 Task: Research Airbnb options in Kandy, Sri Lanka from 6th December, 2023 to 15th December, 2023 for 6 adults.6 bedrooms having 6 beds and 6 bathrooms. Property type can be house. Amenities needed are: wifi, TV, free parkinig on premises, gym, breakfast. Look for 5 properties as per requirement.
Action: Mouse pressed left at (447, 90)
Screenshot: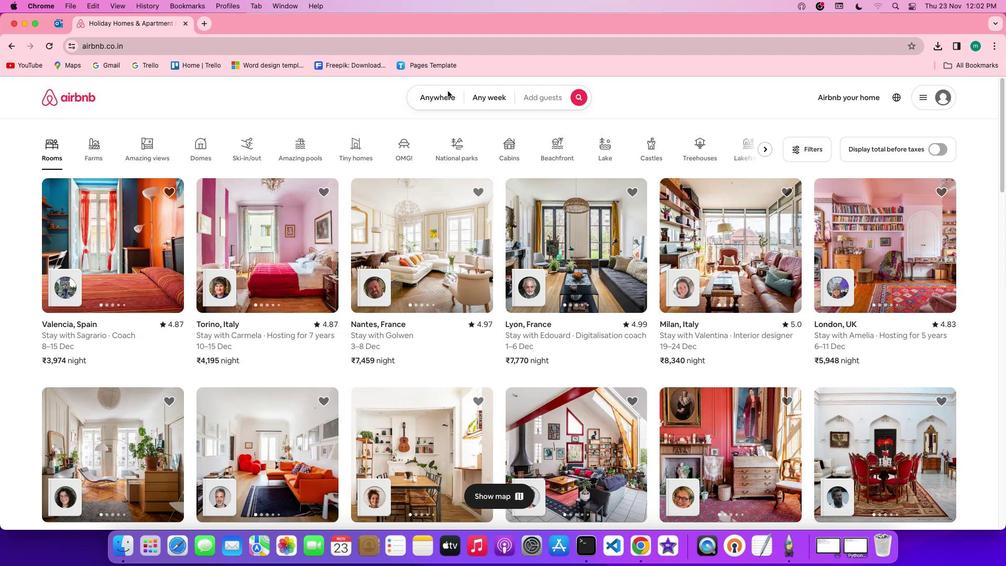 
Action: Mouse moved to (351, 142)
Screenshot: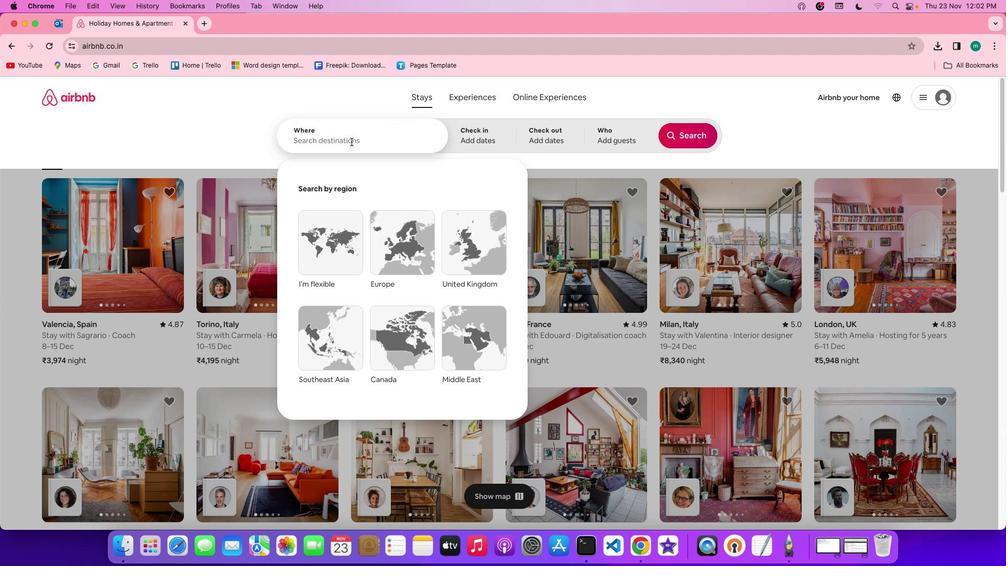 
Action: Mouse pressed left at (351, 142)
Screenshot: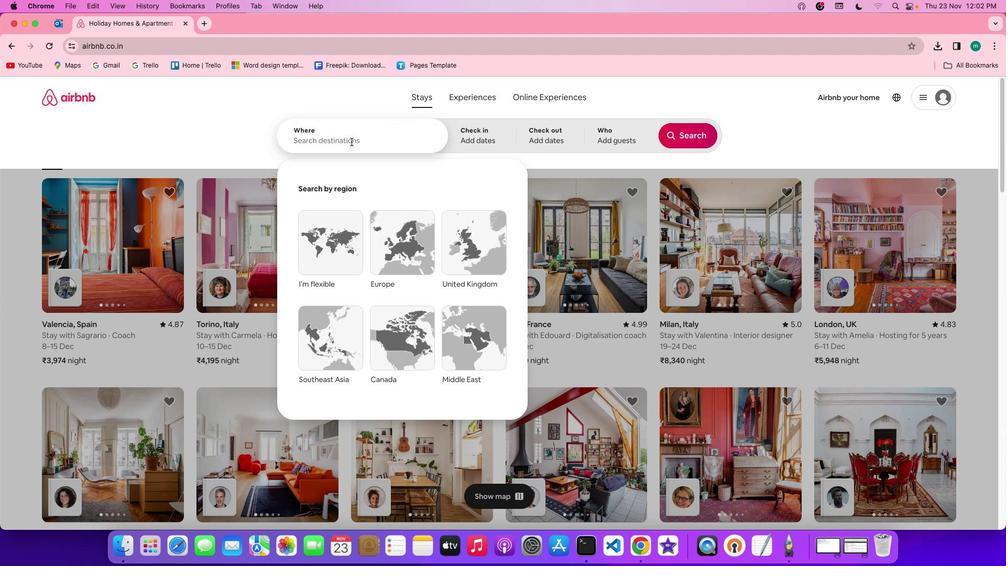 
Action: Key pressed Key.shift'K''a''n''d''y'','Key.spaceKey.shift'S''r''i''l''a''n''k''a'
Screenshot: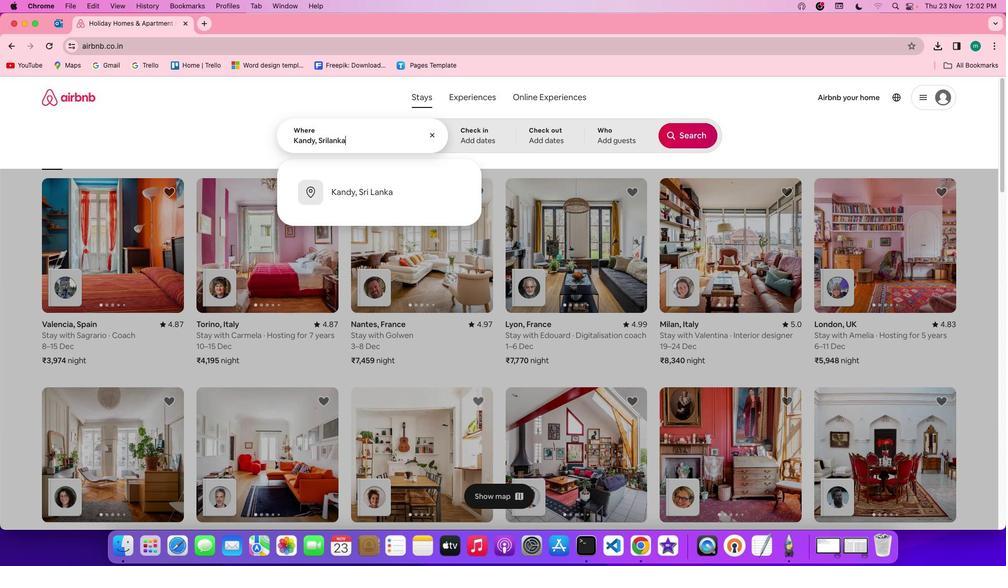 
Action: Mouse moved to (476, 131)
Screenshot: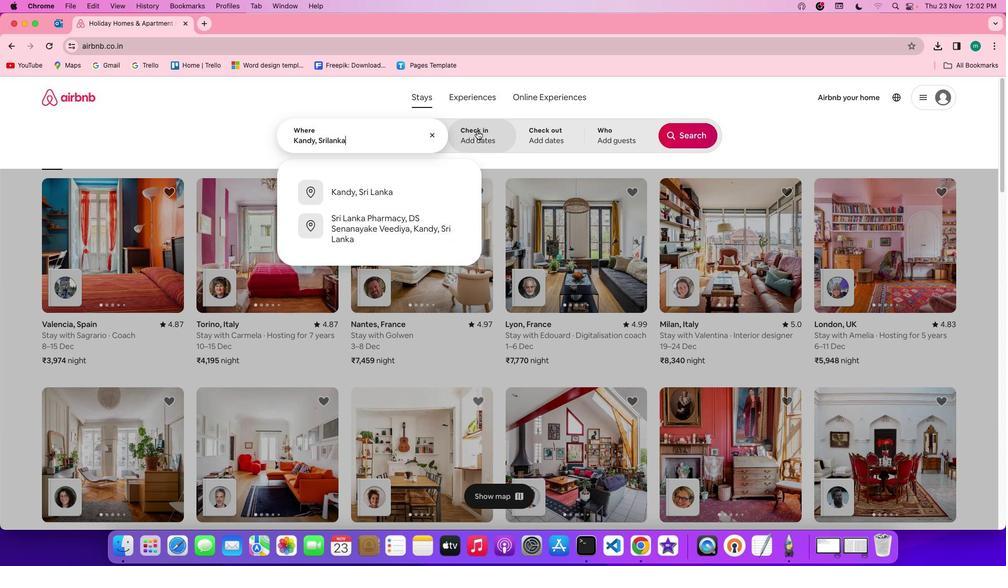
Action: Mouse pressed left at (476, 131)
Screenshot: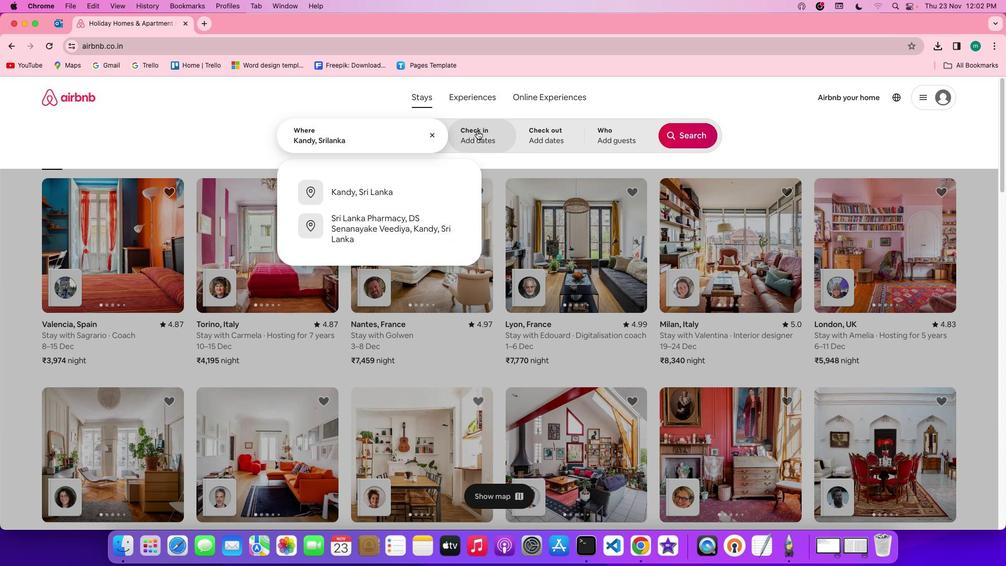 
Action: Mouse moved to (603, 292)
Screenshot: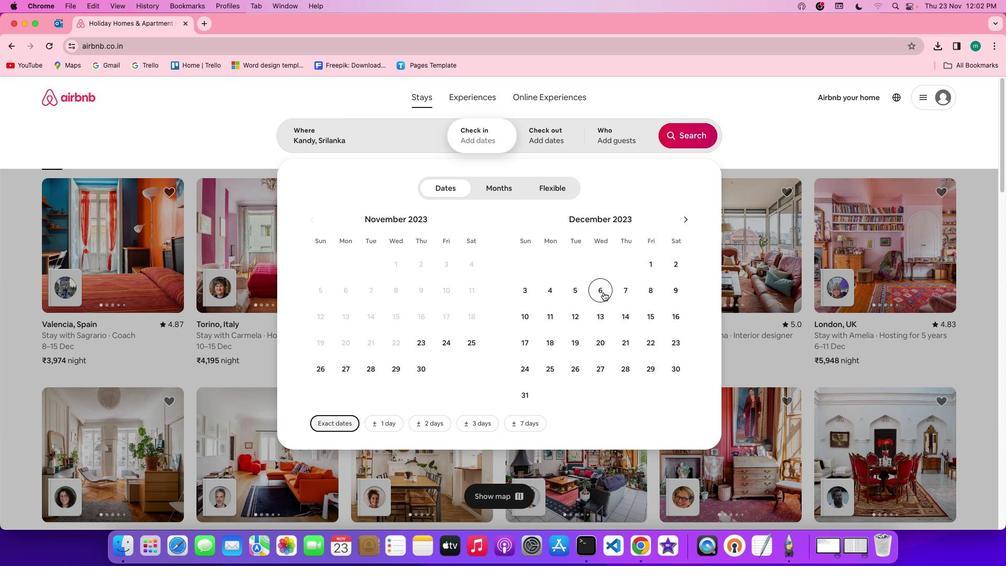 
Action: Mouse pressed left at (603, 292)
Screenshot: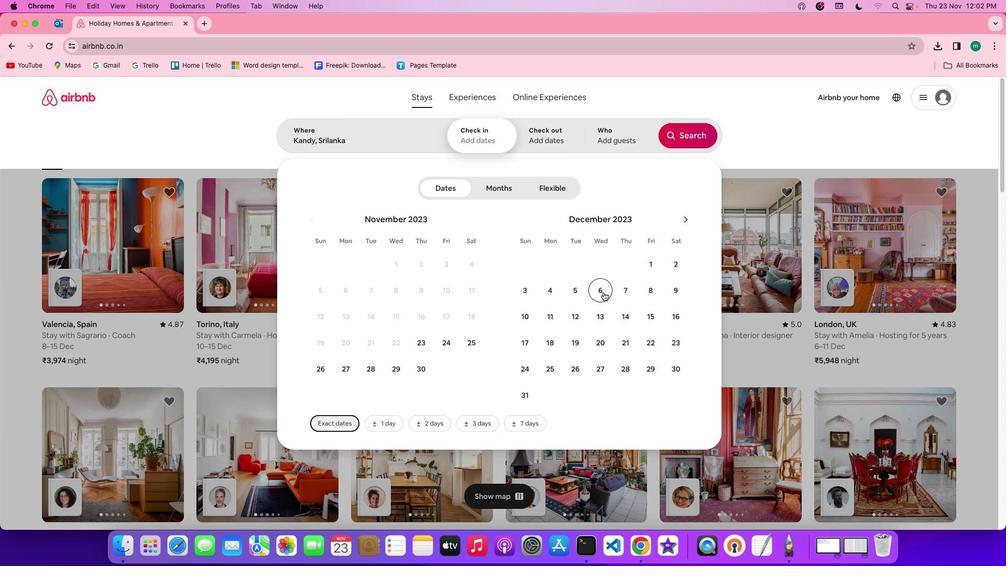 
Action: Mouse moved to (657, 315)
Screenshot: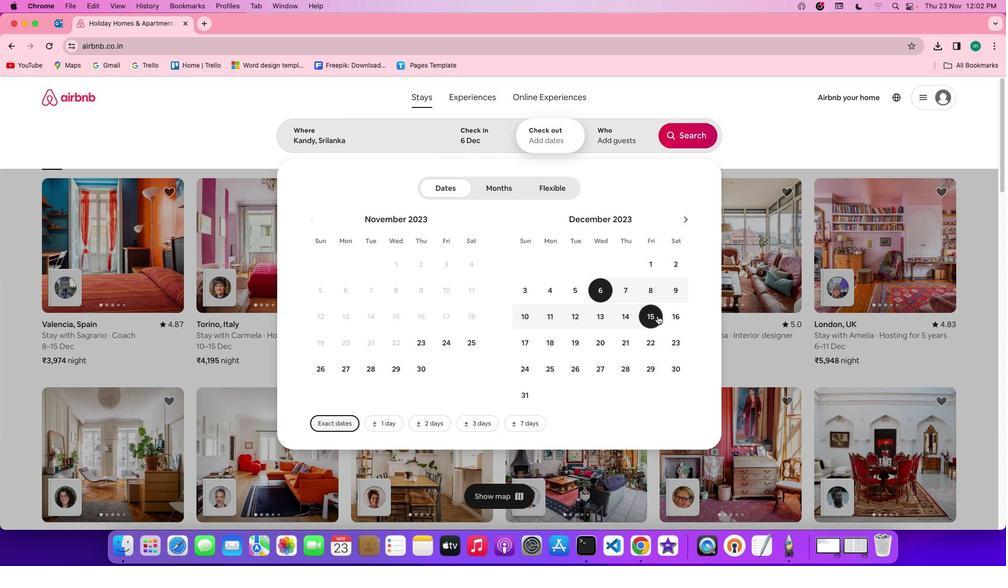 
Action: Mouse pressed left at (657, 315)
Screenshot: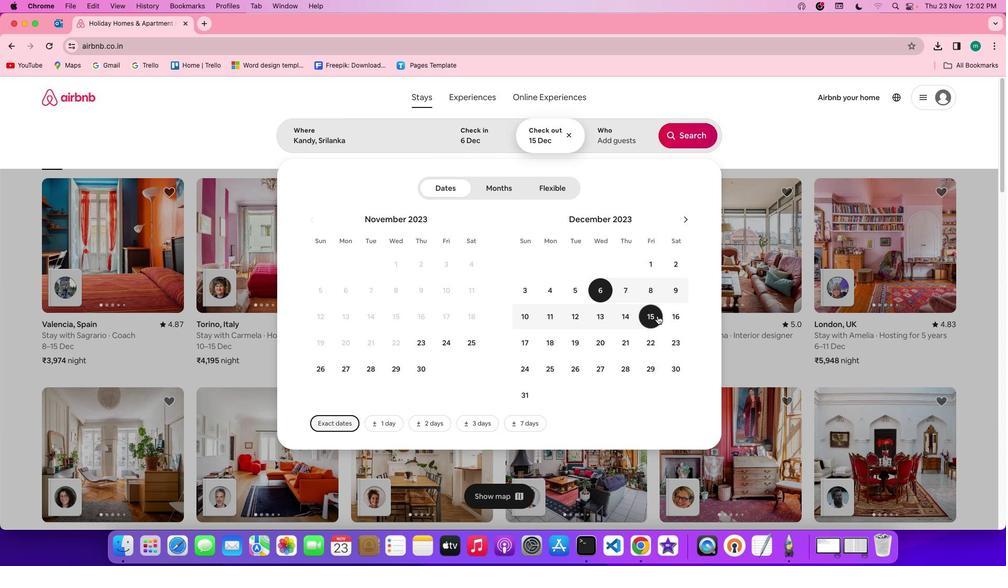 
Action: Mouse moved to (622, 127)
Screenshot: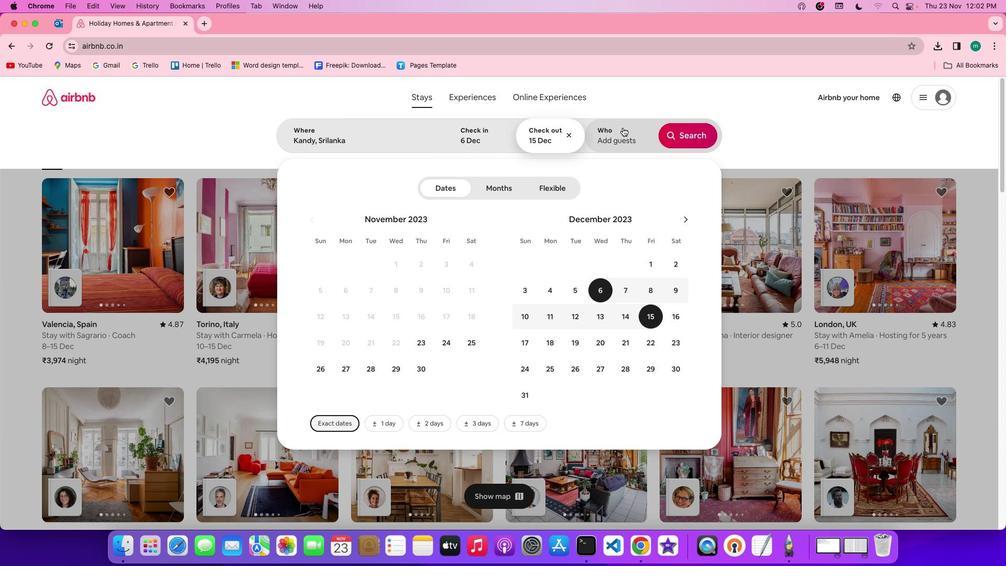 
Action: Mouse pressed left at (622, 127)
Screenshot: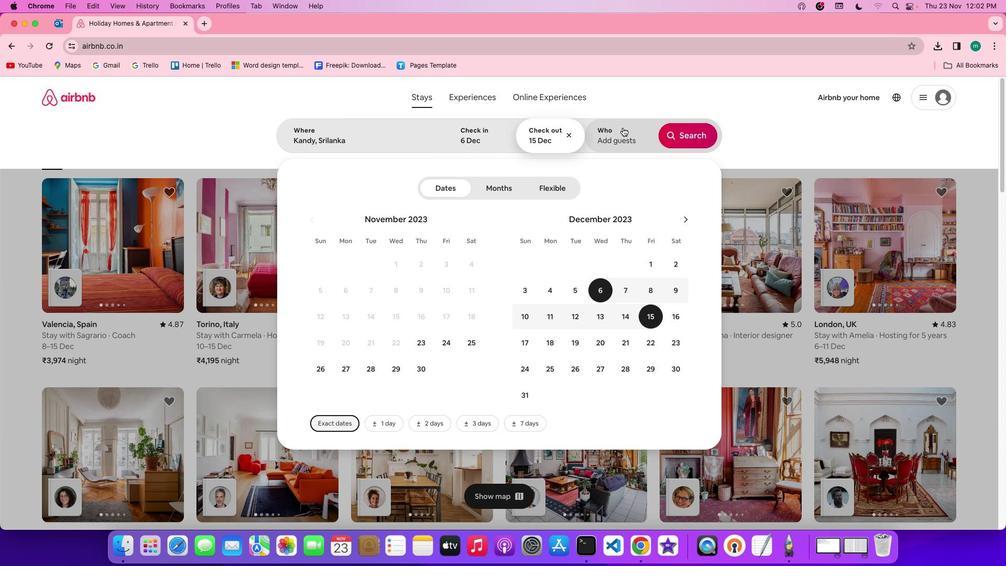 
Action: Mouse moved to (692, 188)
Screenshot: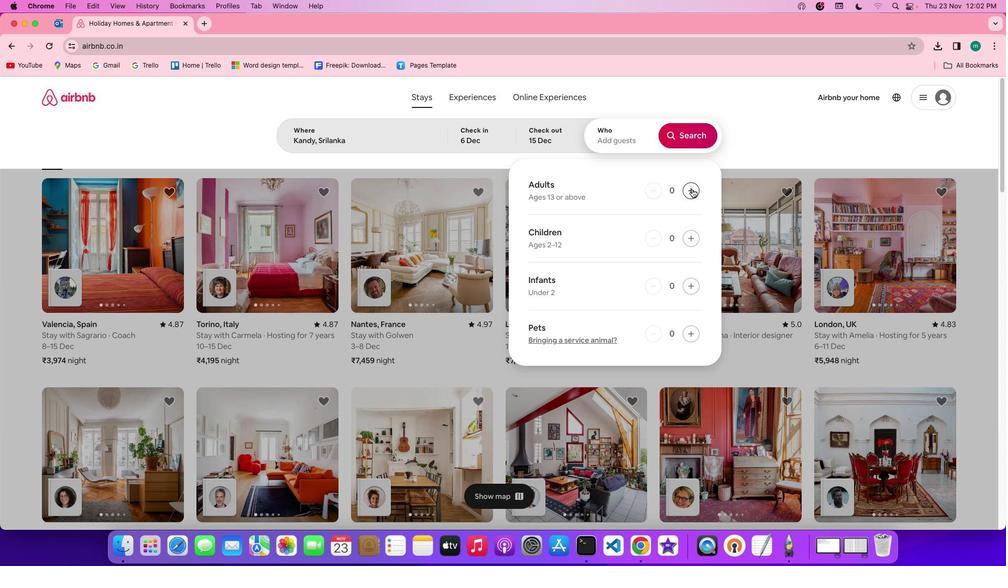 
Action: Mouse pressed left at (692, 188)
Screenshot: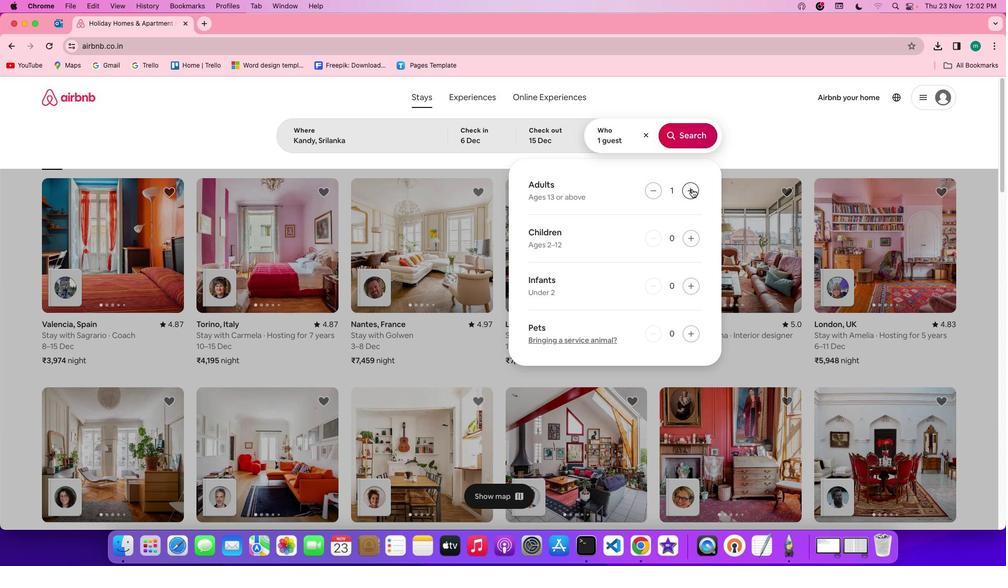 
Action: Mouse pressed left at (692, 188)
Screenshot: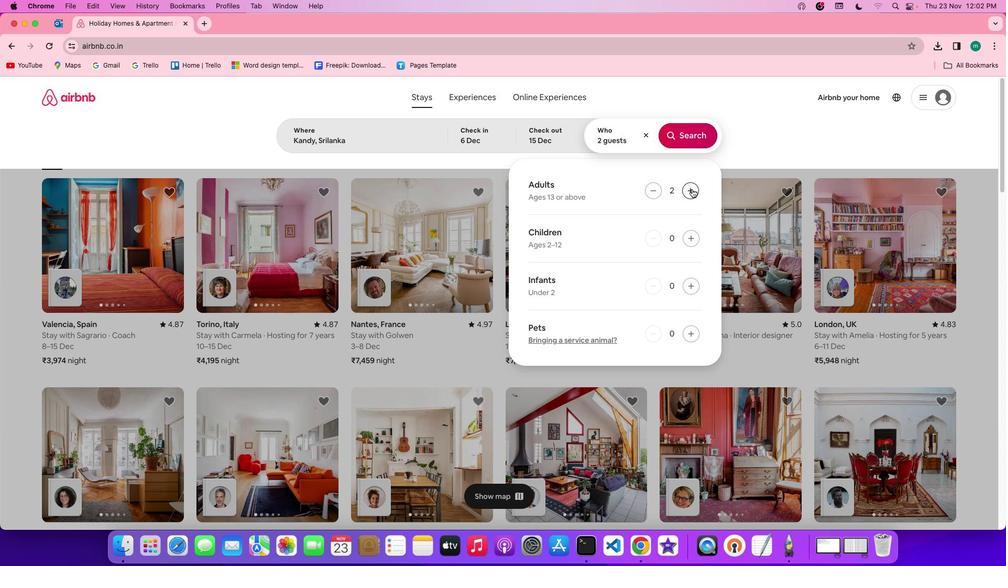 
Action: Mouse pressed left at (692, 188)
Screenshot: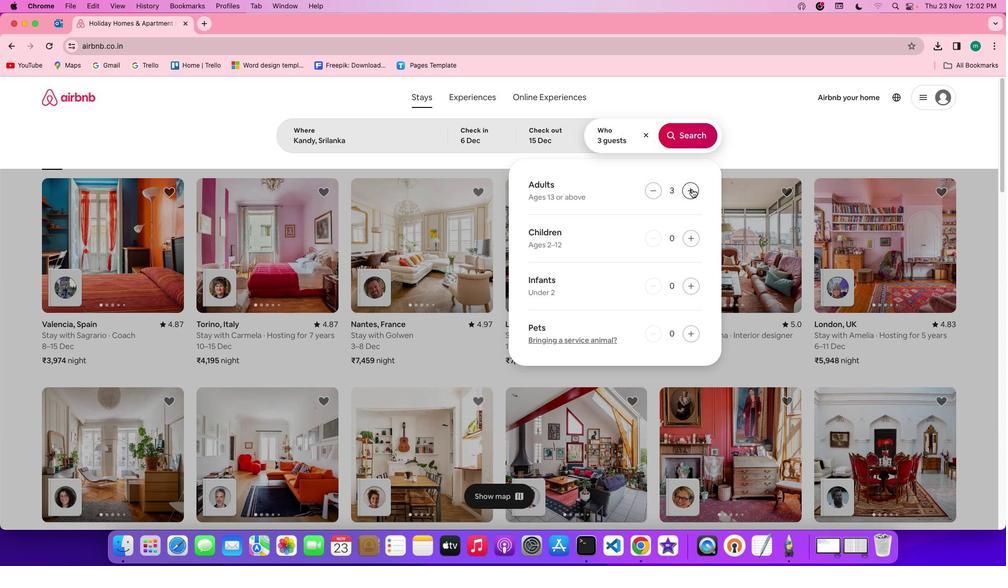 
Action: Mouse pressed left at (692, 188)
Screenshot: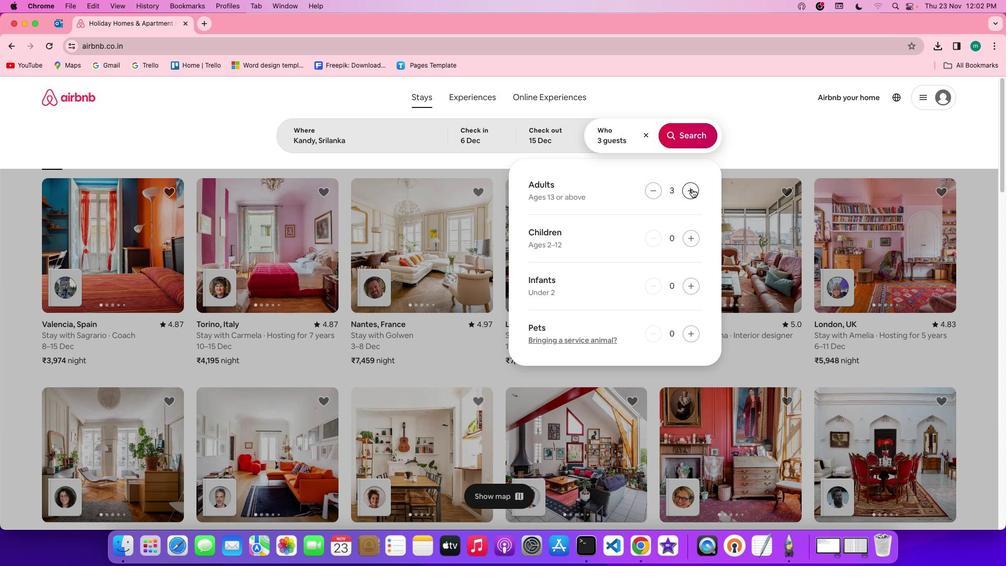 
Action: Mouse pressed left at (692, 188)
Screenshot: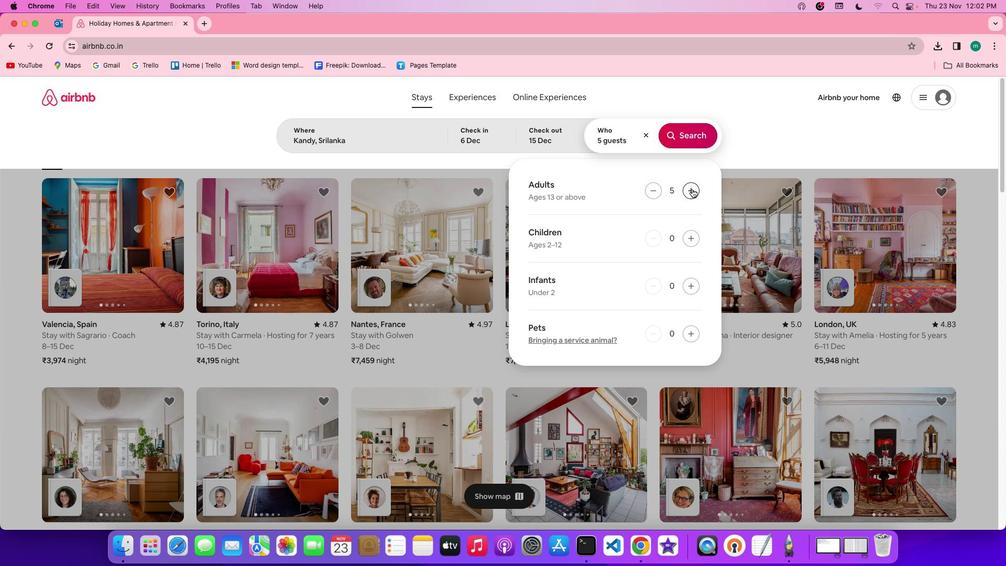 
Action: Mouse pressed left at (692, 188)
Screenshot: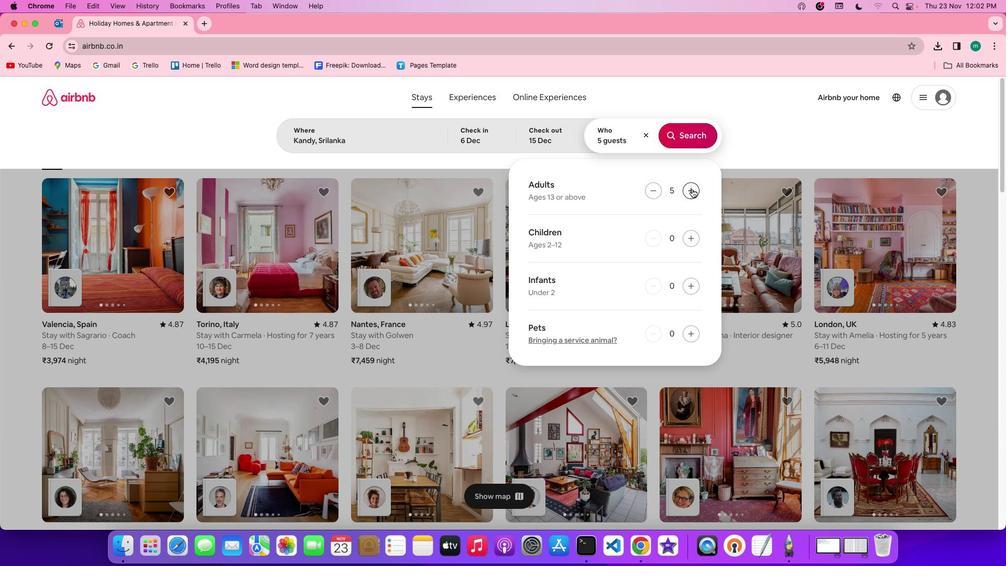 
Action: Mouse moved to (690, 131)
Screenshot: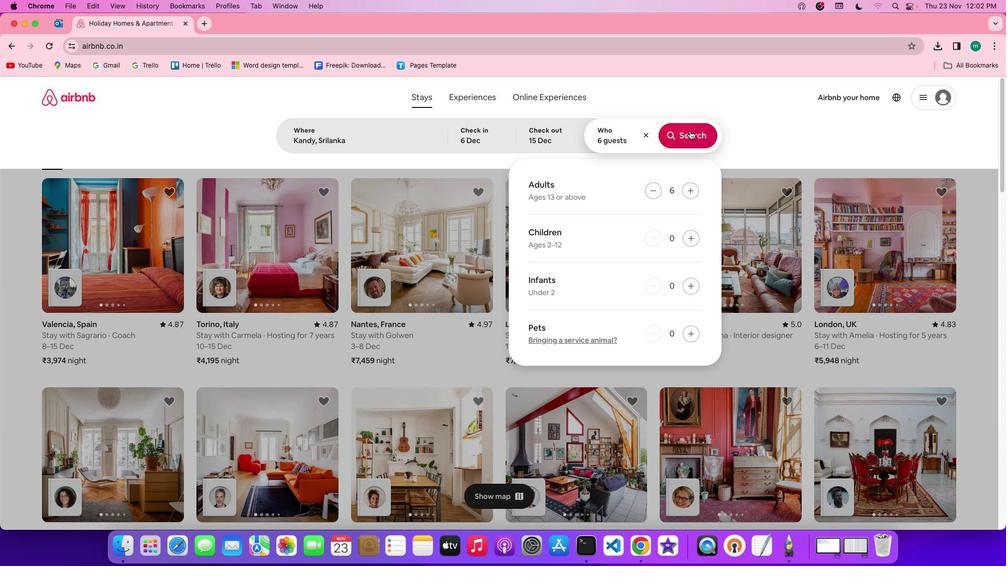 
Action: Mouse pressed left at (690, 131)
Screenshot: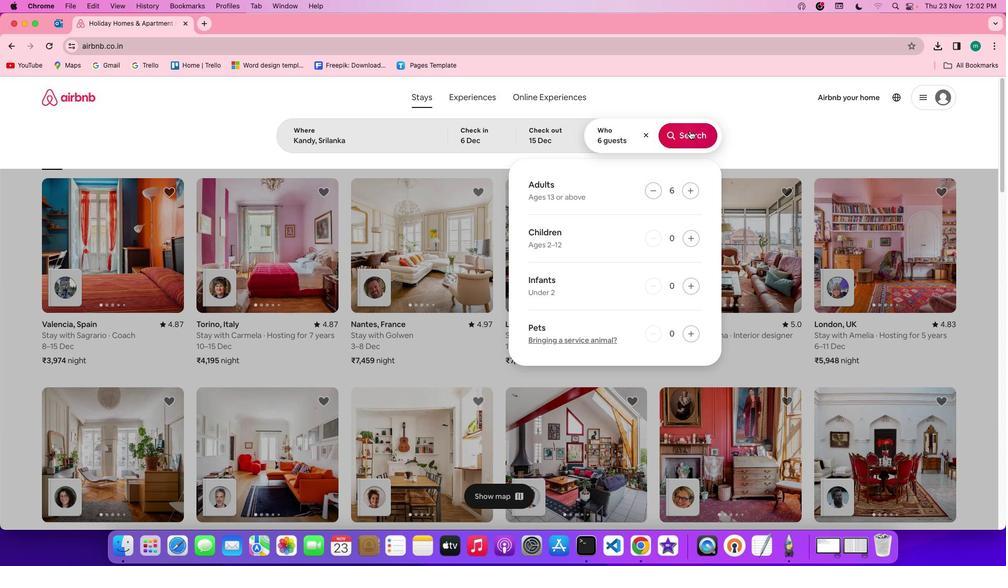 
Action: Mouse moved to (854, 135)
Screenshot: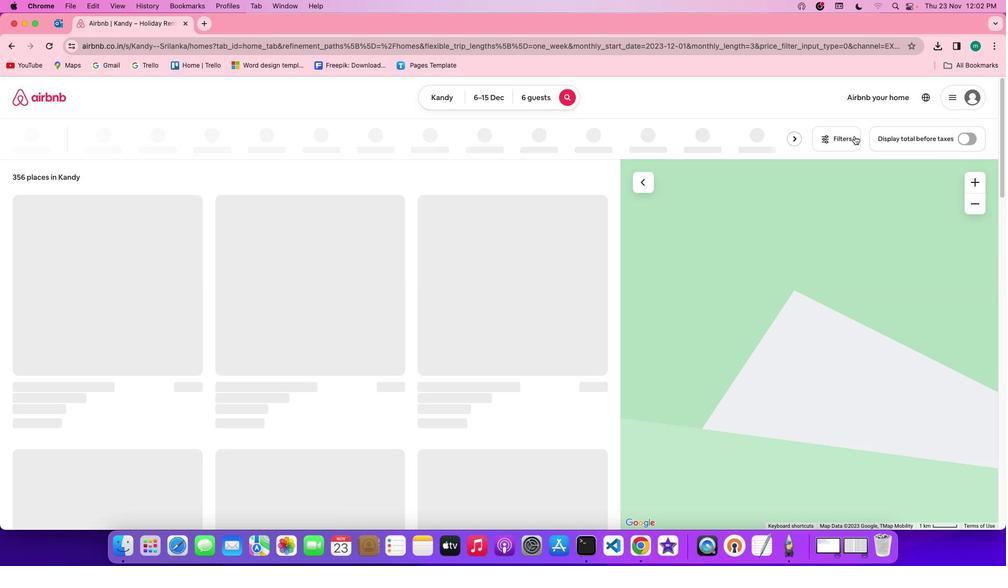 
Action: Mouse pressed left at (854, 135)
Screenshot: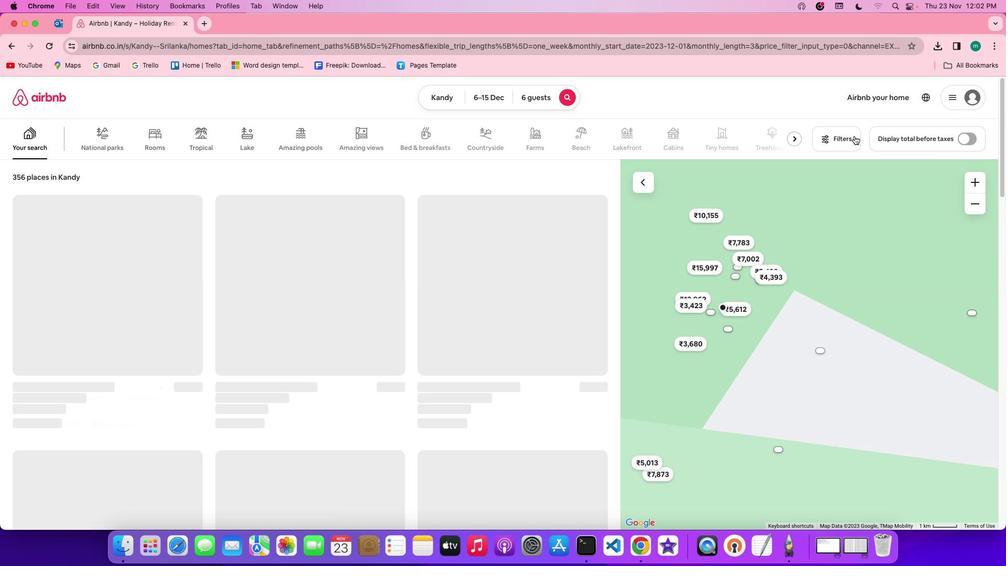 
Action: Mouse moved to (554, 339)
Screenshot: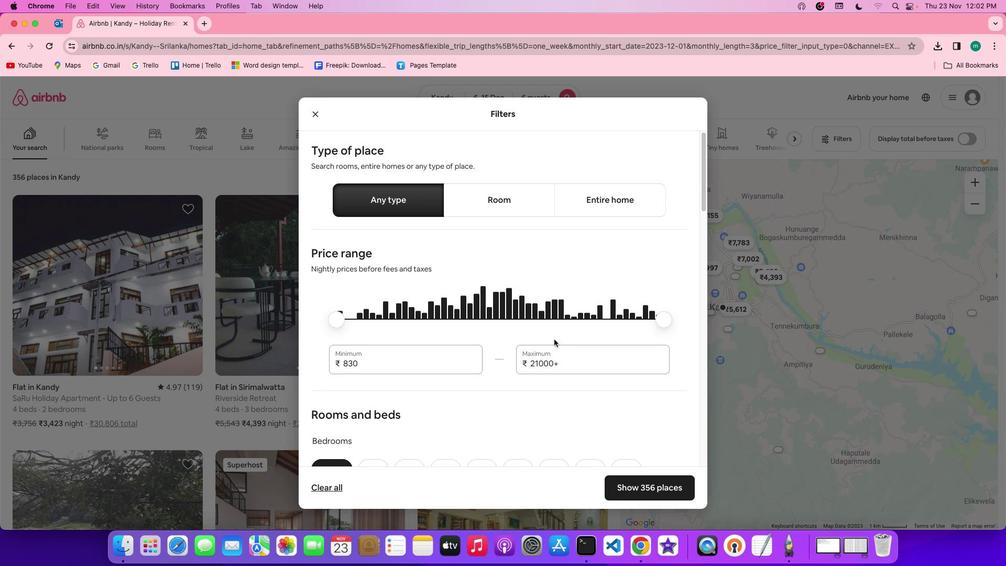 
Action: Mouse scrolled (554, 339) with delta (0, 0)
Screenshot: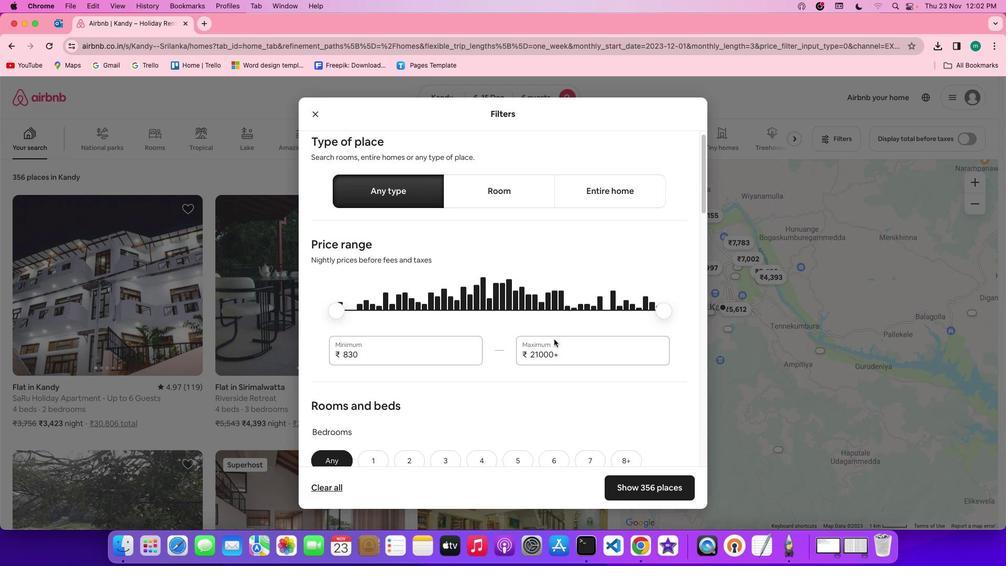 
Action: Mouse scrolled (554, 339) with delta (0, 0)
Screenshot: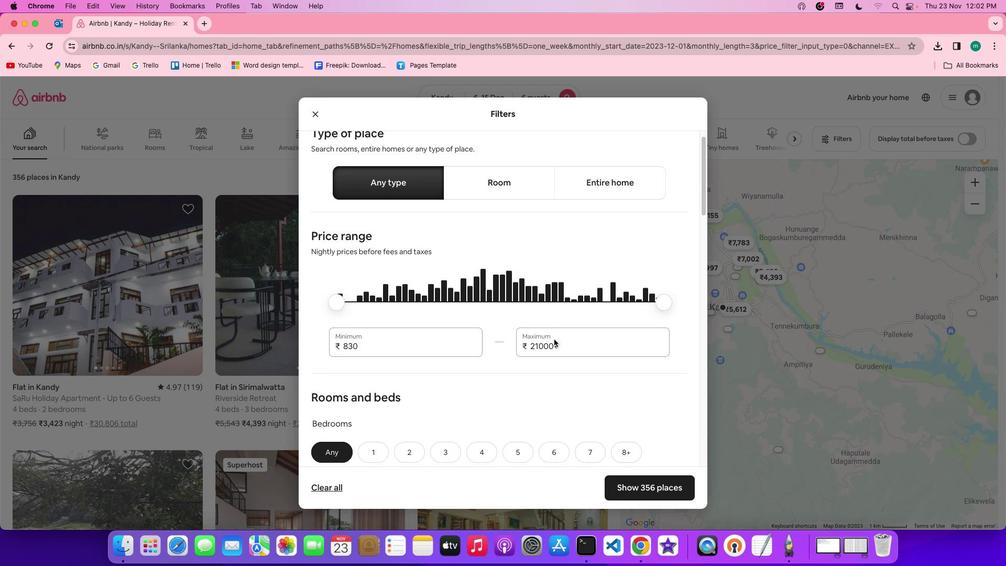 
Action: Mouse scrolled (554, 339) with delta (0, -1)
Screenshot: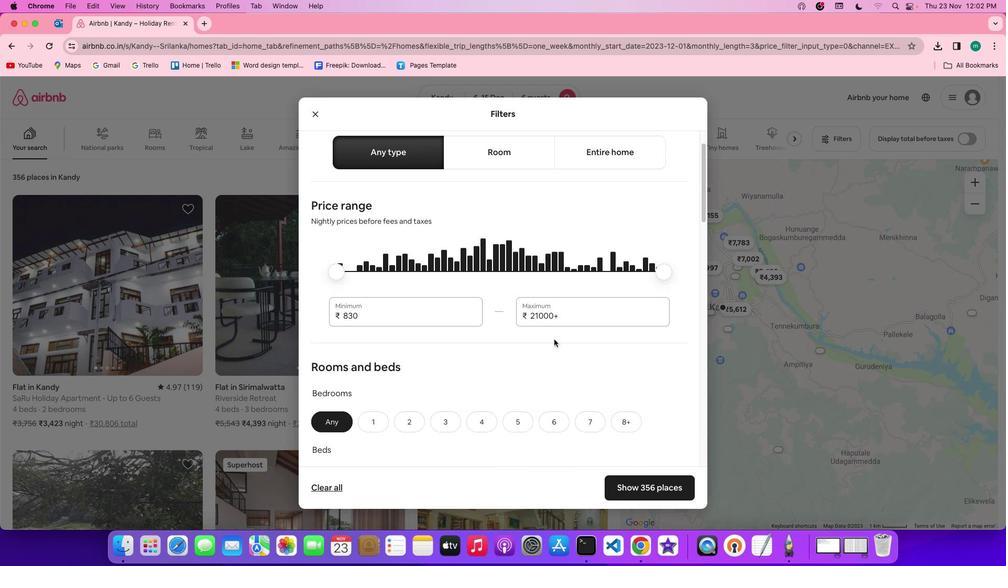
Action: Mouse scrolled (554, 339) with delta (0, -2)
Screenshot: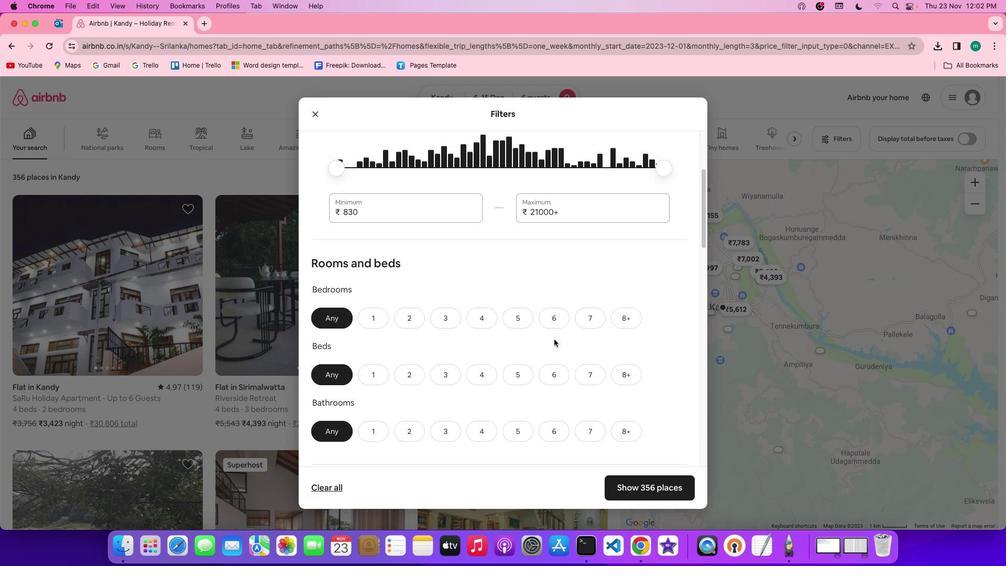 
Action: Mouse scrolled (554, 339) with delta (0, 0)
Screenshot: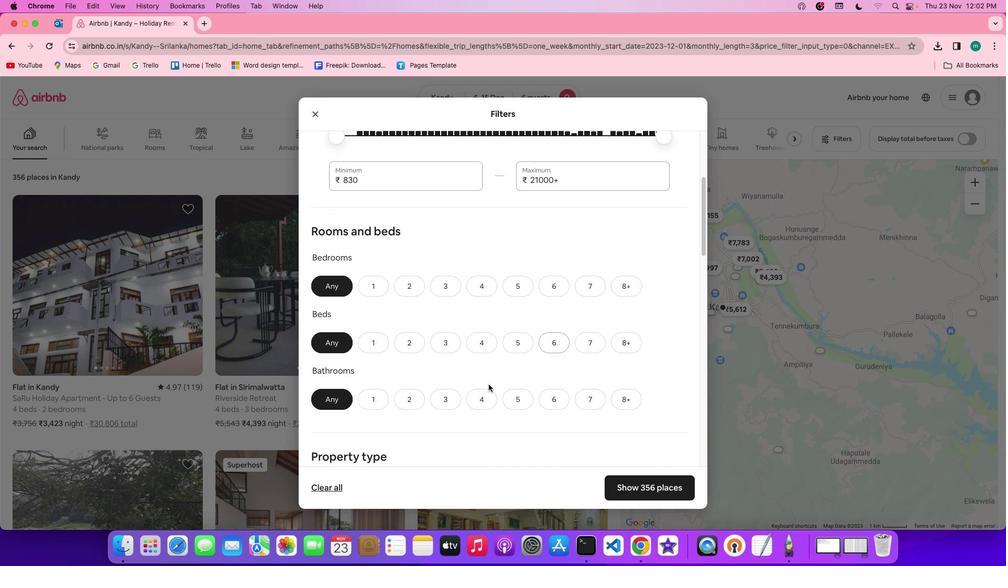 
Action: Mouse moved to (546, 346)
Screenshot: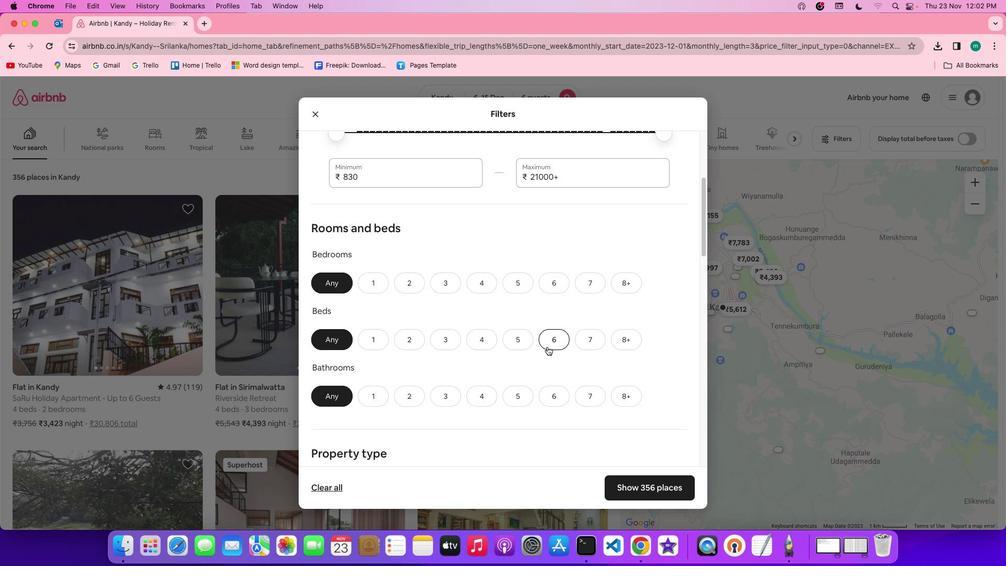 
Action: Mouse scrolled (546, 346) with delta (0, 0)
Screenshot: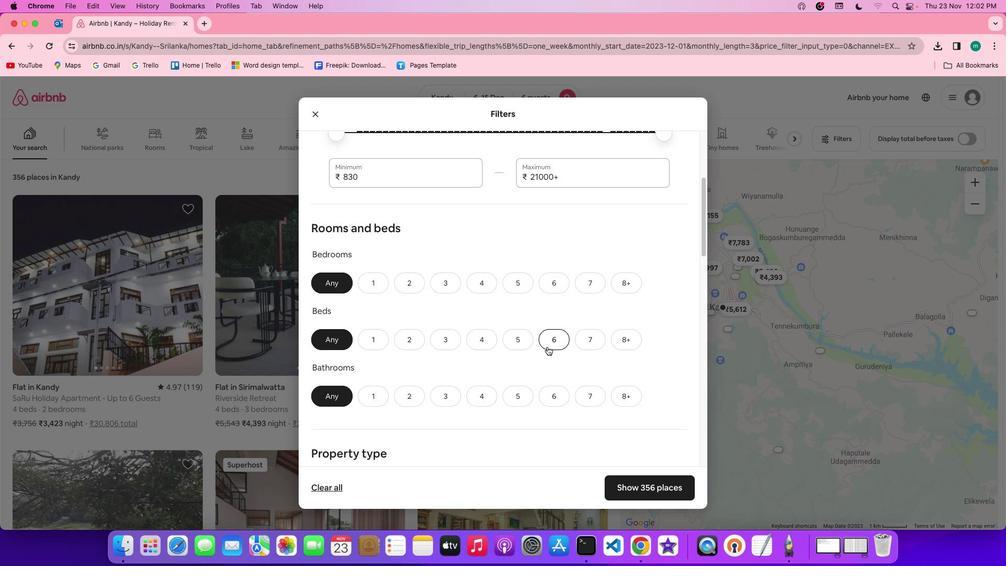 
Action: Mouse moved to (547, 346)
Screenshot: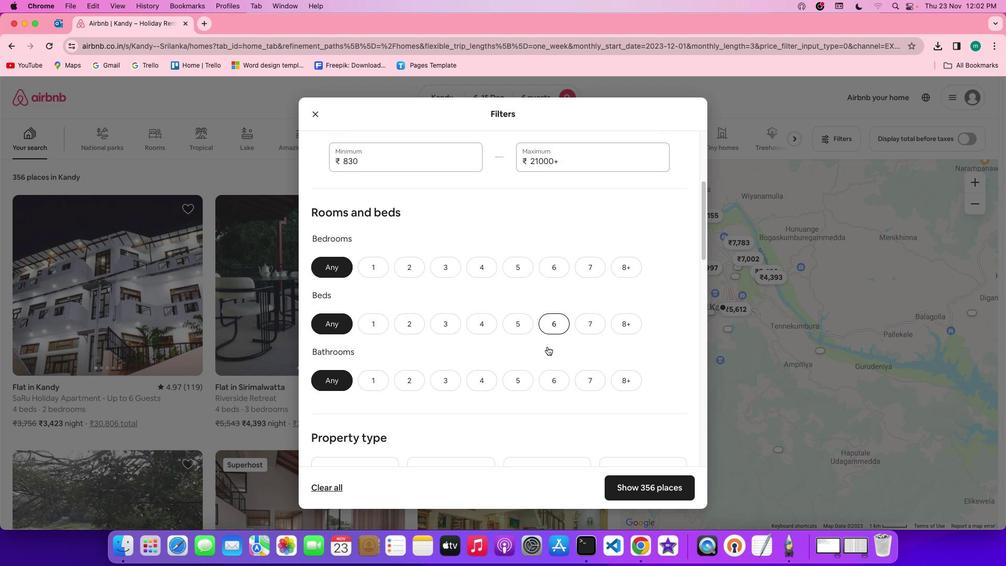 
Action: Mouse scrolled (547, 346) with delta (0, 0)
Screenshot: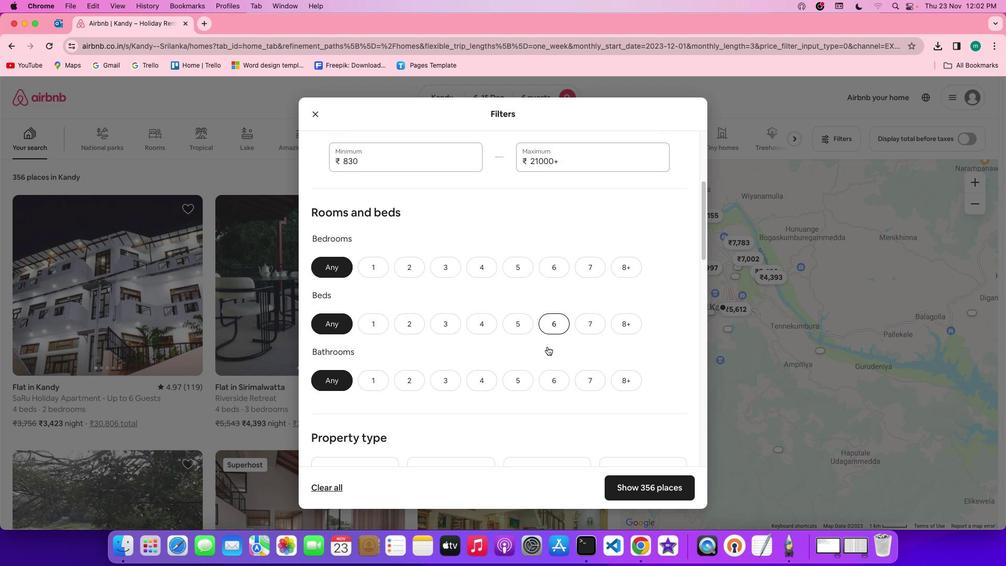 
Action: Mouse scrolled (547, 346) with delta (0, -1)
Screenshot: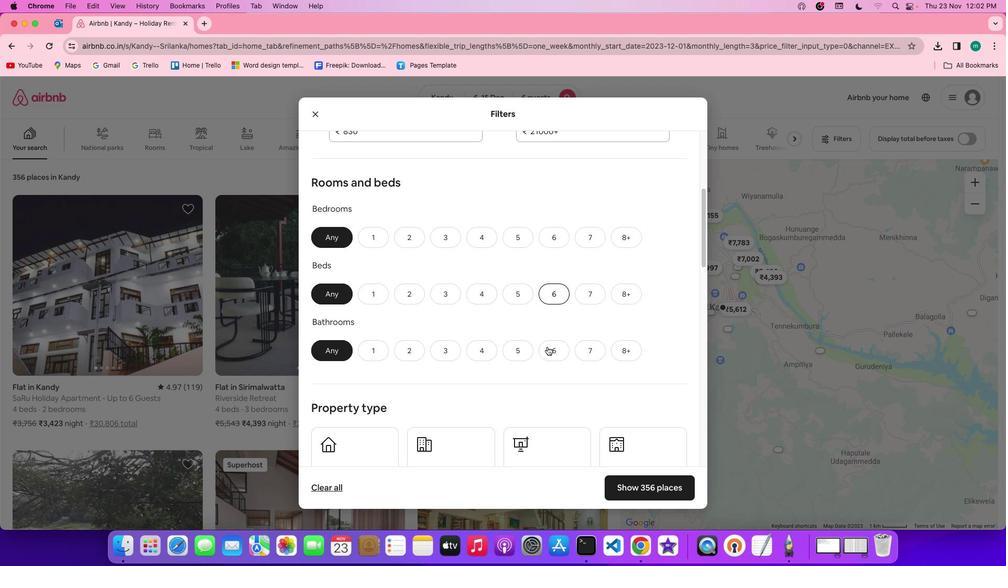 
Action: Mouse scrolled (547, 346) with delta (0, -2)
Screenshot: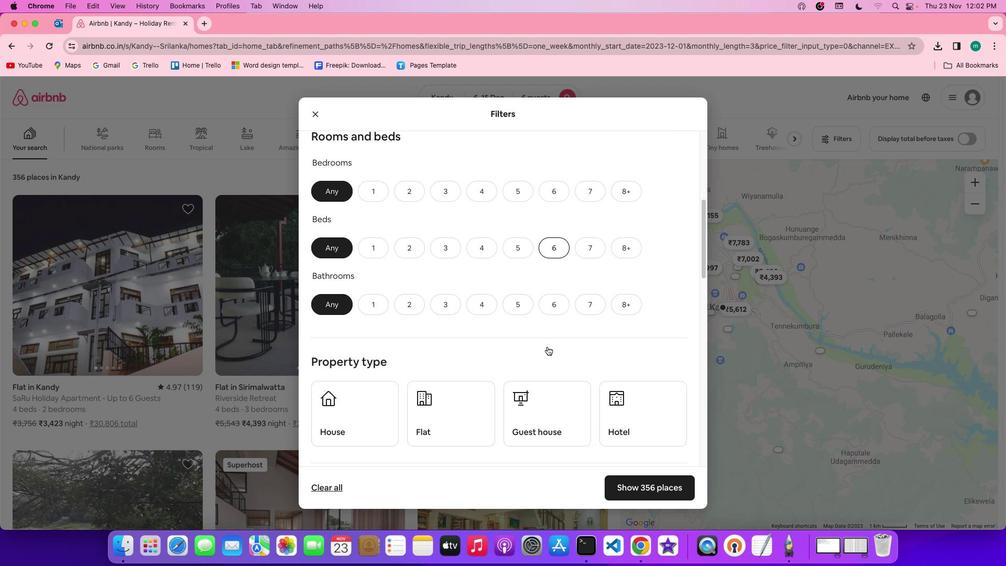 
Action: Mouse moved to (469, 258)
Screenshot: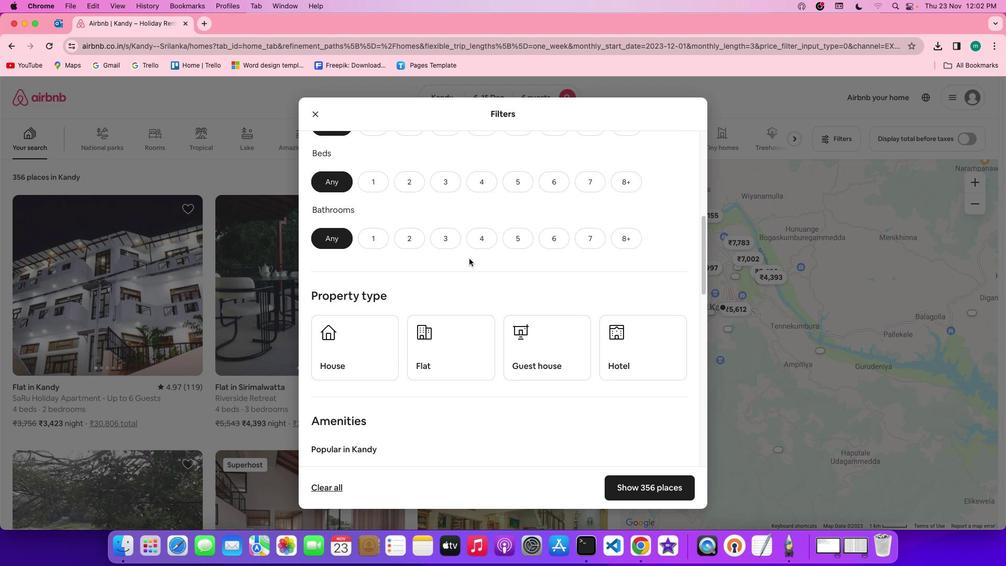 
Action: Mouse scrolled (469, 258) with delta (0, 0)
Screenshot: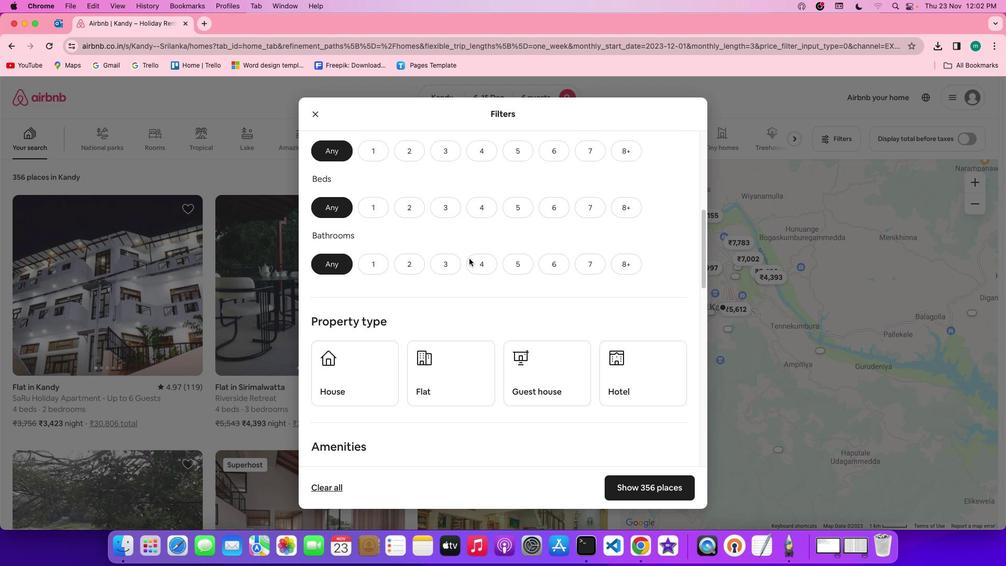 
Action: Mouse scrolled (469, 258) with delta (0, 0)
Screenshot: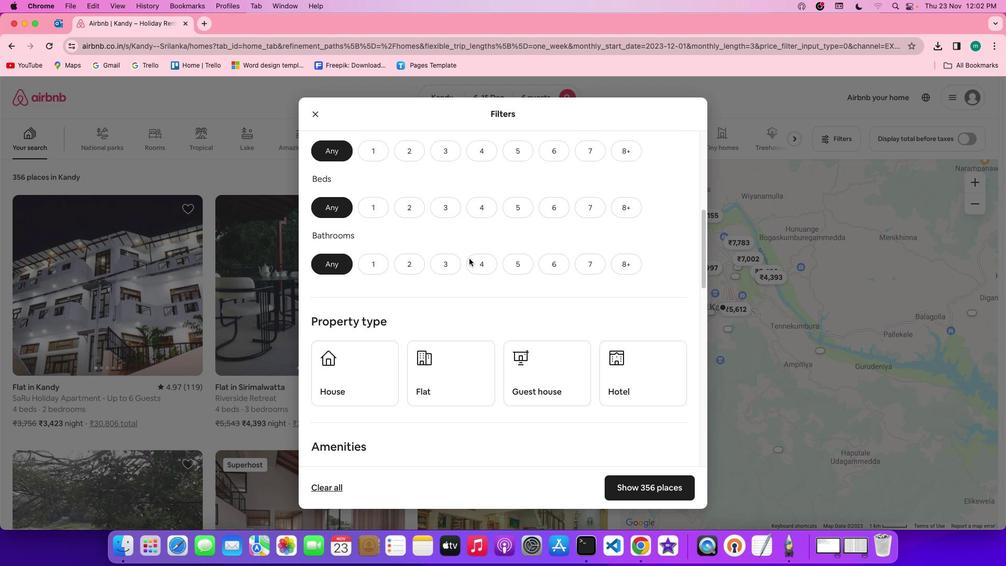 
Action: Mouse scrolled (469, 258) with delta (0, 1)
Screenshot: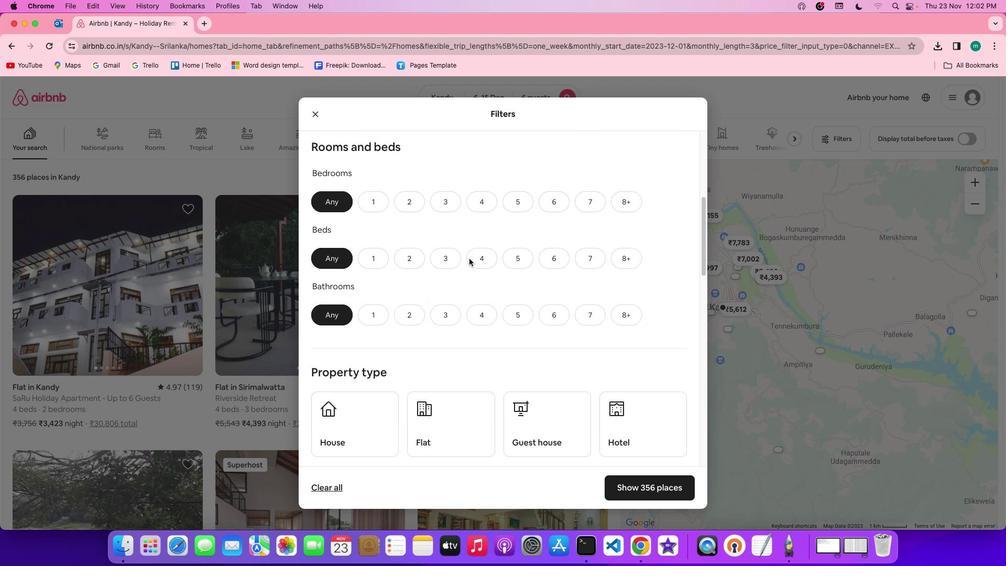 
Action: Mouse scrolled (469, 258) with delta (0, 2)
Screenshot: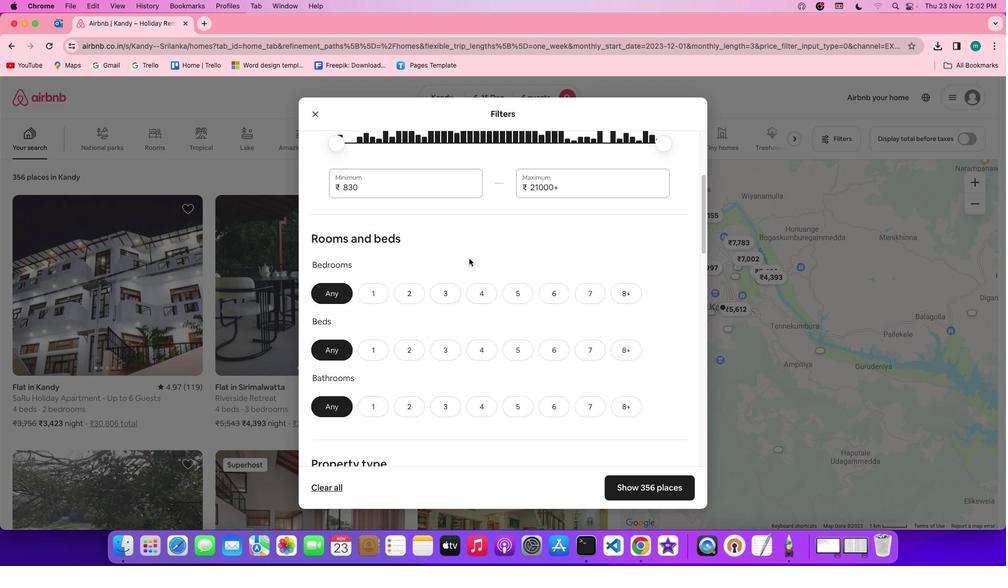 
Action: Mouse moved to (558, 314)
Screenshot: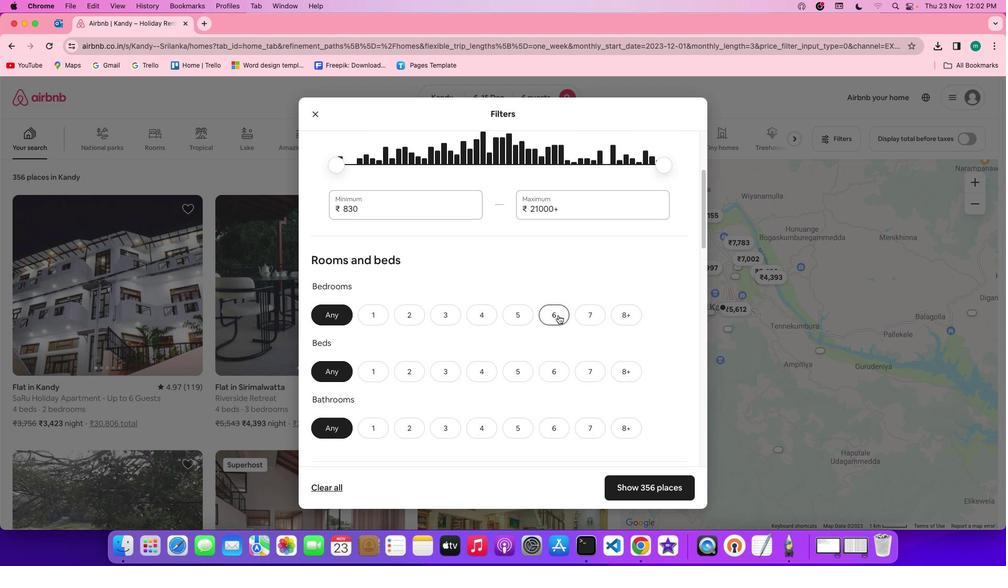 
Action: Mouse pressed left at (558, 314)
Screenshot: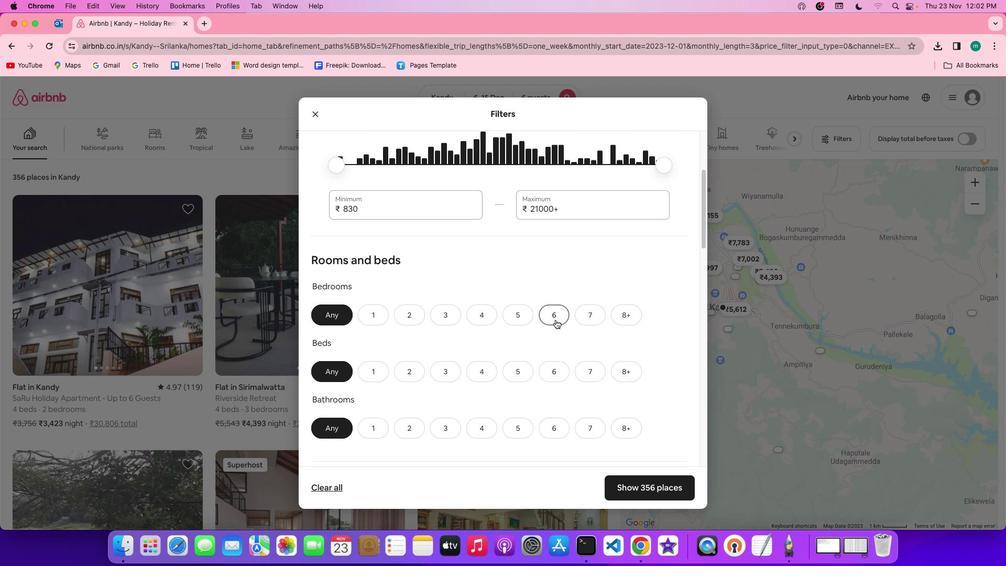 
Action: Mouse moved to (551, 360)
Screenshot: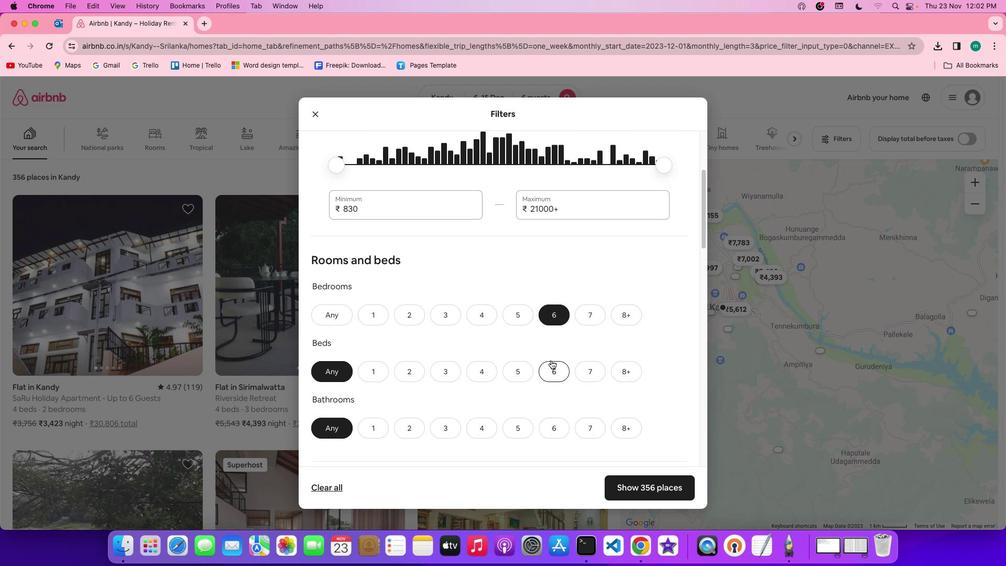 
Action: Mouse pressed left at (551, 360)
Screenshot: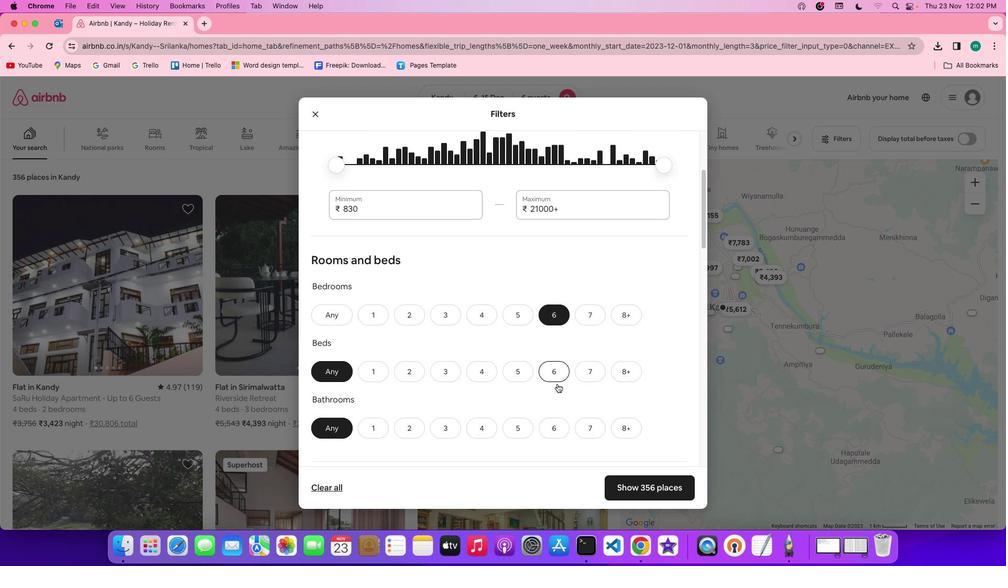 
Action: Mouse moved to (553, 376)
Screenshot: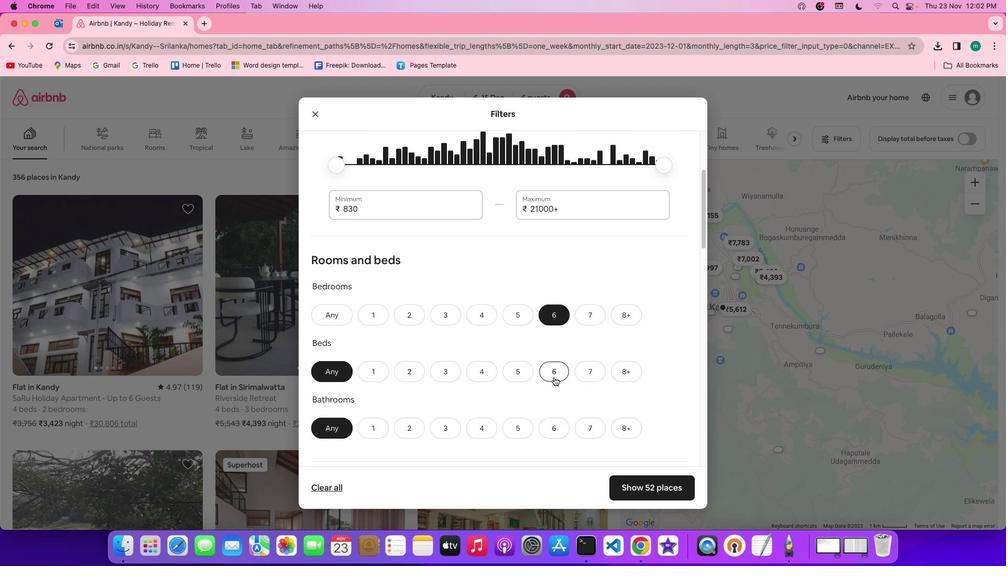 
Action: Mouse pressed left at (553, 376)
Screenshot: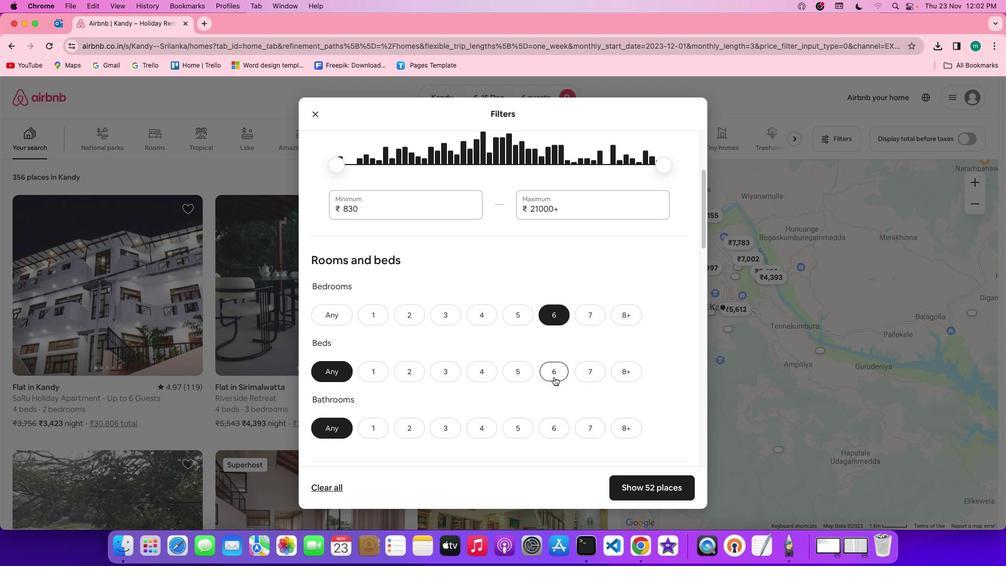 
Action: Mouse moved to (559, 429)
Screenshot: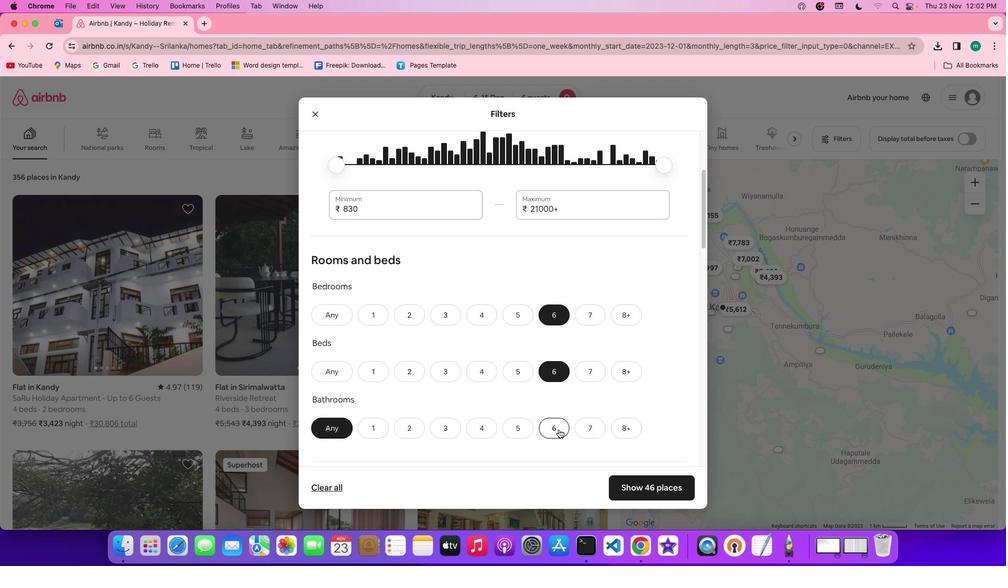 
Action: Mouse pressed left at (559, 429)
Screenshot: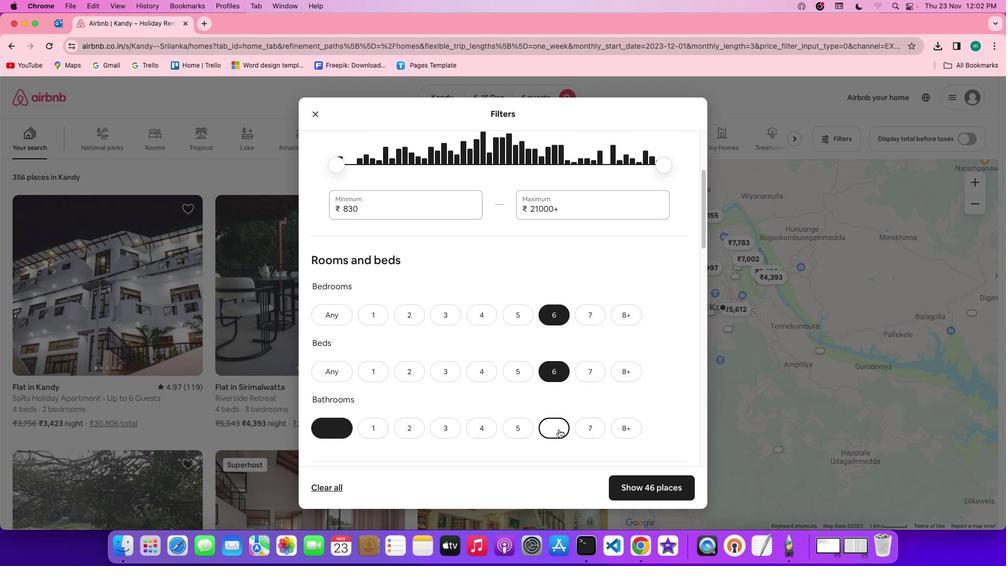 
Action: Mouse moved to (631, 412)
Screenshot: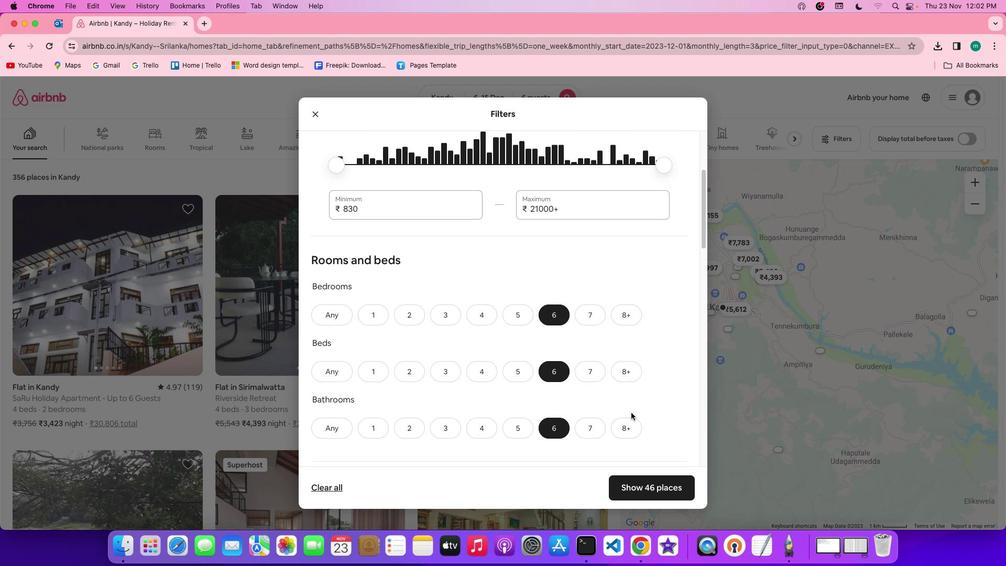 
Action: Mouse scrolled (631, 412) with delta (0, 0)
Screenshot: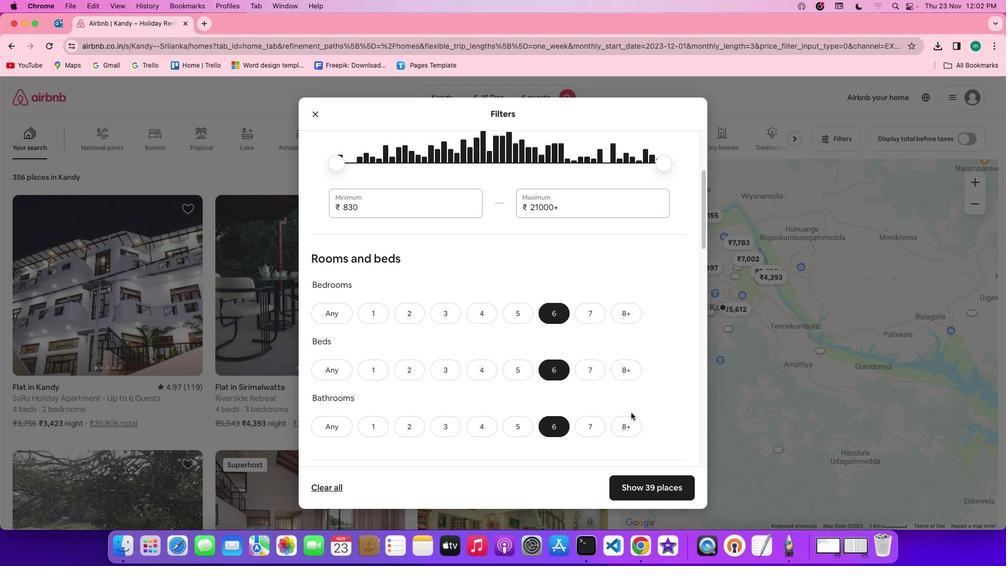 
Action: Mouse scrolled (631, 412) with delta (0, 0)
Screenshot: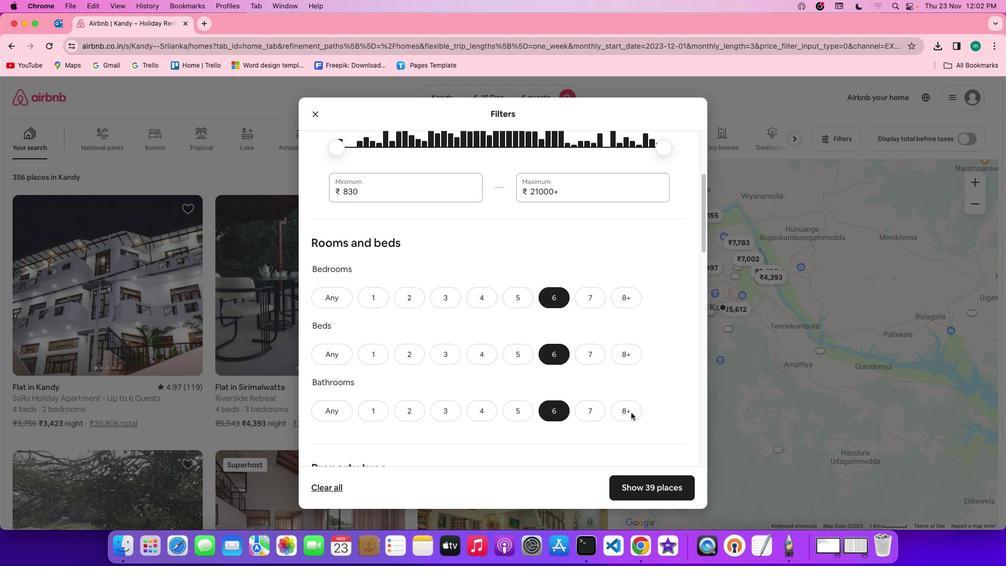 
Action: Mouse scrolled (631, 412) with delta (0, -1)
Screenshot: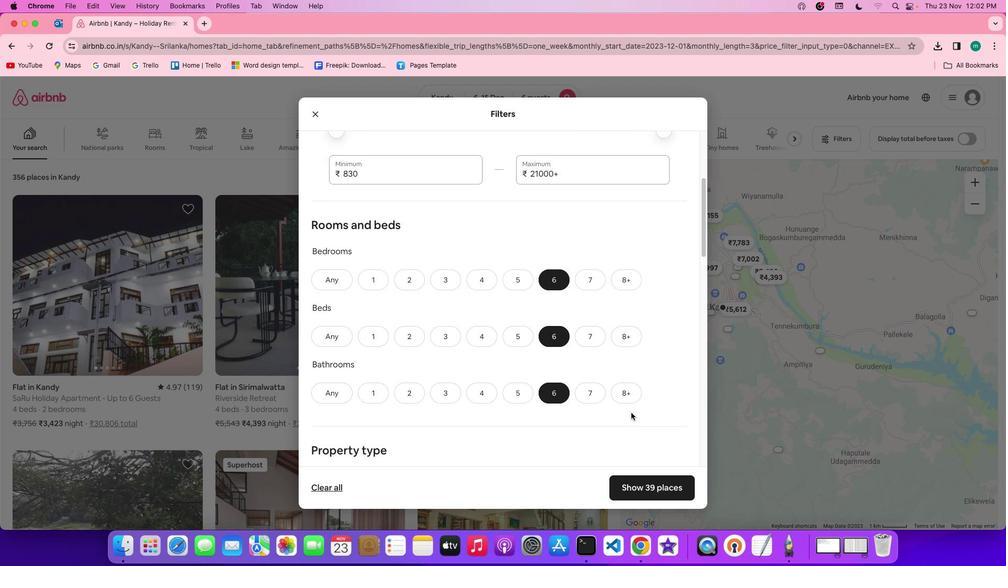 
Action: Mouse scrolled (631, 412) with delta (0, -1)
Screenshot: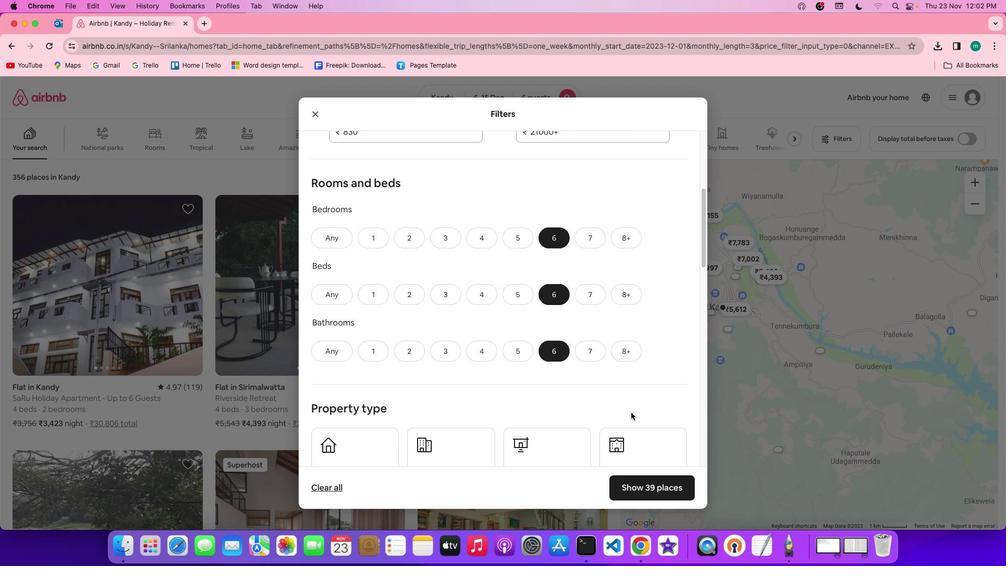 
Action: Mouse moved to (631, 412)
Screenshot: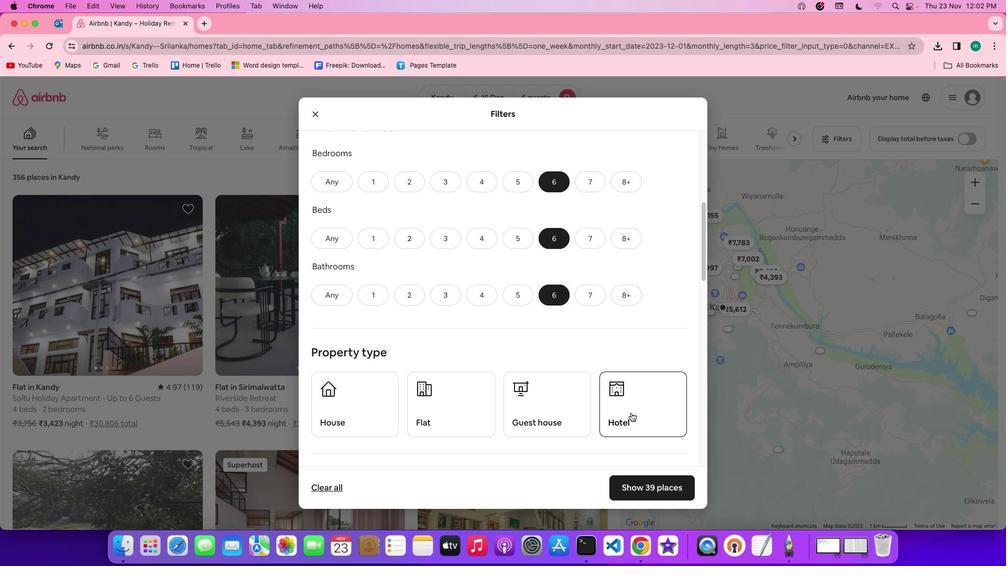 
Action: Mouse scrolled (631, 412) with delta (0, 0)
Screenshot: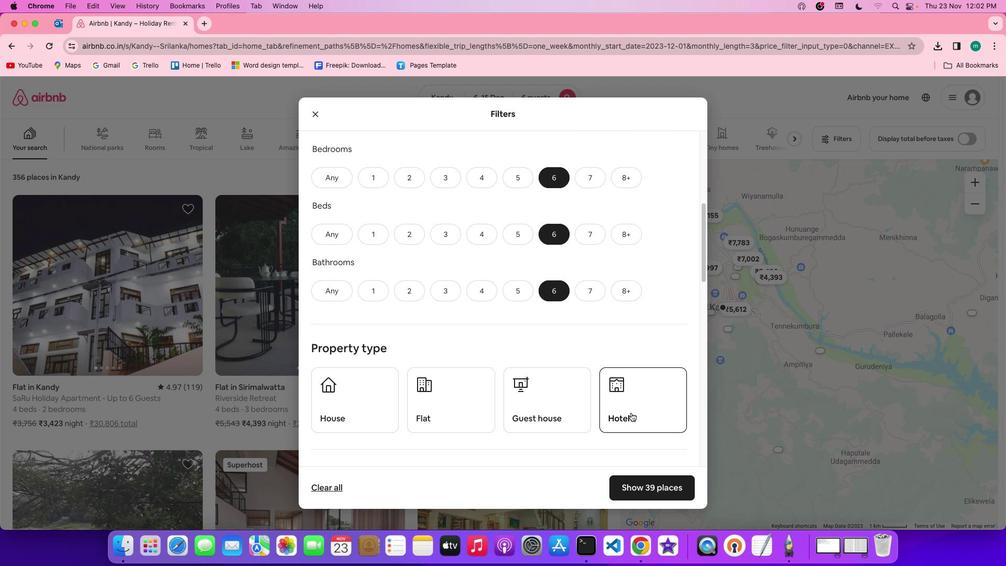 
Action: Mouse scrolled (631, 412) with delta (0, 0)
Screenshot: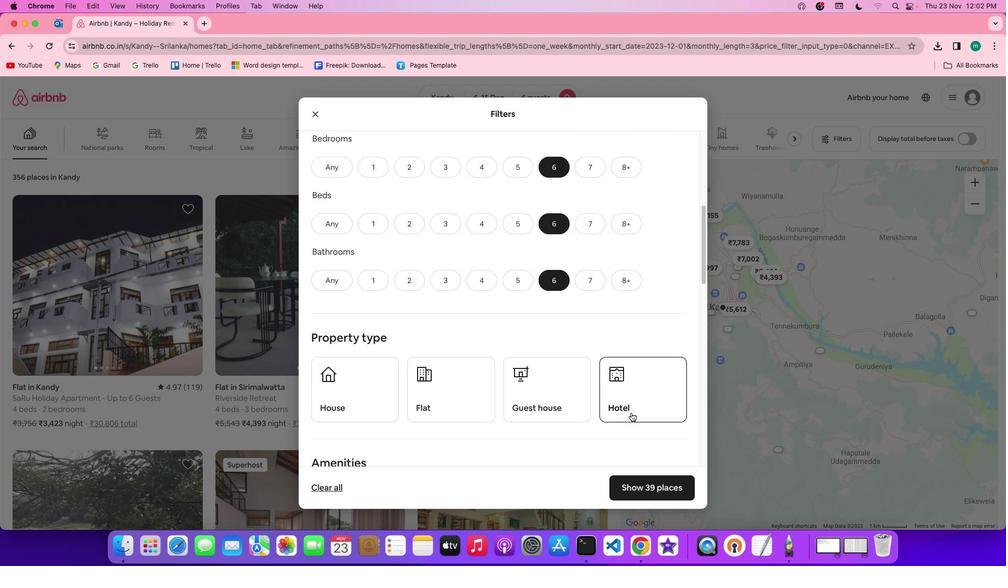 
Action: Mouse scrolled (631, 412) with delta (0, -1)
Screenshot: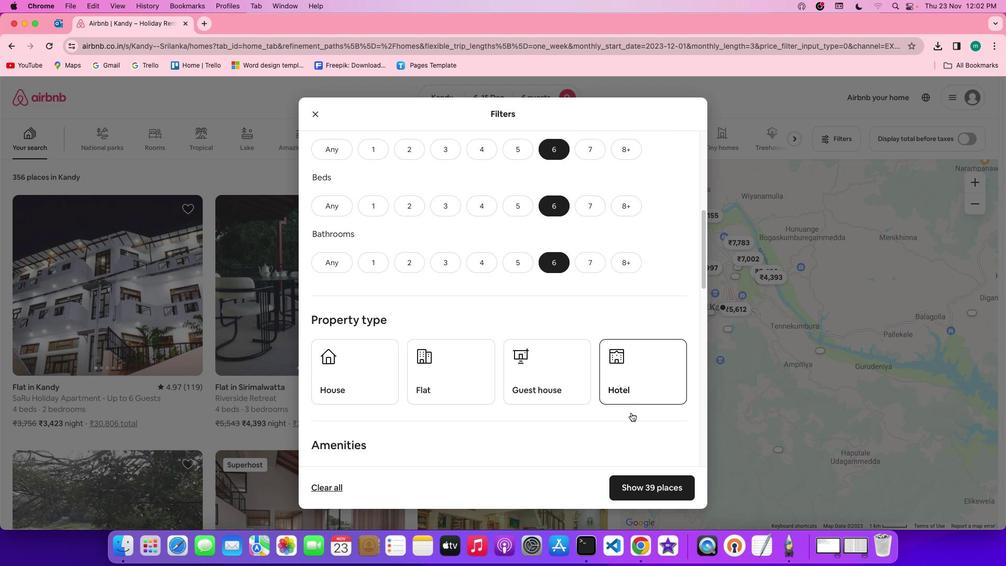 
Action: Mouse scrolled (631, 412) with delta (0, -1)
Screenshot: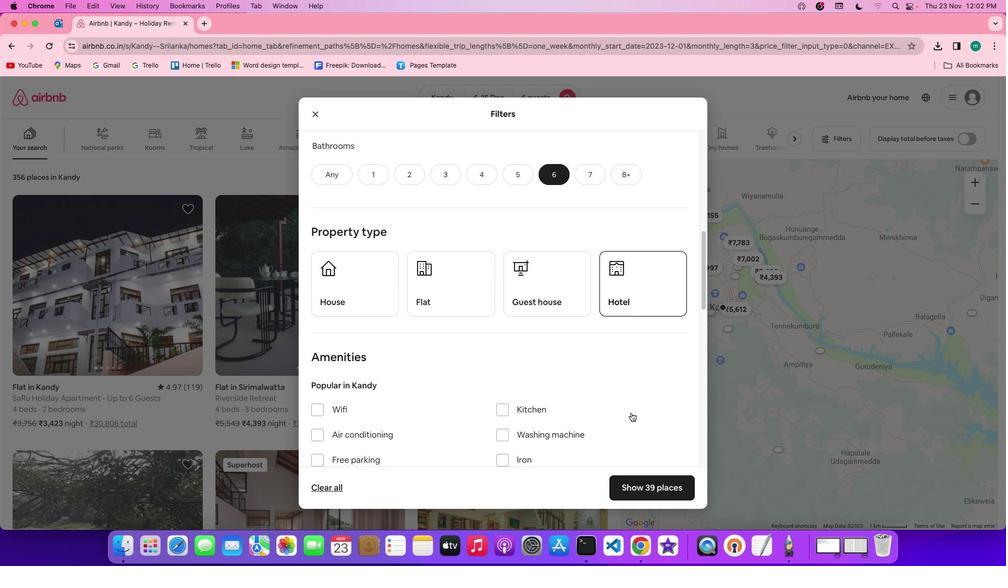 
Action: Mouse scrolled (631, 412) with delta (0, 0)
Screenshot: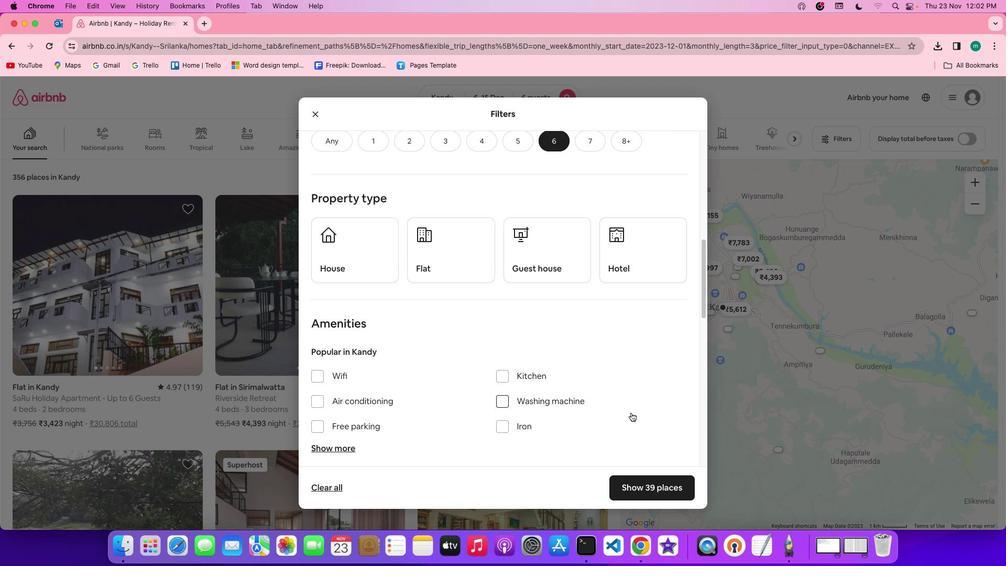 
Action: Mouse scrolled (631, 412) with delta (0, 0)
Screenshot: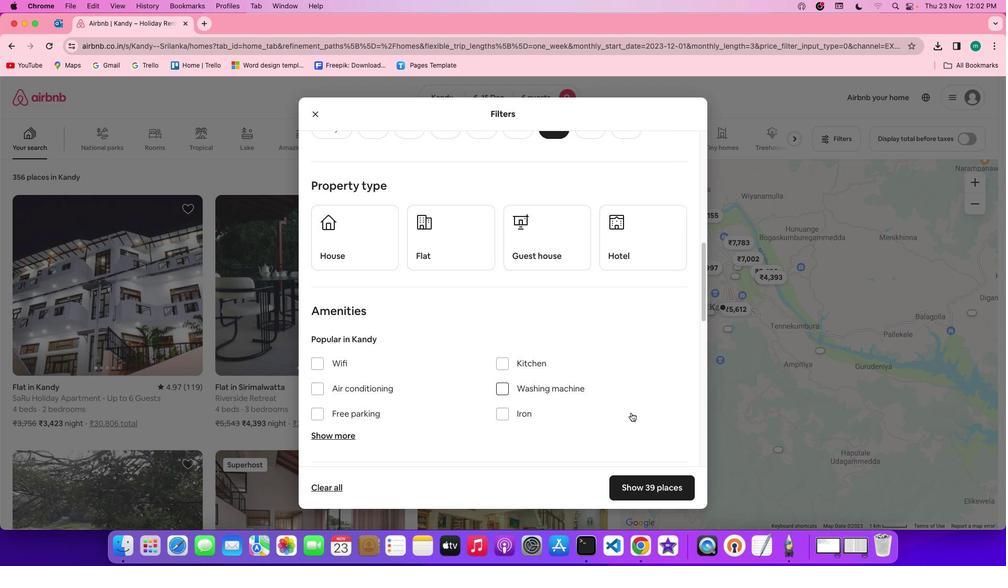 
Action: Mouse scrolled (631, 412) with delta (0, -1)
Screenshot: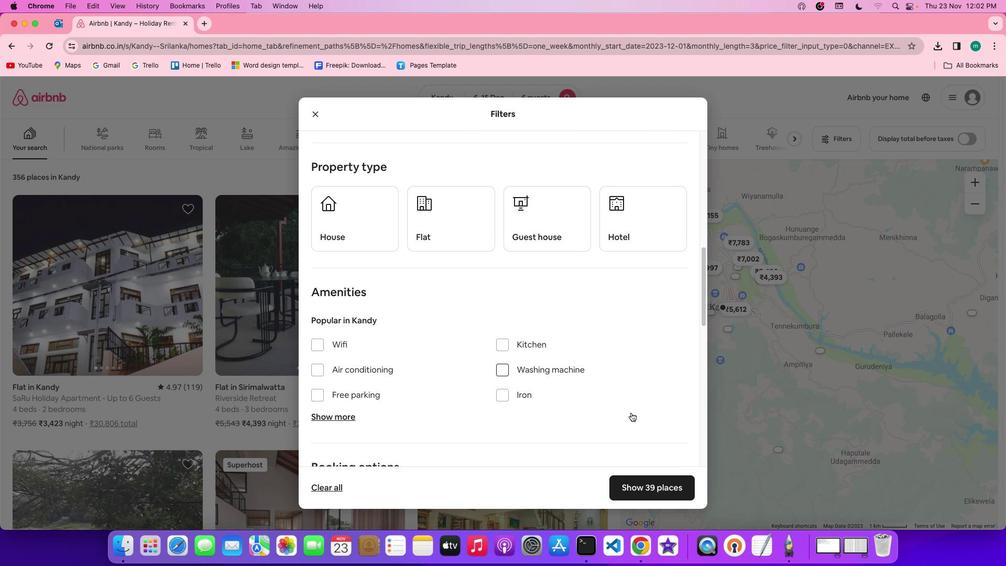 
Action: Mouse scrolled (631, 412) with delta (0, -1)
Screenshot: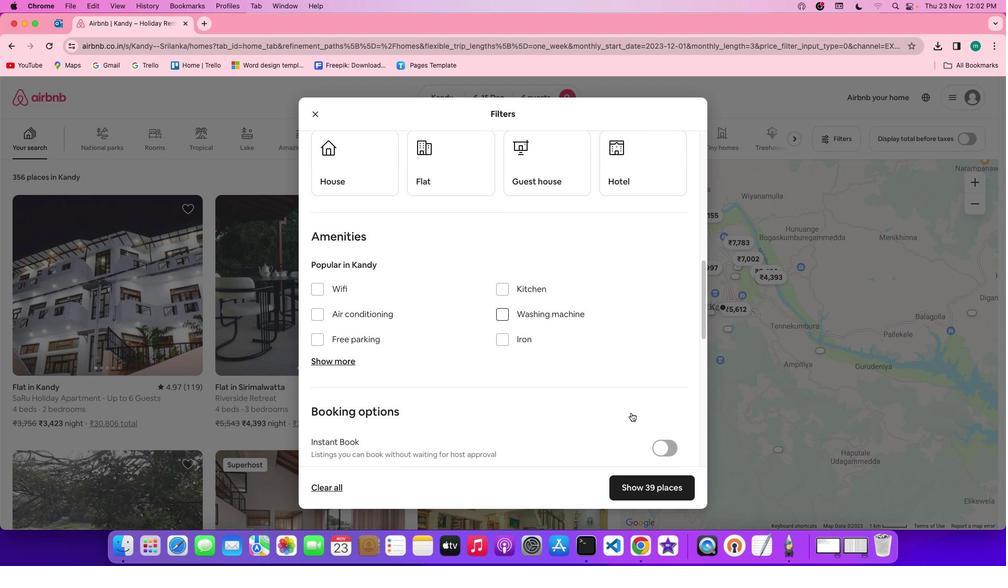 
Action: Mouse scrolled (631, 412) with delta (0, 0)
Screenshot: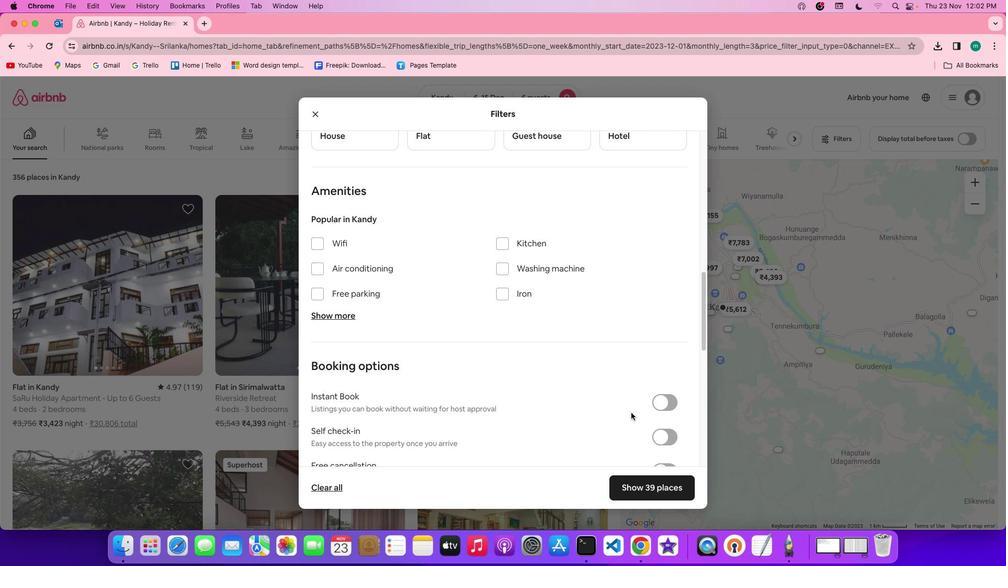
Action: Mouse scrolled (631, 412) with delta (0, 0)
Screenshot: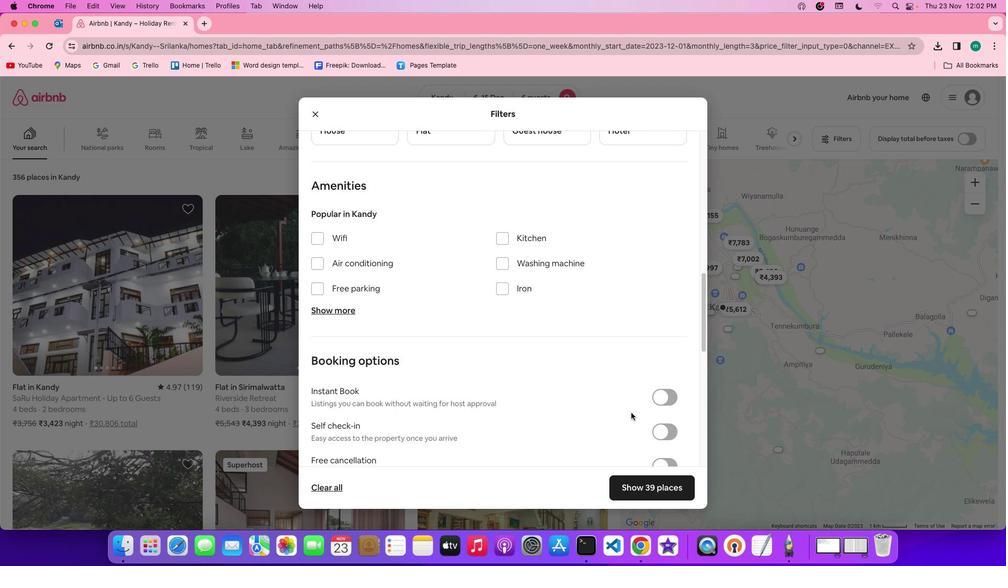 
Action: Mouse scrolled (631, 412) with delta (0, 0)
Screenshot: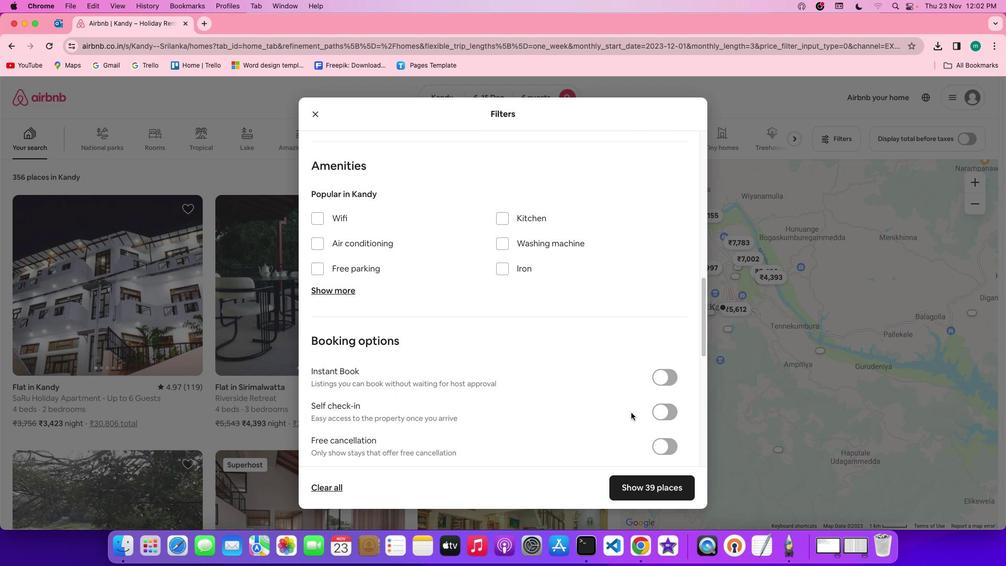 
Action: Mouse scrolled (631, 412) with delta (0, 0)
Screenshot: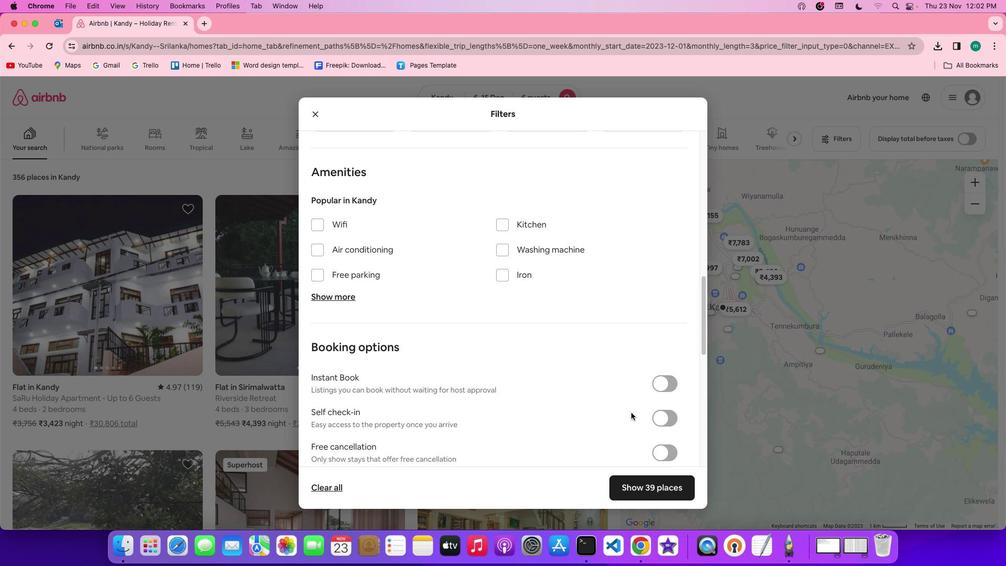 
Action: Mouse scrolled (631, 412) with delta (0, 0)
Screenshot: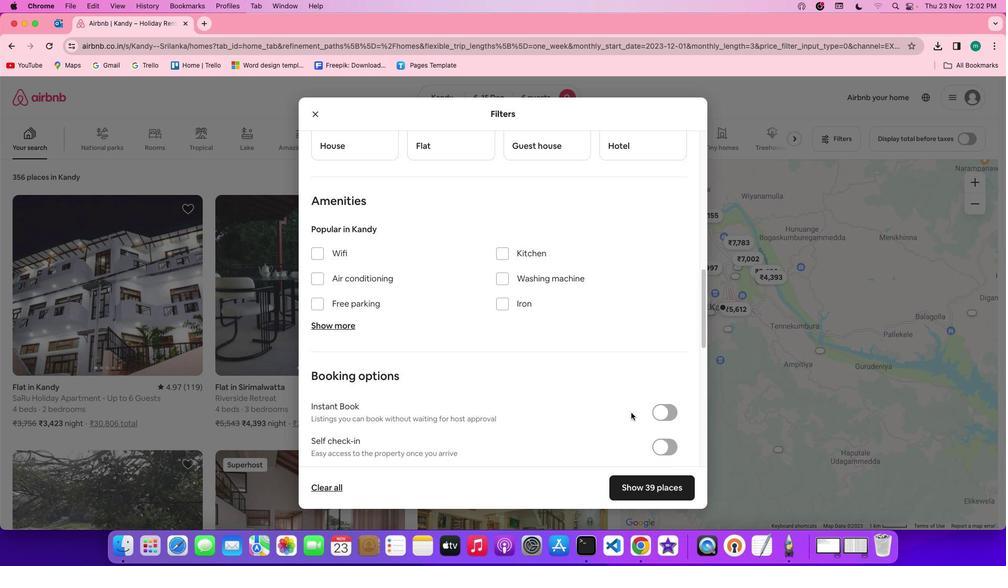 
Action: Mouse scrolled (631, 412) with delta (0, 1)
Screenshot: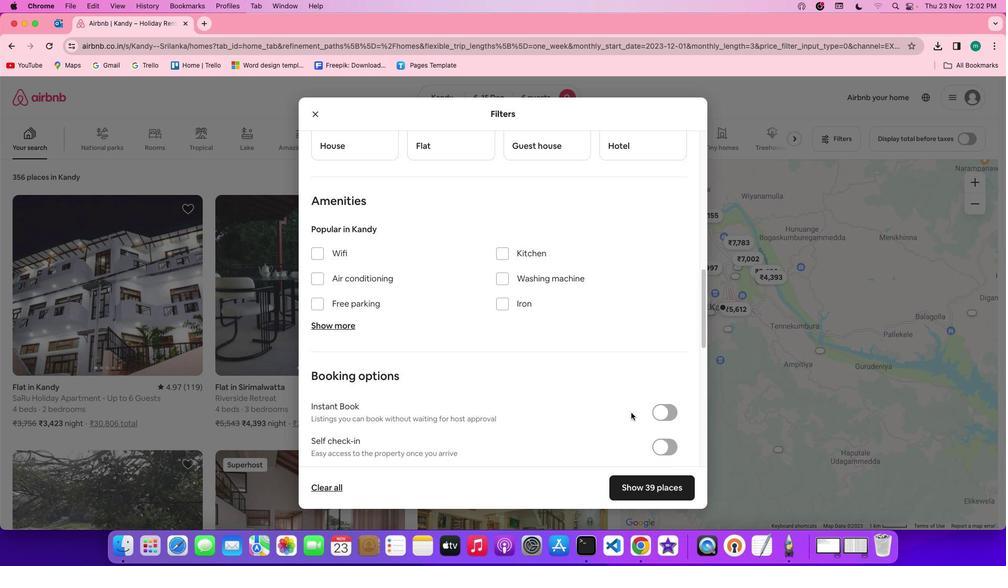 
Action: Mouse moved to (353, 161)
Screenshot: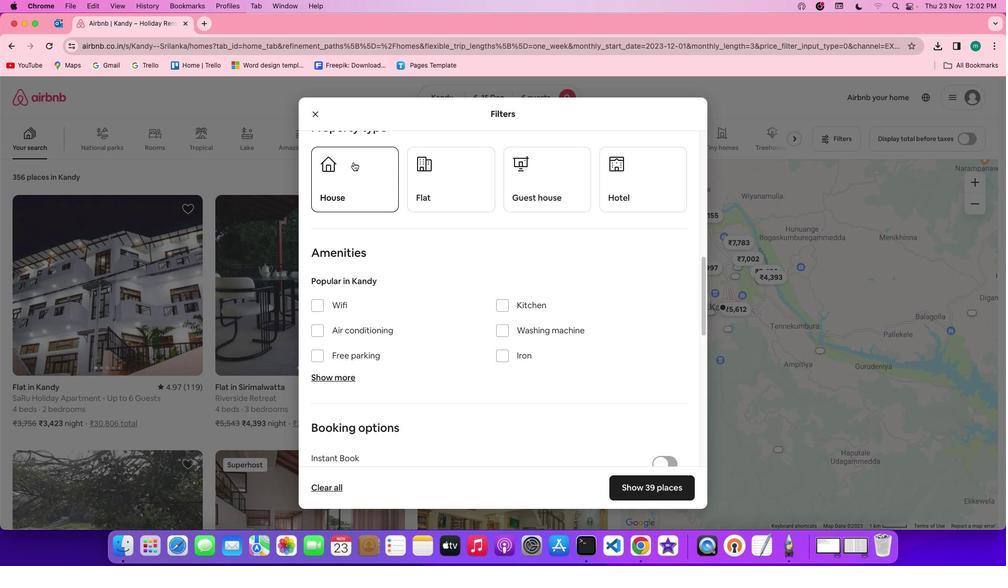 
Action: Mouse pressed left at (353, 161)
Screenshot: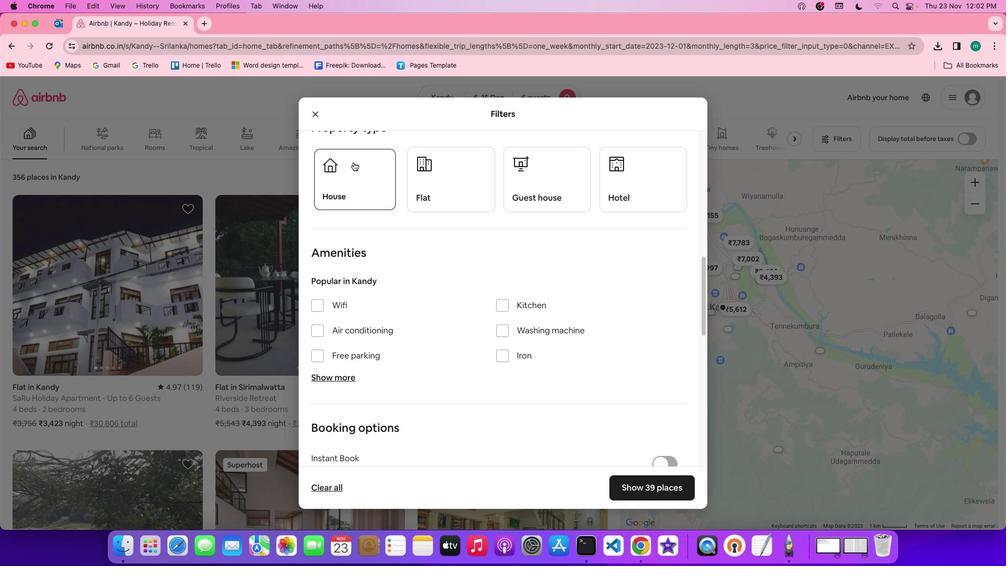 
Action: Mouse moved to (582, 347)
Screenshot: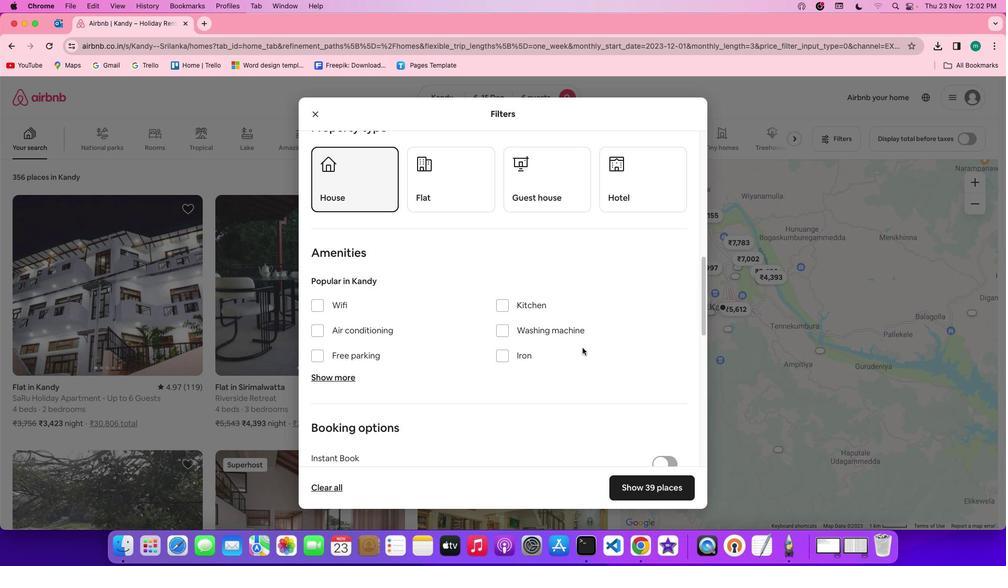 
Action: Mouse scrolled (582, 347) with delta (0, 0)
Screenshot: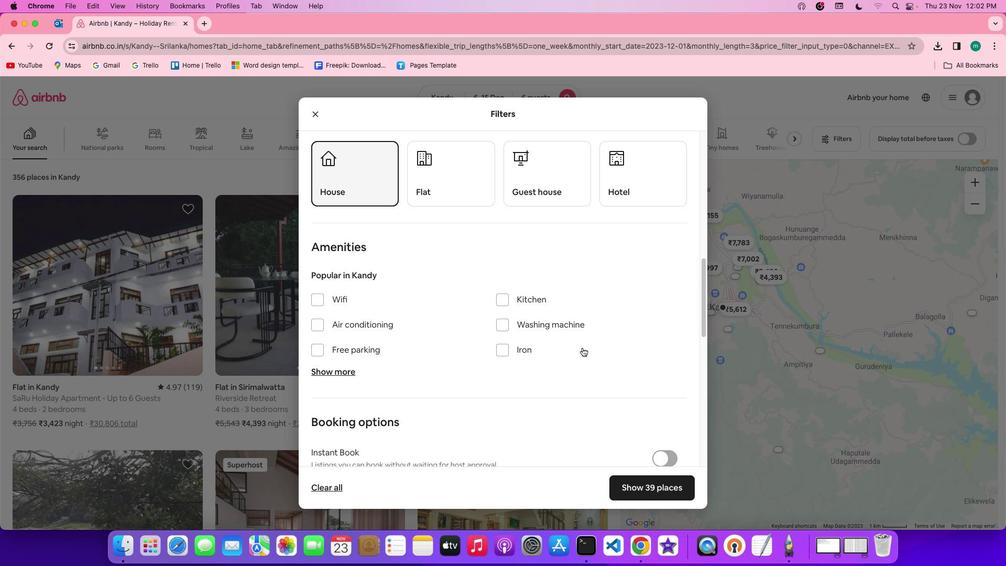 
Action: Mouse scrolled (582, 347) with delta (0, 0)
Screenshot: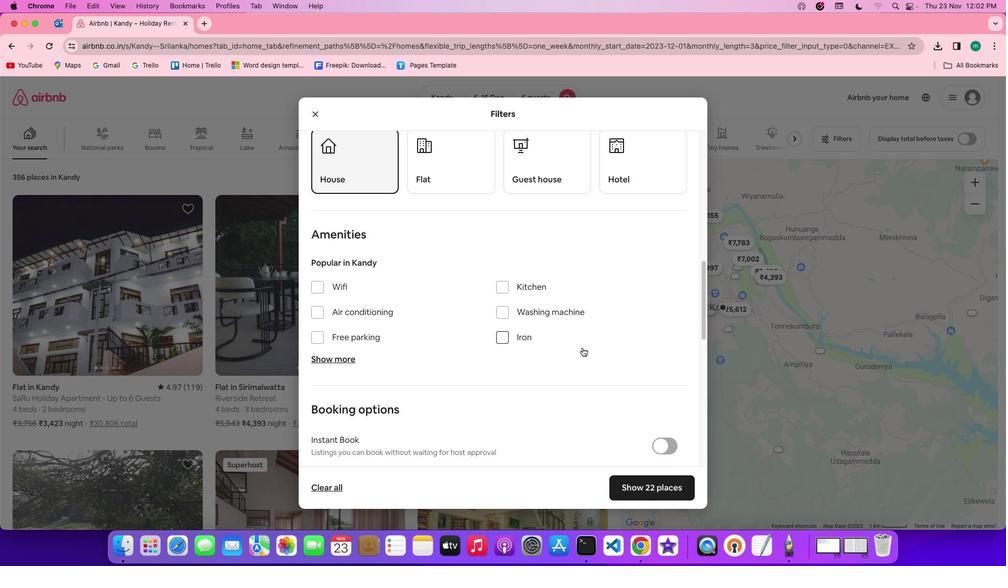 
Action: Mouse scrolled (582, 347) with delta (0, -1)
Screenshot: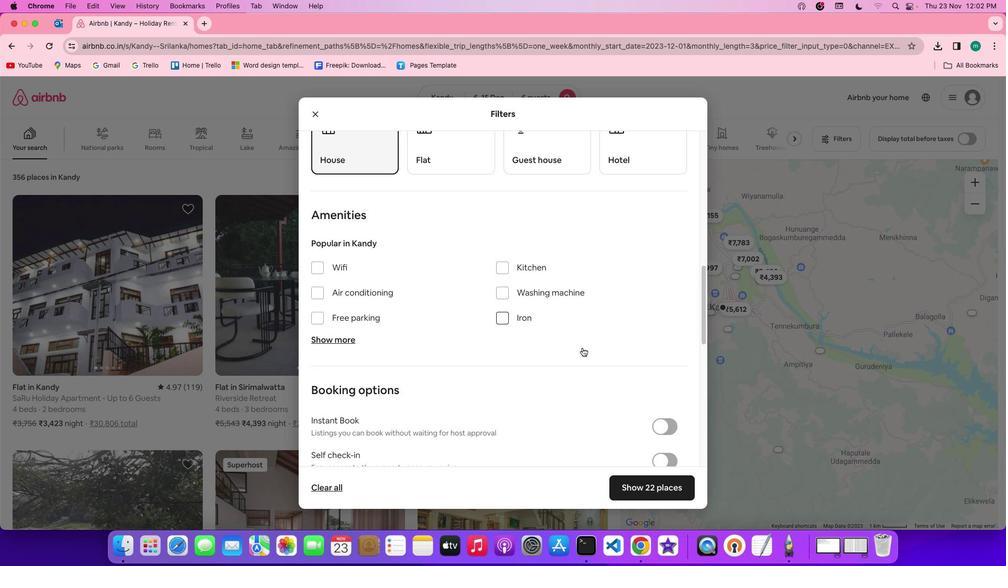 
Action: Mouse scrolled (582, 347) with delta (0, 0)
Screenshot: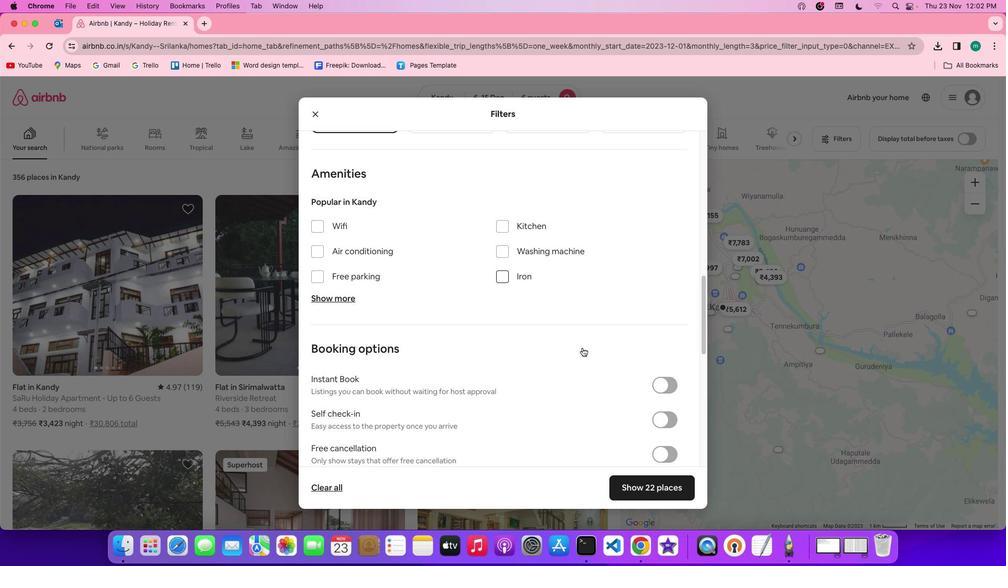 
Action: Mouse scrolled (582, 347) with delta (0, 0)
Screenshot: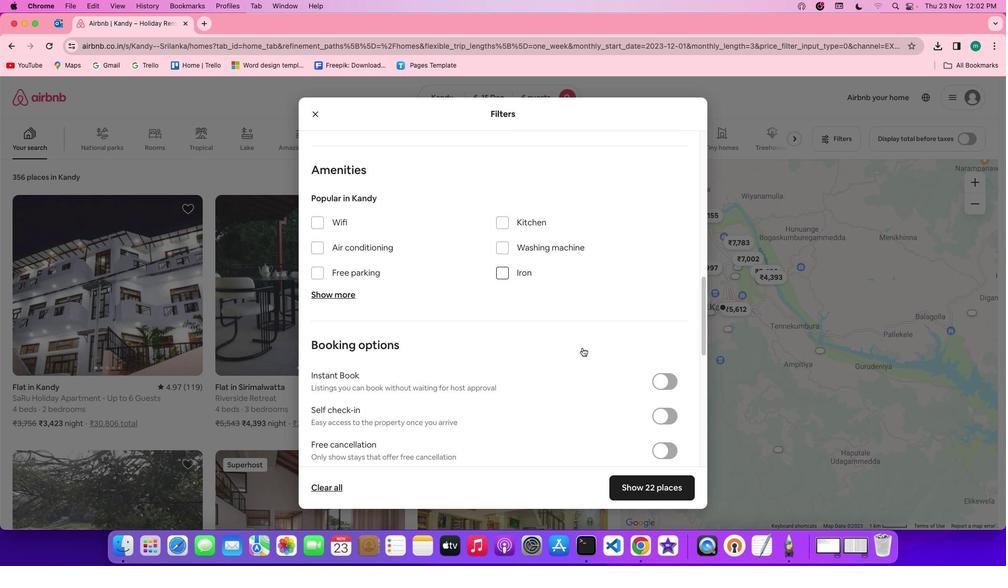 
Action: Mouse scrolled (582, 347) with delta (0, 0)
Screenshot: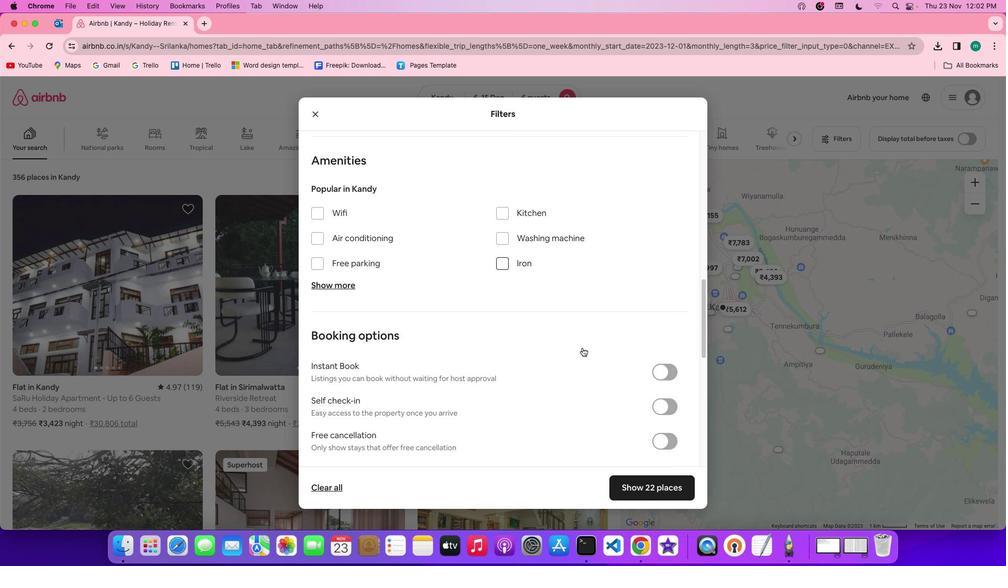 
Action: Mouse scrolled (582, 347) with delta (0, -1)
Screenshot: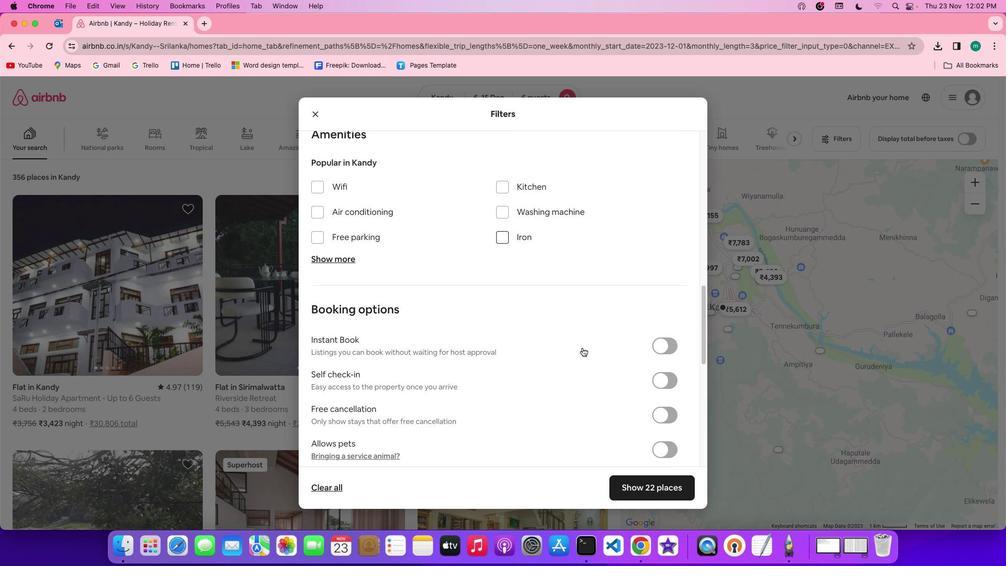 
Action: Mouse scrolled (582, 347) with delta (0, 0)
Screenshot: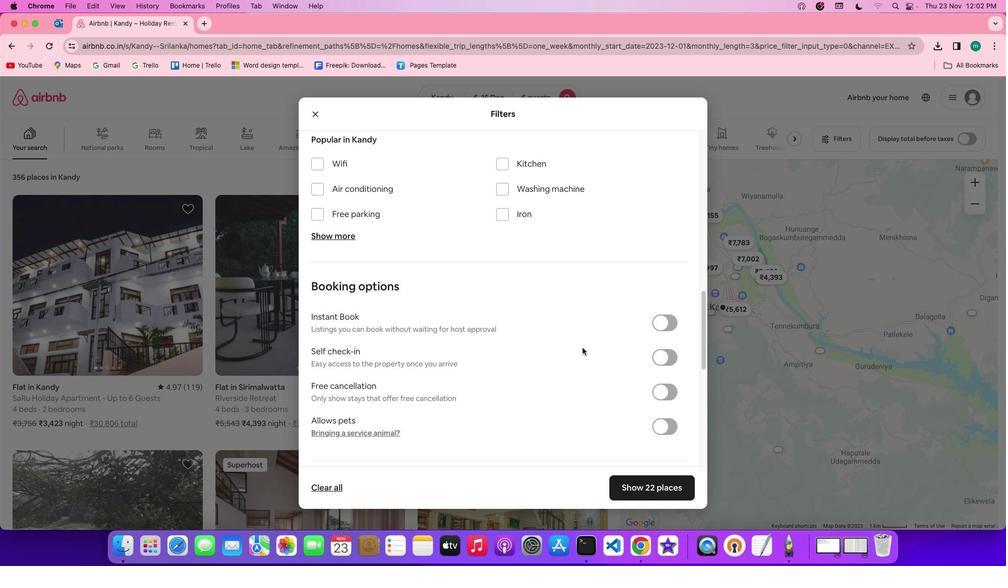 
Action: Mouse scrolled (582, 347) with delta (0, 0)
Screenshot: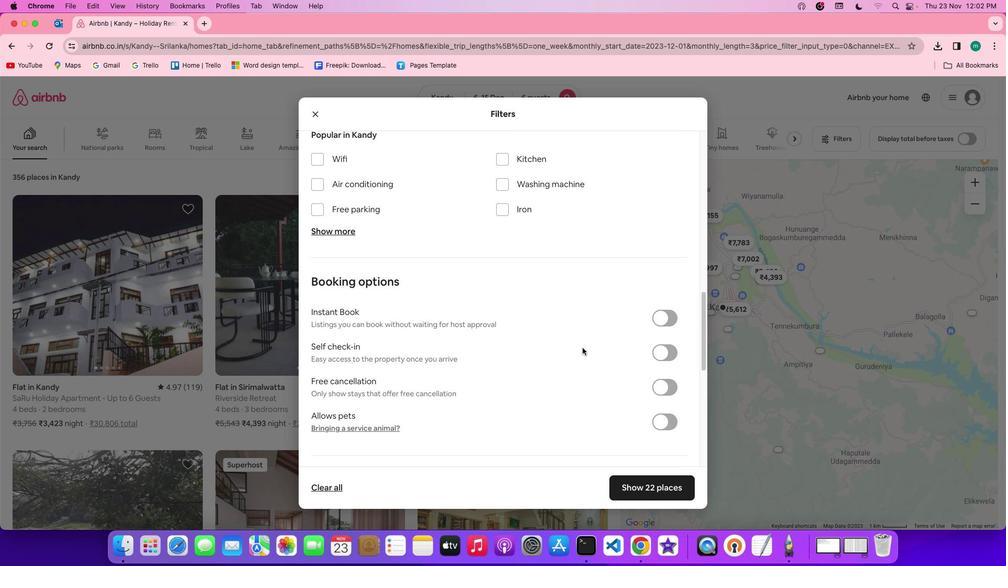 
Action: Mouse moved to (316, 156)
Screenshot: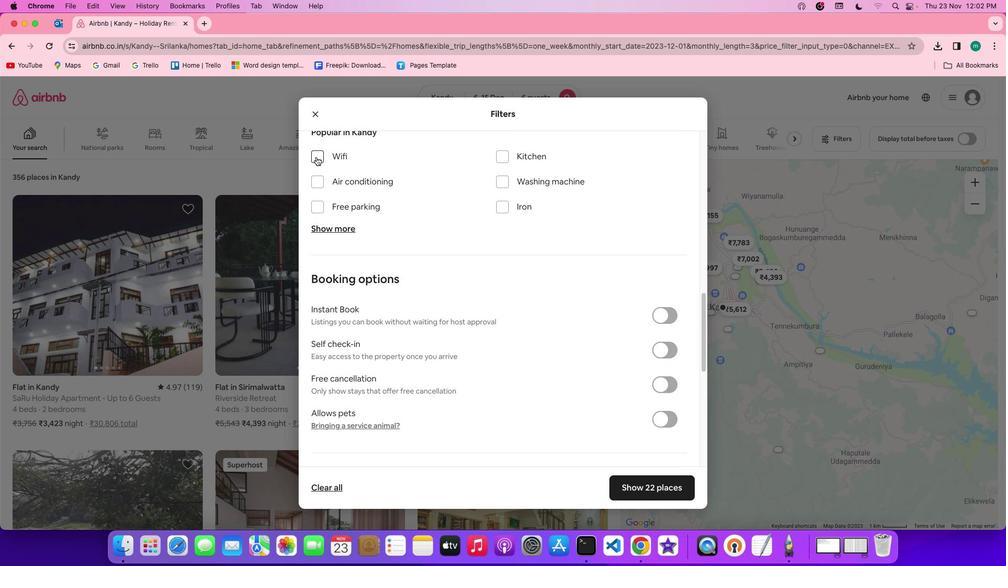 
Action: Mouse pressed left at (316, 156)
Screenshot: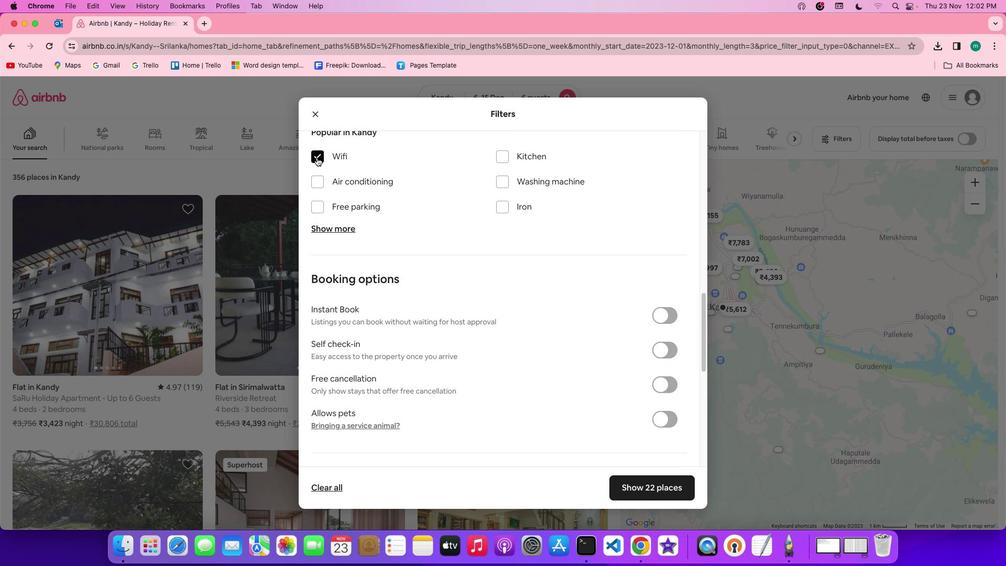 
Action: Mouse moved to (342, 227)
Screenshot: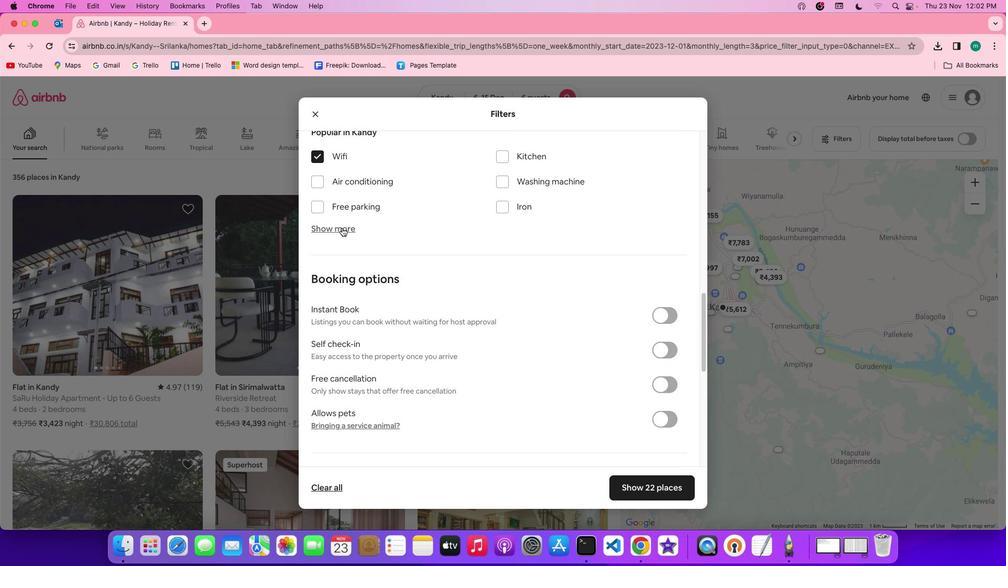 
Action: Mouse pressed left at (342, 227)
Screenshot: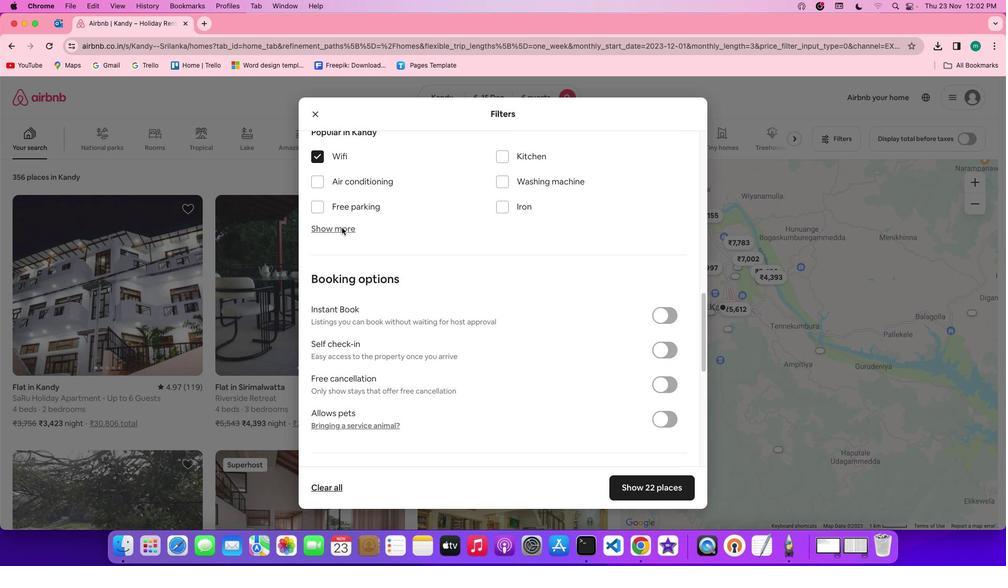 
Action: Mouse moved to (501, 287)
Screenshot: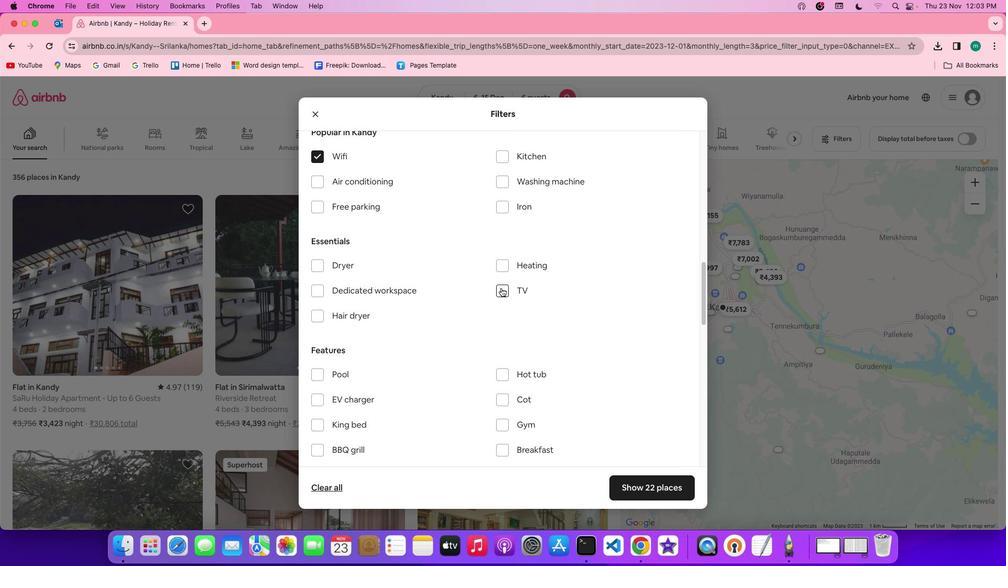 
Action: Mouse pressed left at (501, 287)
Screenshot: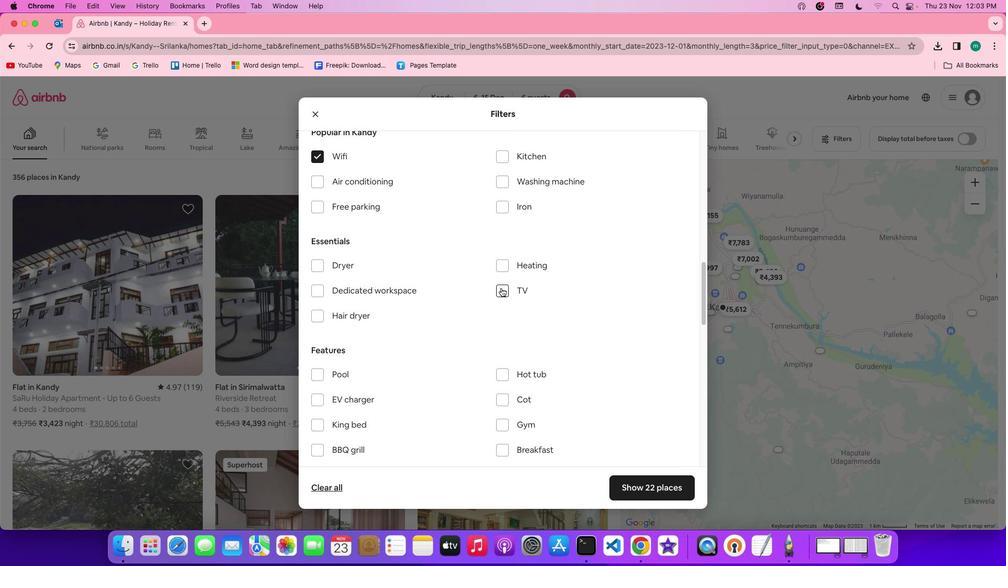 
Action: Mouse moved to (364, 206)
Screenshot: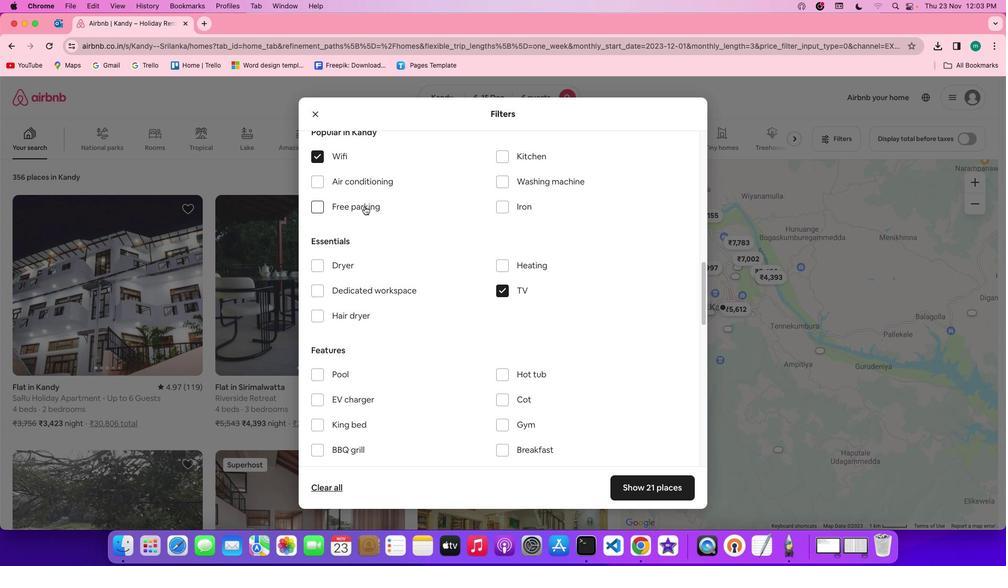
Action: Mouse pressed left at (364, 206)
Screenshot: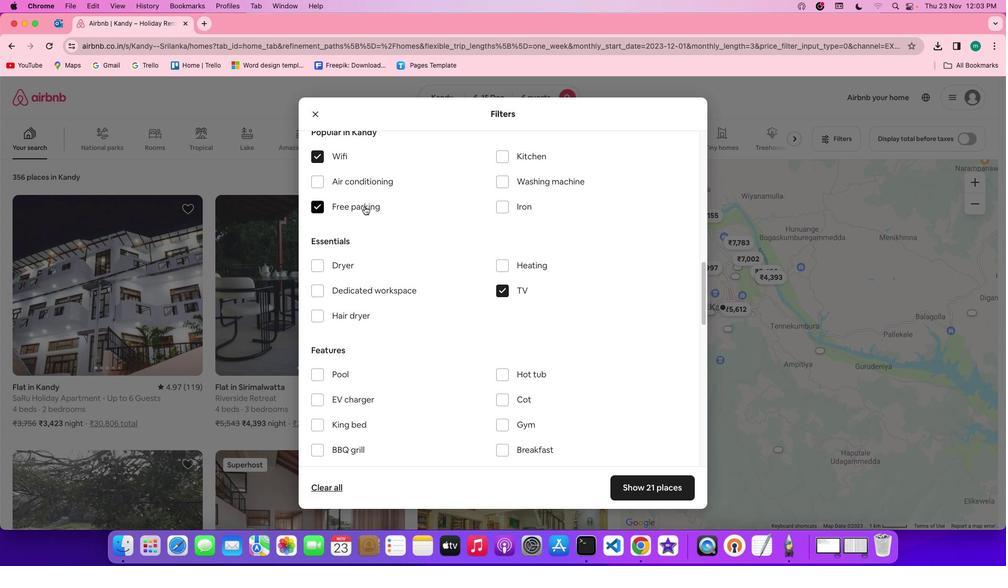 
Action: Mouse moved to (601, 300)
Screenshot: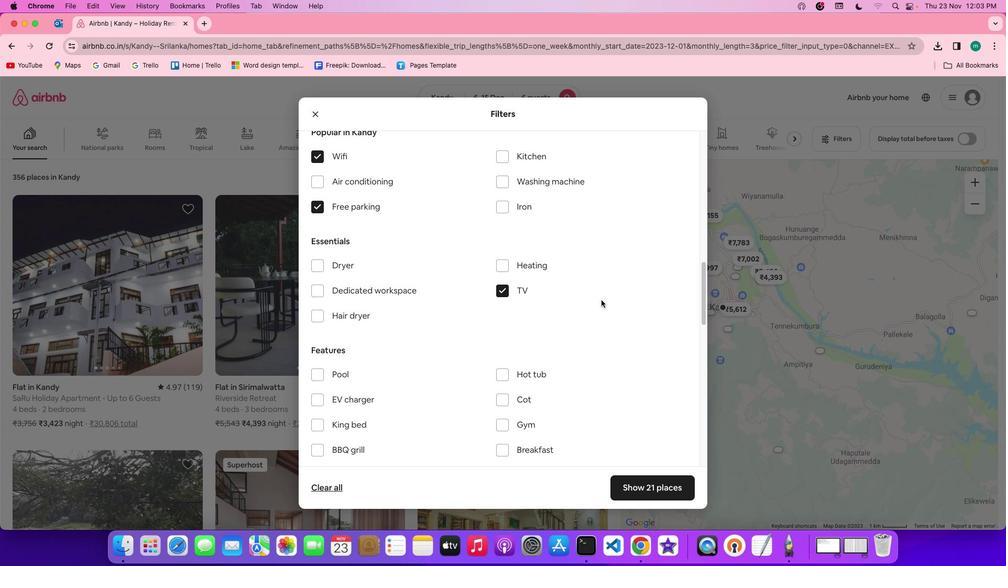 
Action: Mouse scrolled (601, 300) with delta (0, 0)
Screenshot: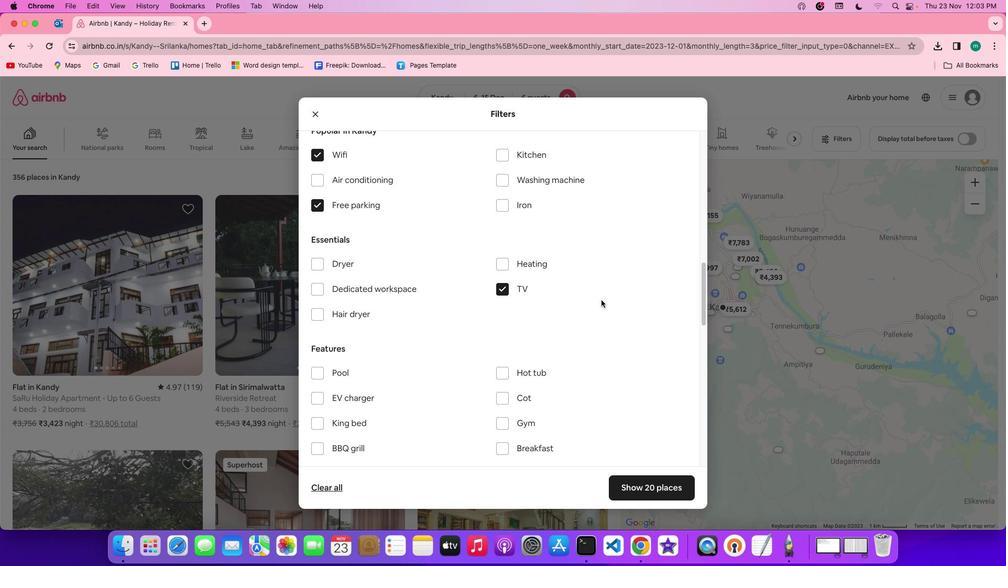 
Action: Mouse scrolled (601, 300) with delta (0, 0)
Screenshot: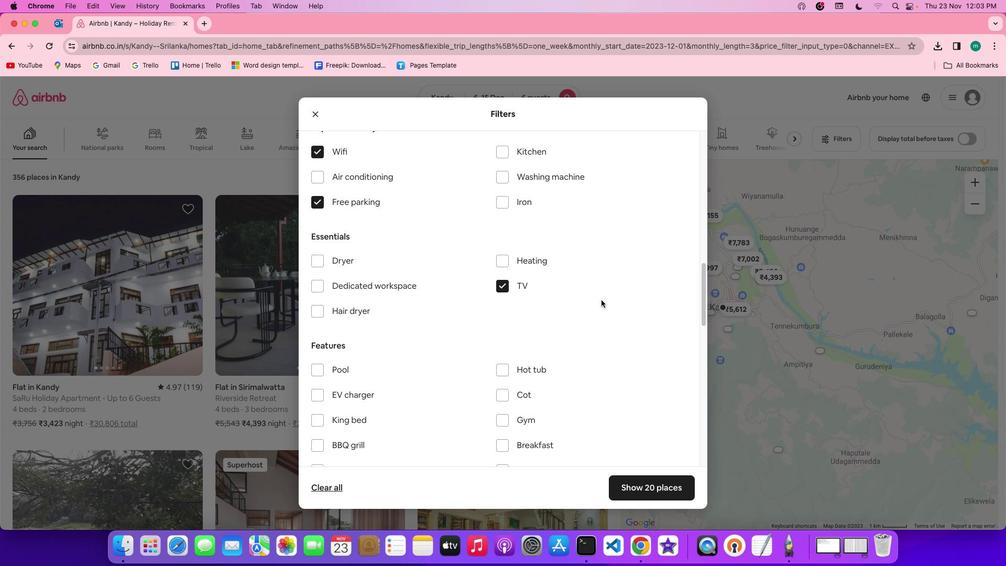 
Action: Mouse scrolled (601, 300) with delta (0, 0)
Screenshot: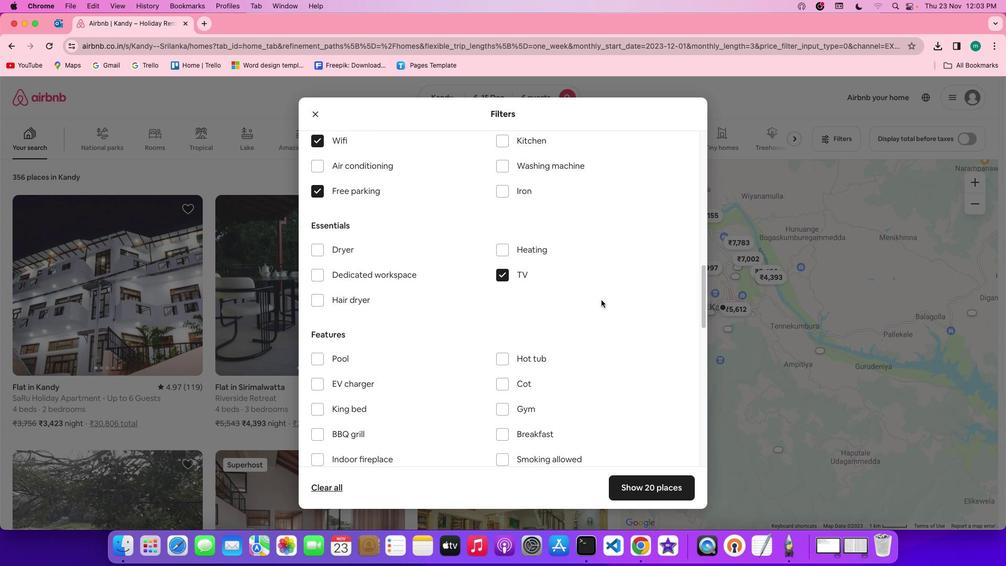 
Action: Mouse scrolled (601, 300) with delta (0, 0)
Screenshot: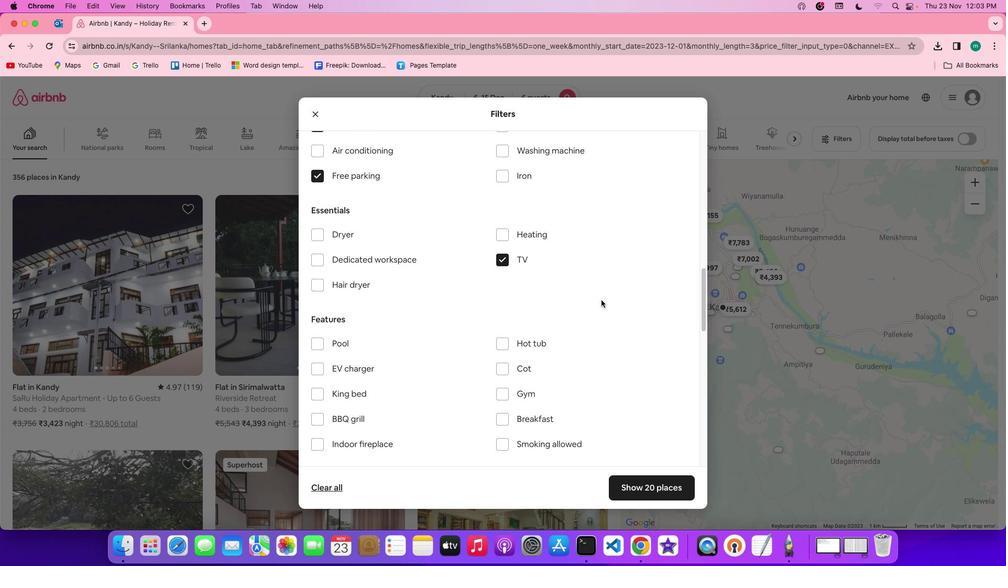 
Action: Mouse scrolled (601, 300) with delta (0, 0)
Screenshot: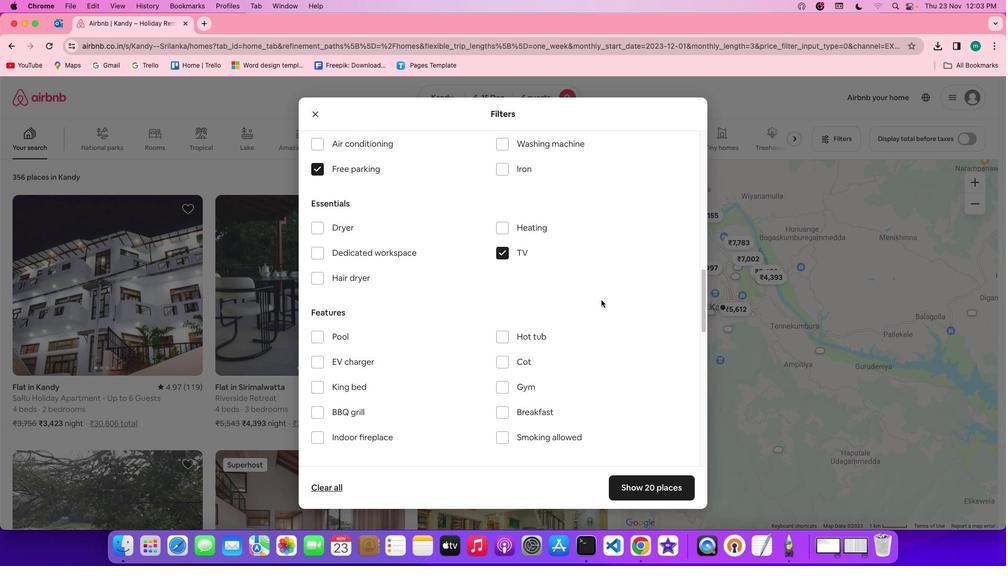 
Action: Mouse scrolled (601, 300) with delta (0, 0)
Screenshot: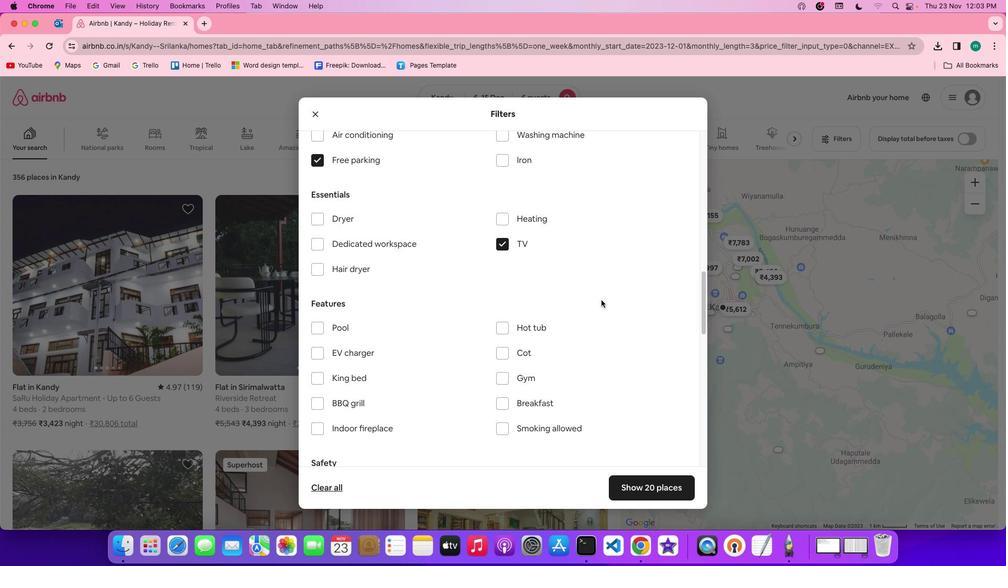 
Action: Mouse scrolled (601, 300) with delta (0, -1)
Screenshot: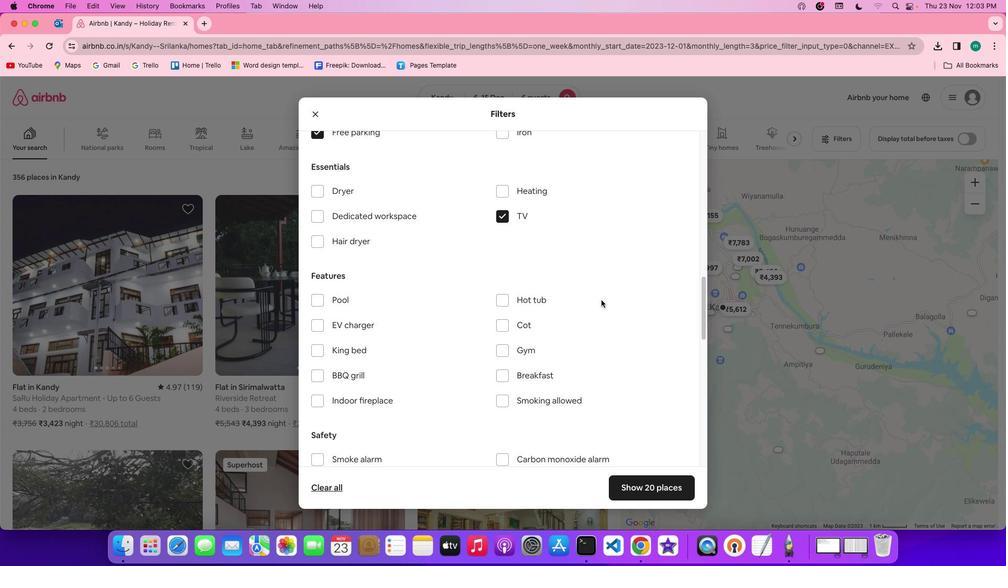 
Action: Mouse scrolled (601, 300) with delta (0, 0)
Screenshot: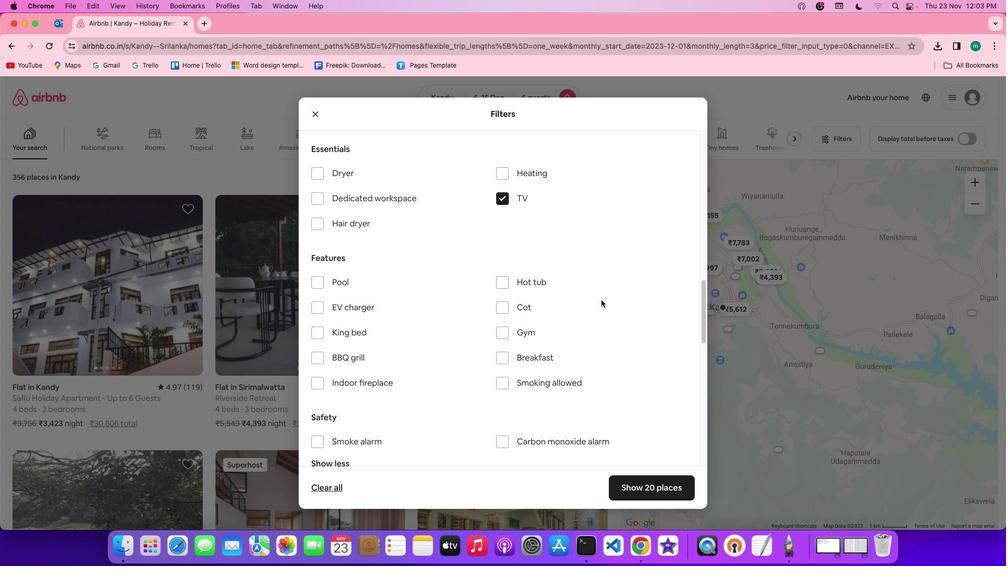 
Action: Mouse scrolled (601, 300) with delta (0, 0)
Screenshot: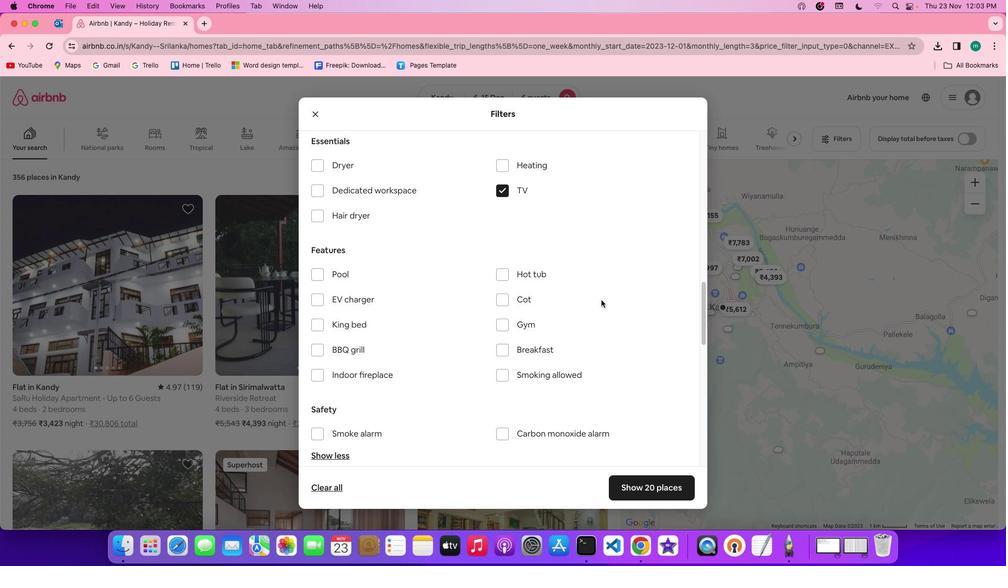 
Action: Mouse scrolled (601, 300) with delta (0, 0)
Screenshot: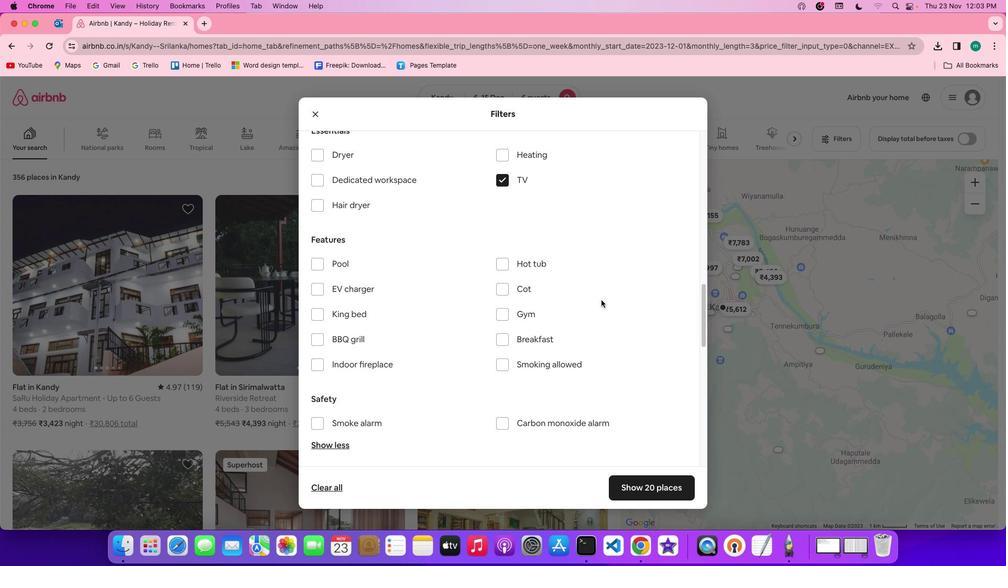 
Action: Mouse scrolled (601, 300) with delta (0, 0)
Screenshot: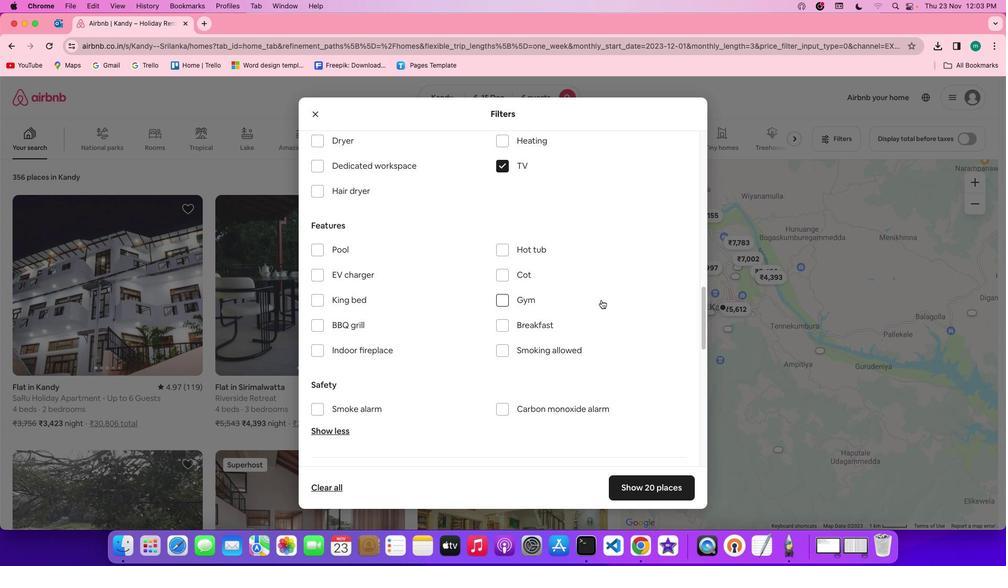 
Action: Mouse scrolled (601, 300) with delta (0, 0)
Screenshot: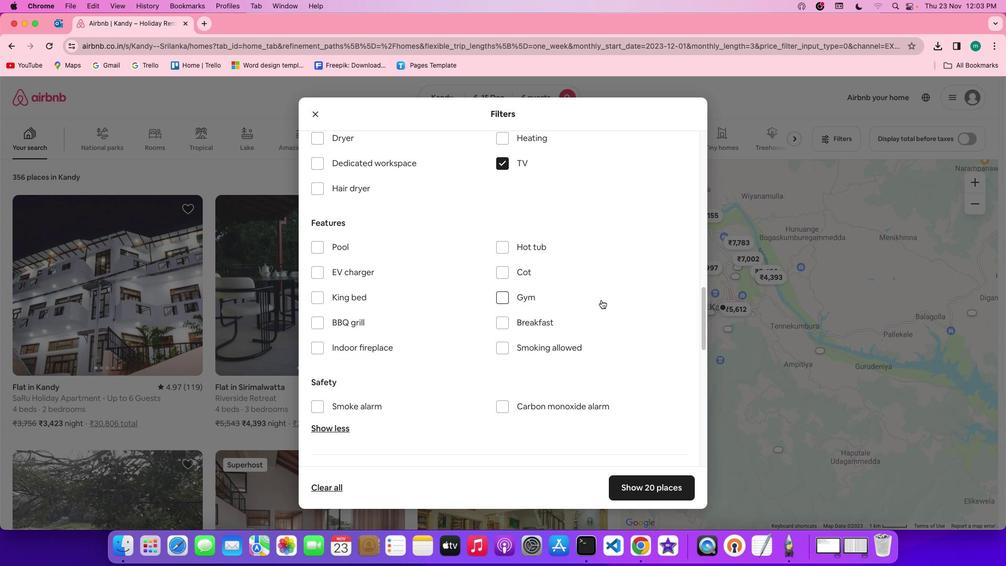 
Action: Mouse scrolled (601, 300) with delta (0, 0)
Screenshot: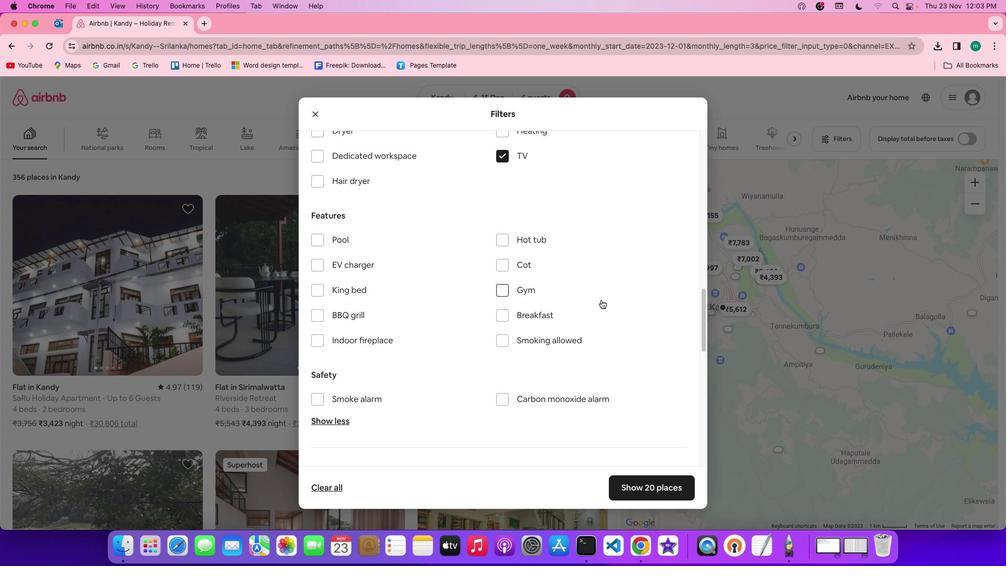 
Action: Mouse scrolled (601, 300) with delta (0, 0)
Screenshot: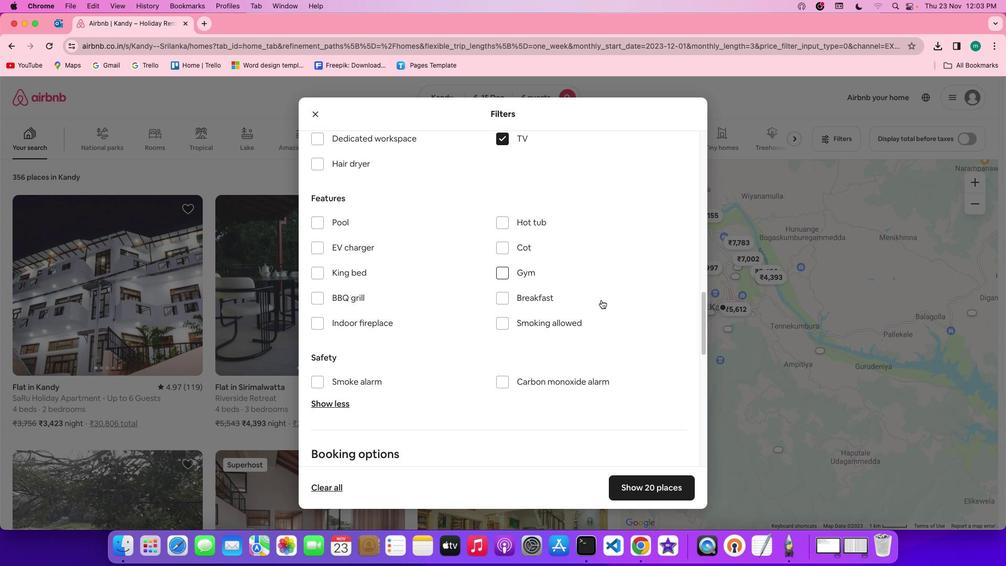 
Action: Mouse scrolled (601, 300) with delta (0, 0)
Screenshot: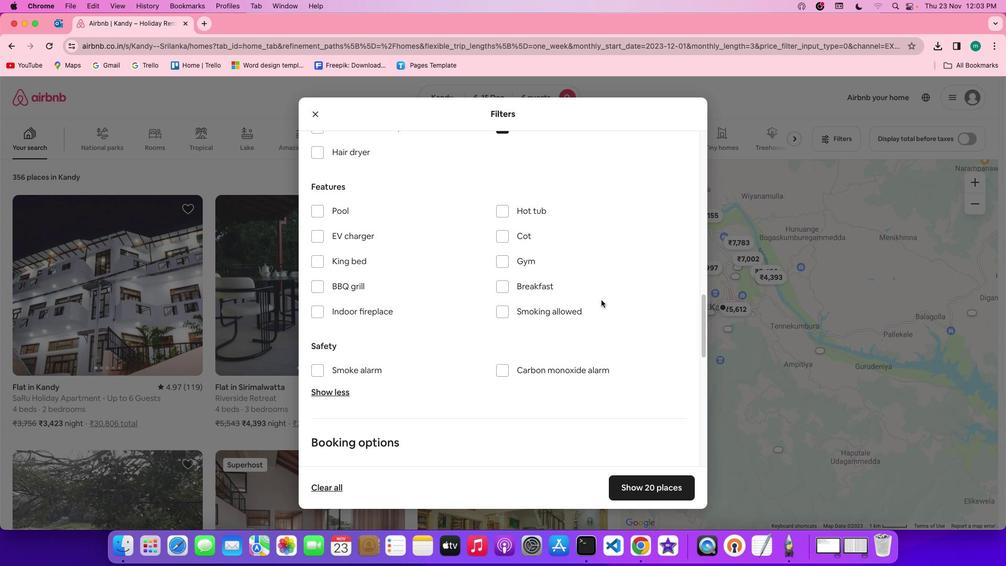 
Action: Mouse scrolled (601, 300) with delta (0, 0)
Screenshot: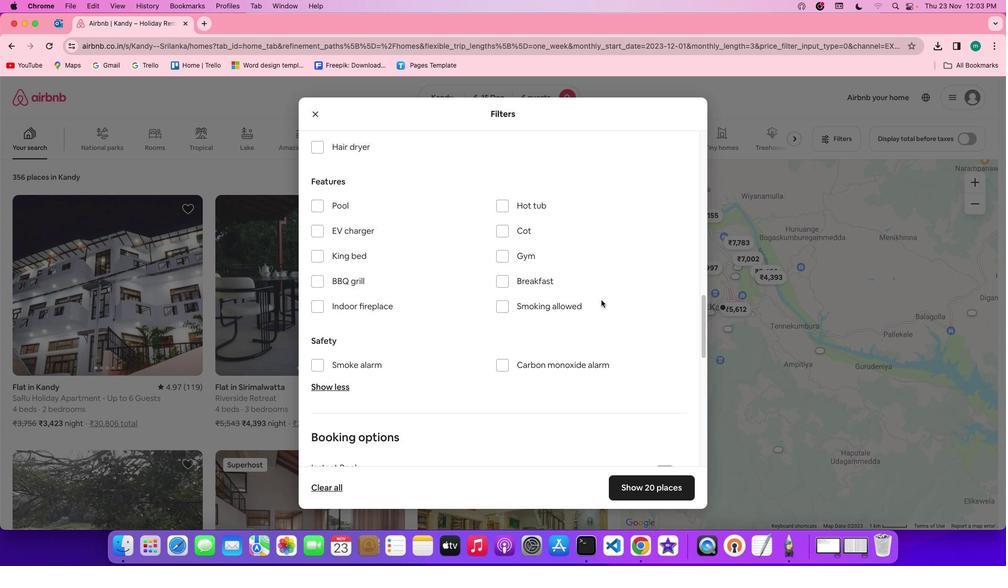
Action: Mouse scrolled (601, 300) with delta (0, 0)
Screenshot: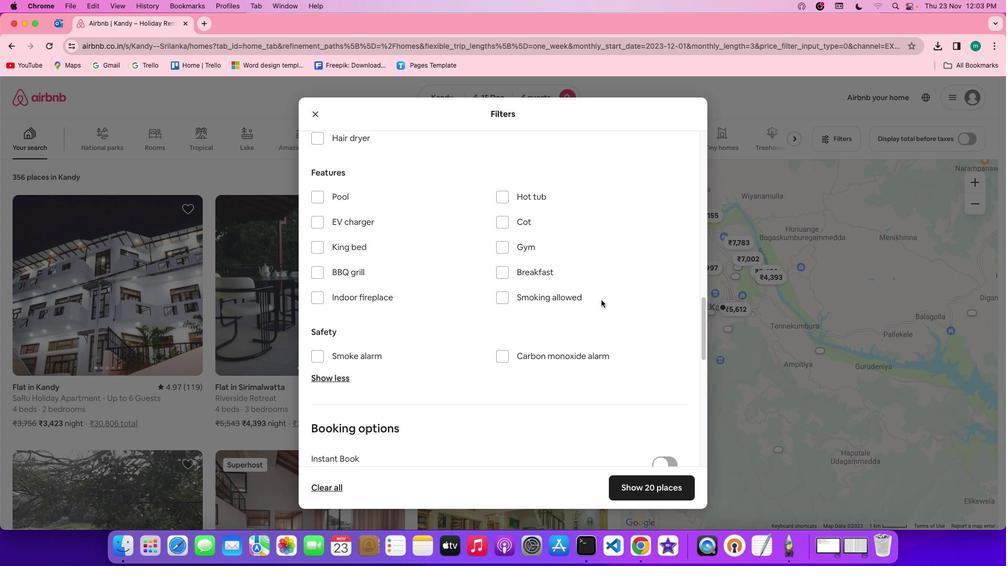 
Action: Mouse moved to (508, 237)
Screenshot: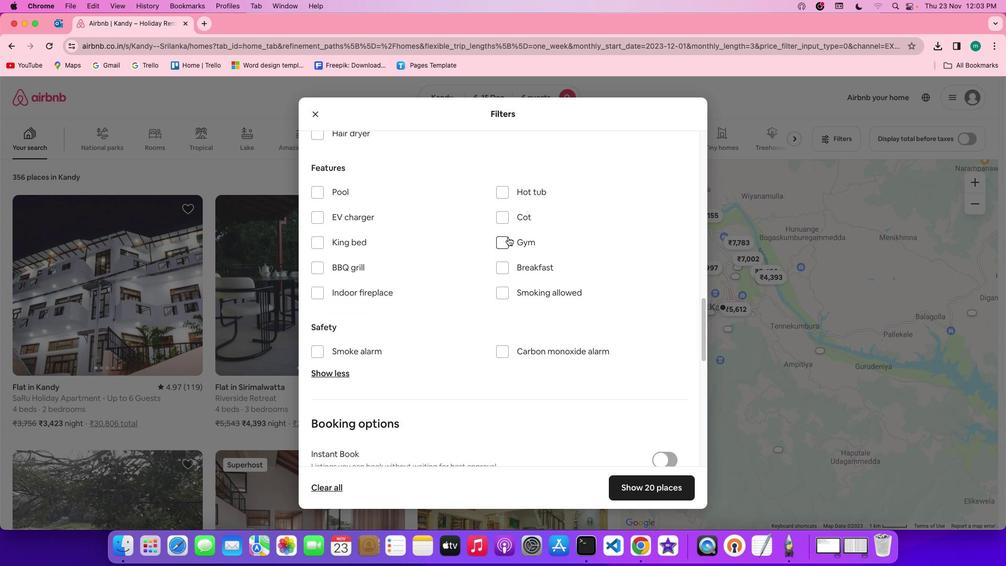 
Action: Mouse pressed left at (508, 237)
Screenshot: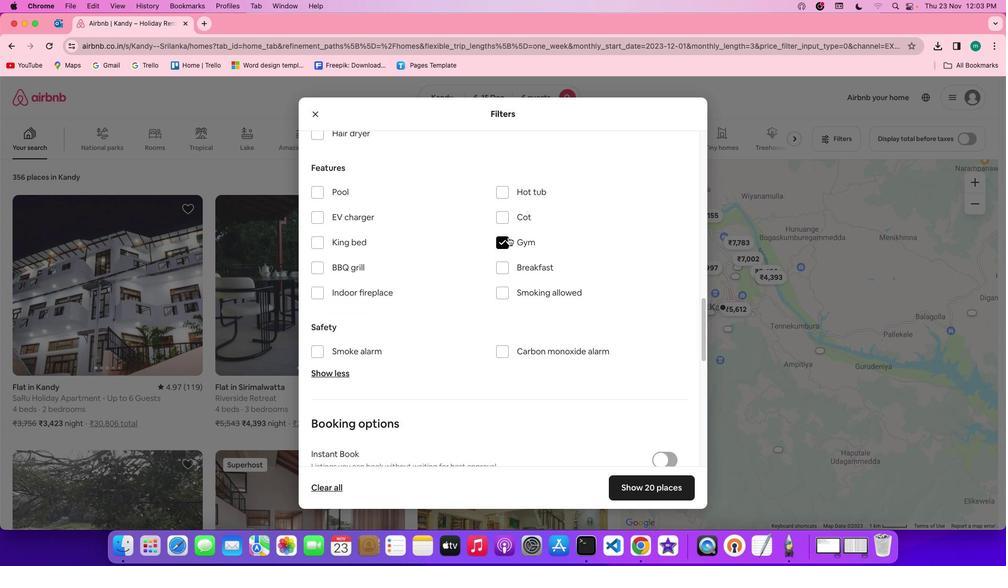 
Action: Mouse moved to (510, 271)
Screenshot: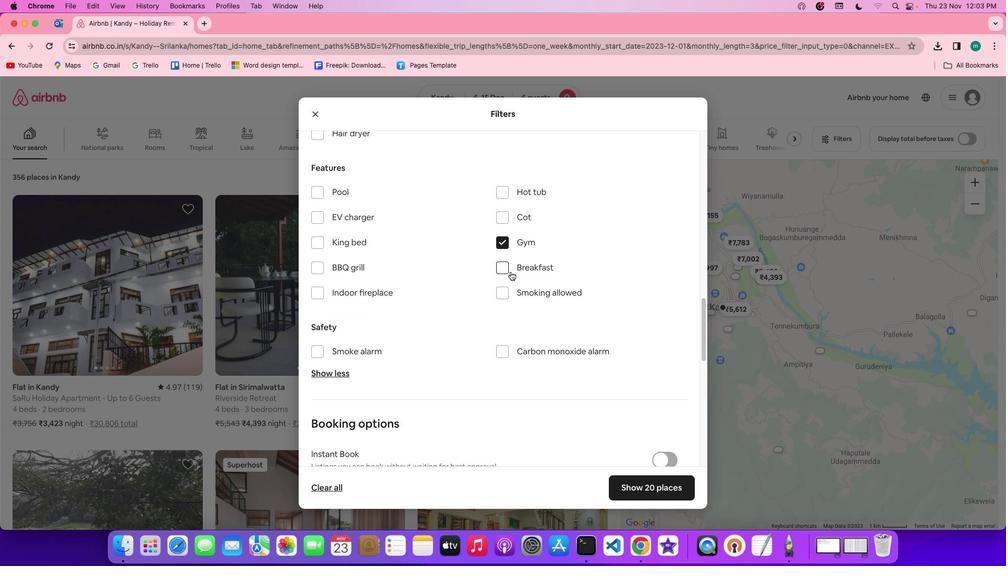 
Action: Mouse pressed left at (510, 271)
Screenshot: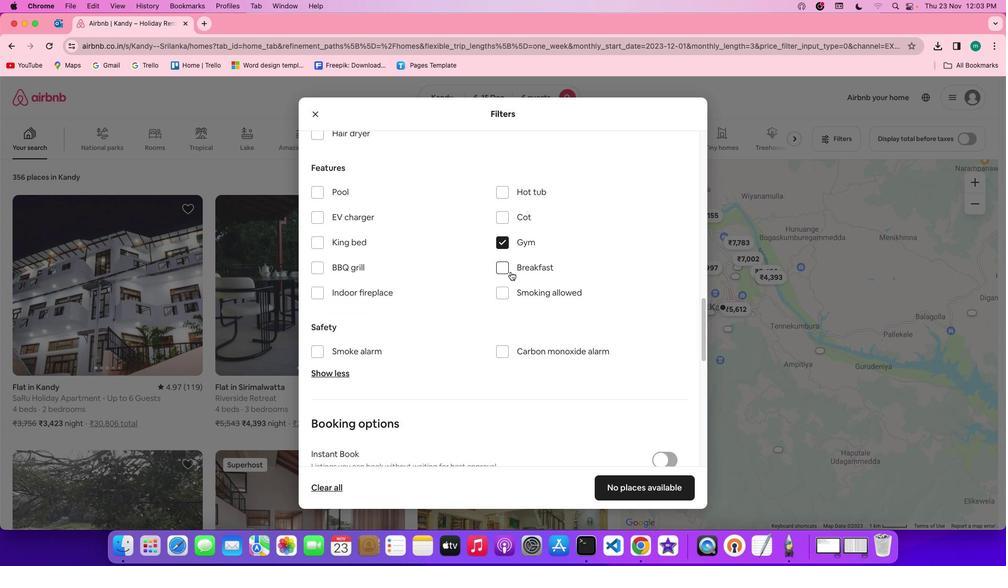 
Action: Mouse moved to (598, 313)
Screenshot: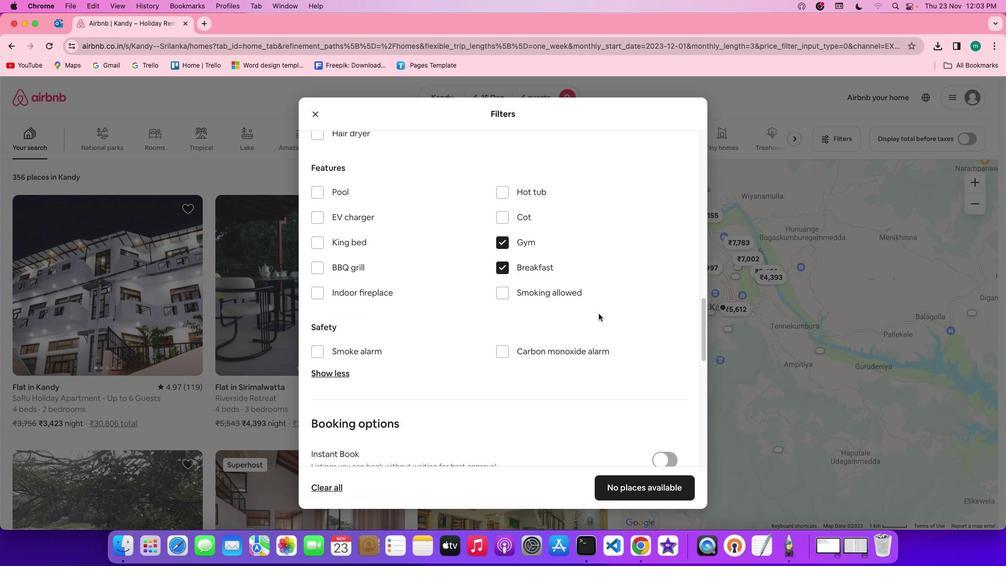 
Action: Mouse scrolled (598, 313) with delta (0, 0)
Screenshot: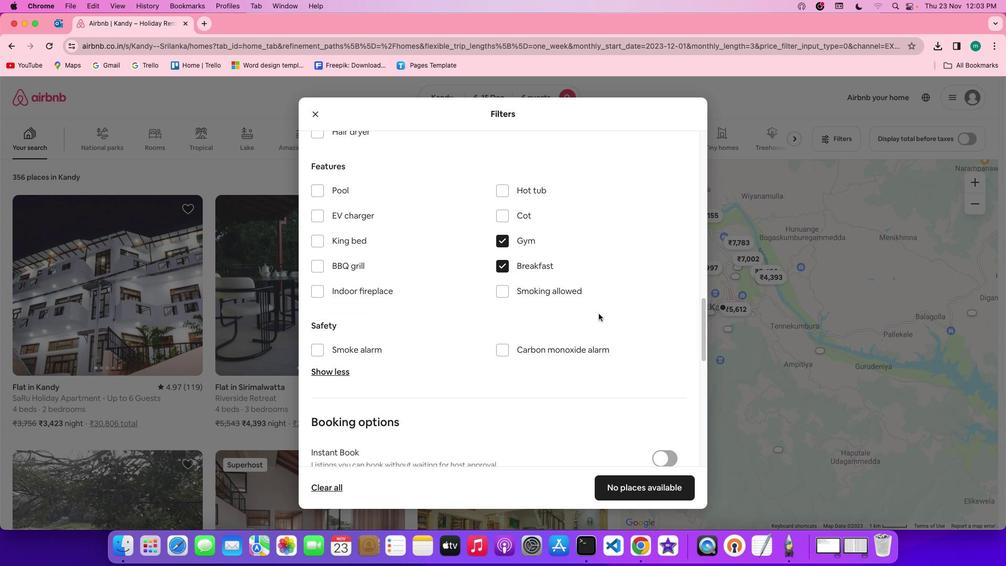 
Action: Mouse scrolled (598, 313) with delta (0, 0)
Screenshot: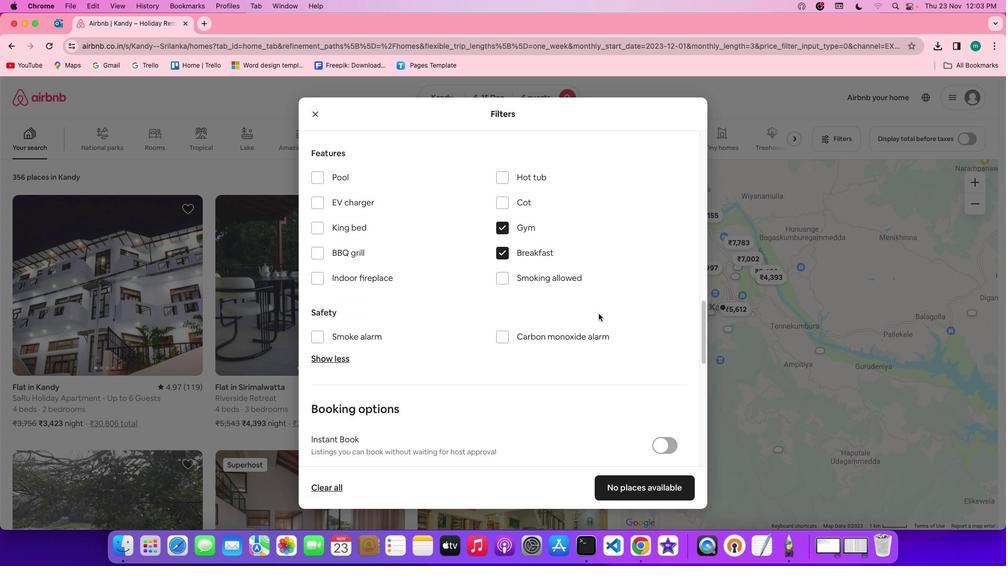 
Action: Mouse scrolled (598, 313) with delta (0, 0)
Screenshot: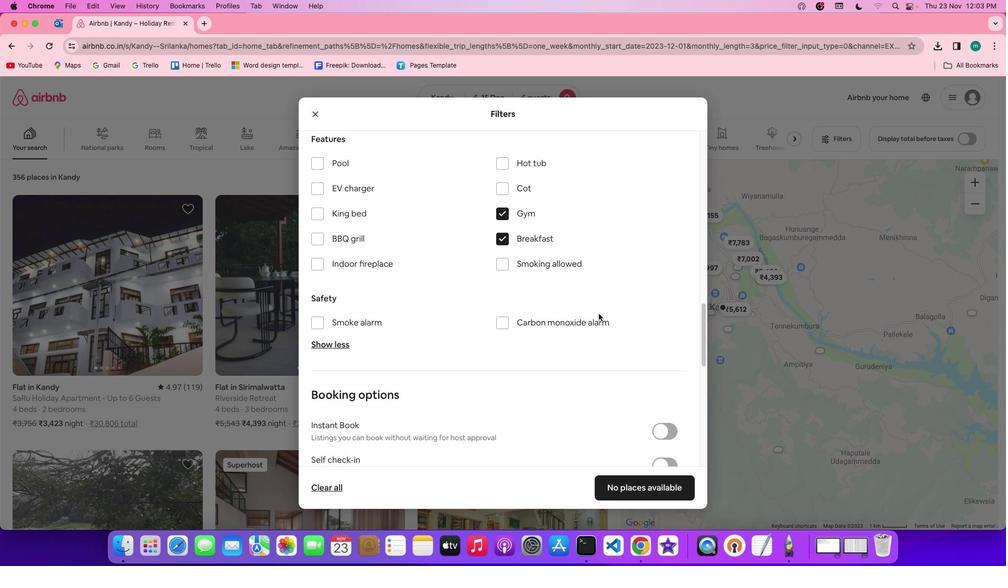 
Action: Mouse scrolled (598, 313) with delta (0, 0)
Screenshot: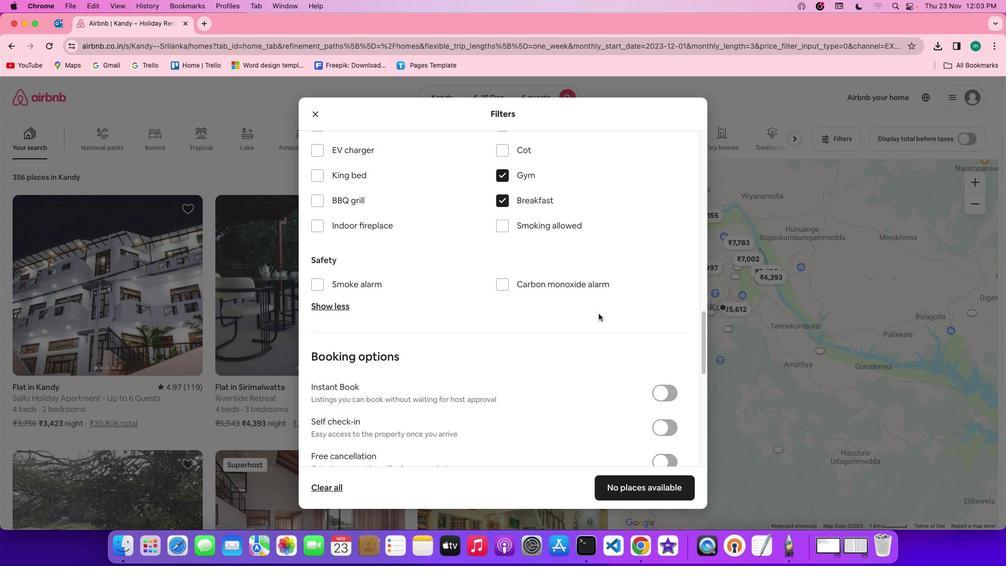 
Action: Mouse scrolled (598, 313) with delta (0, 0)
Screenshot: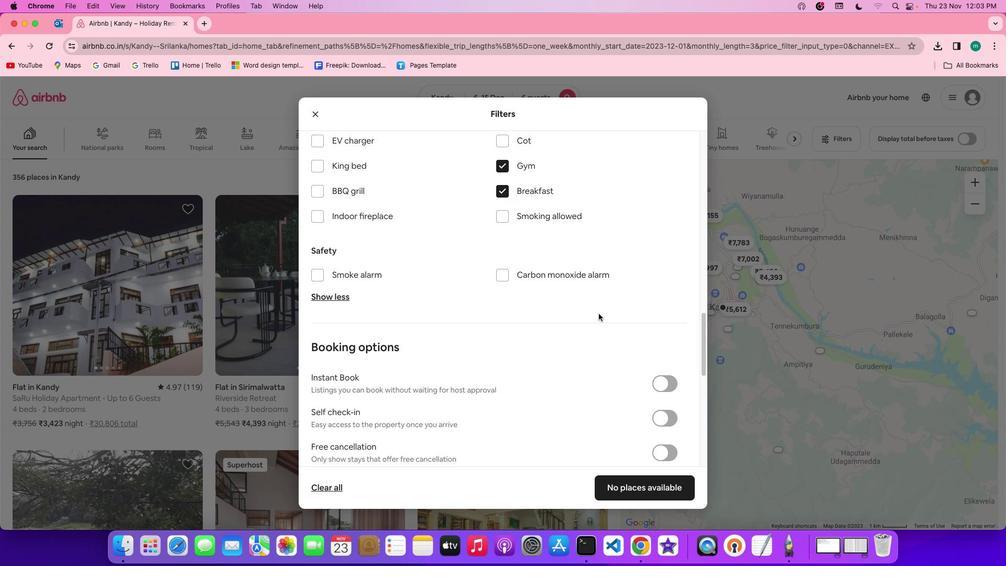 
Action: Mouse scrolled (598, 313) with delta (0, 0)
Screenshot: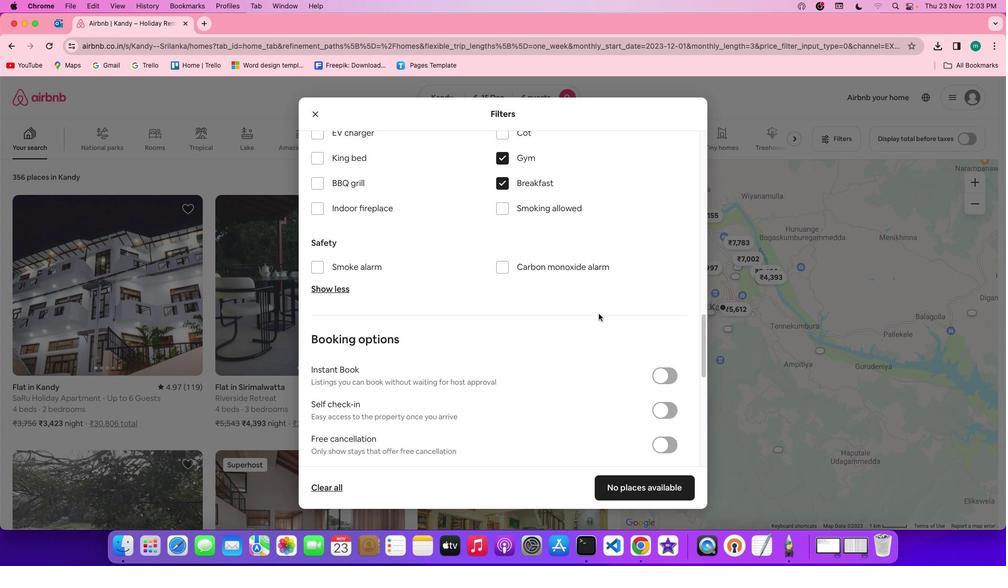 
Action: Mouse scrolled (598, 313) with delta (0, 0)
Screenshot: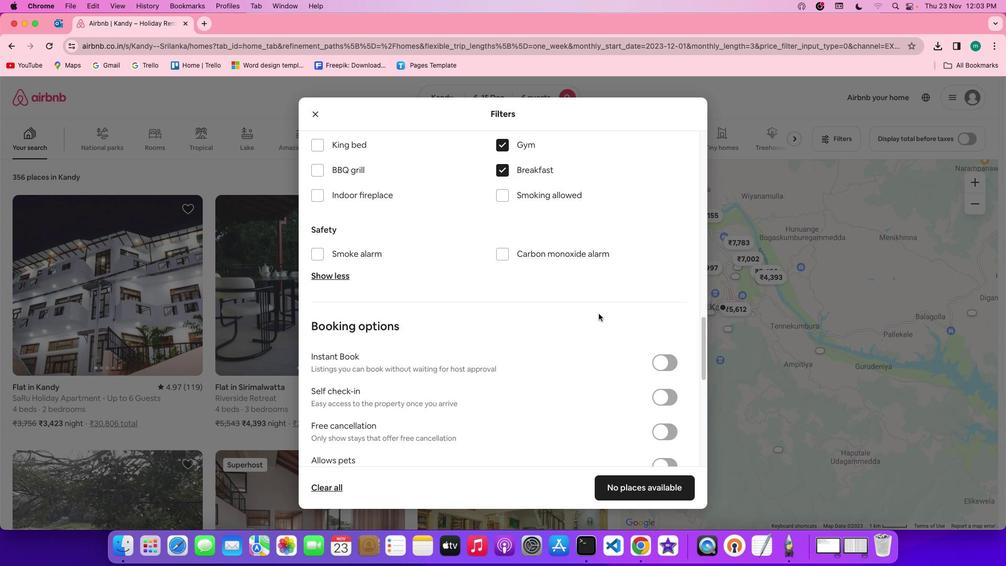 
Action: Mouse moved to (584, 312)
Screenshot: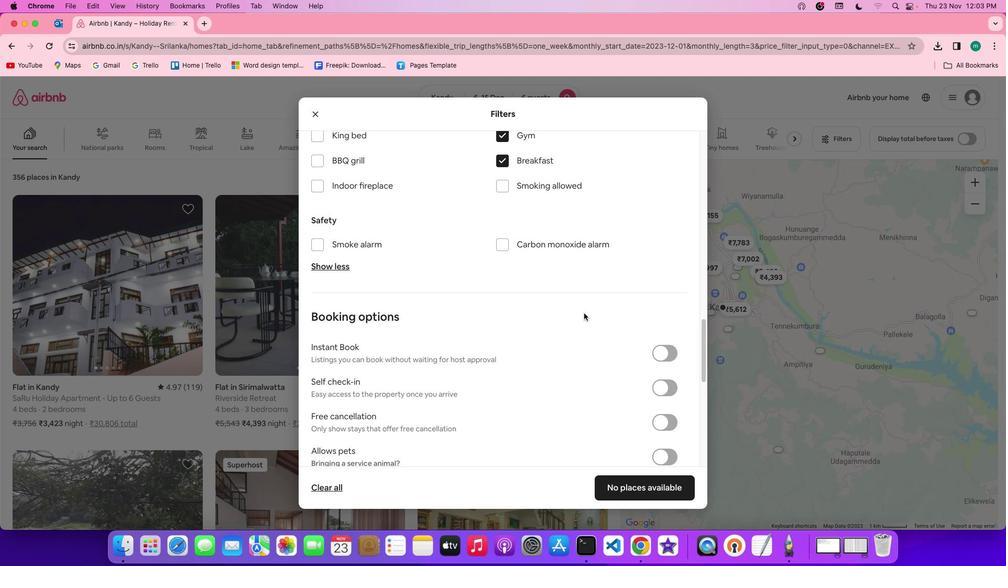 
Action: Mouse scrolled (584, 312) with delta (0, 0)
Screenshot: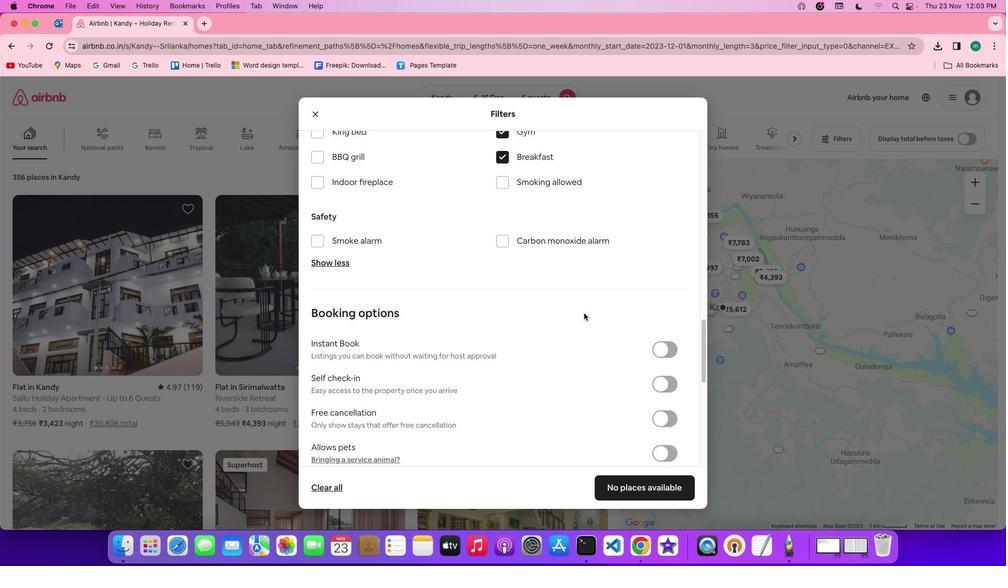 
Action: Mouse scrolled (584, 312) with delta (0, 0)
Screenshot: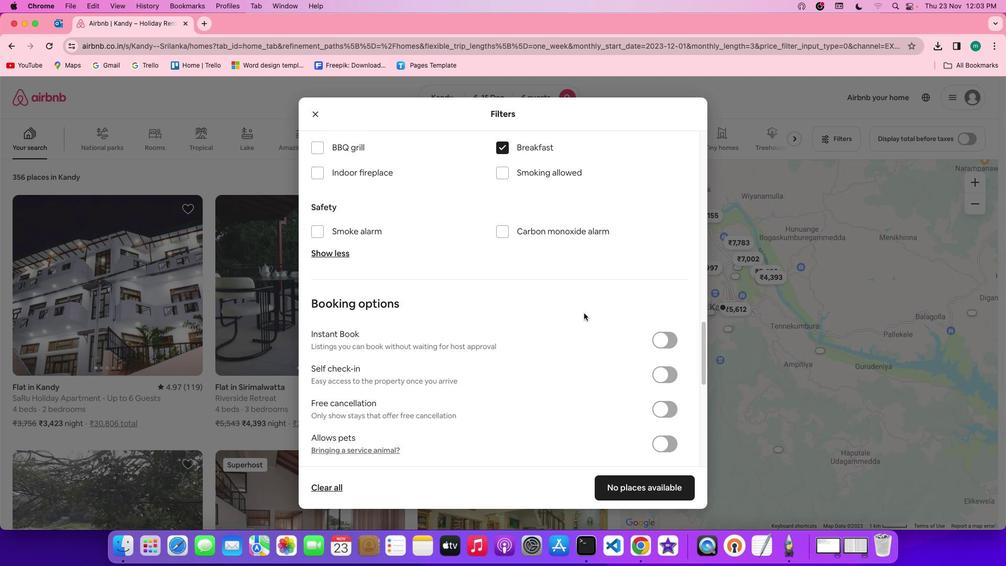 
Action: Mouse scrolled (584, 312) with delta (0, 0)
Screenshot: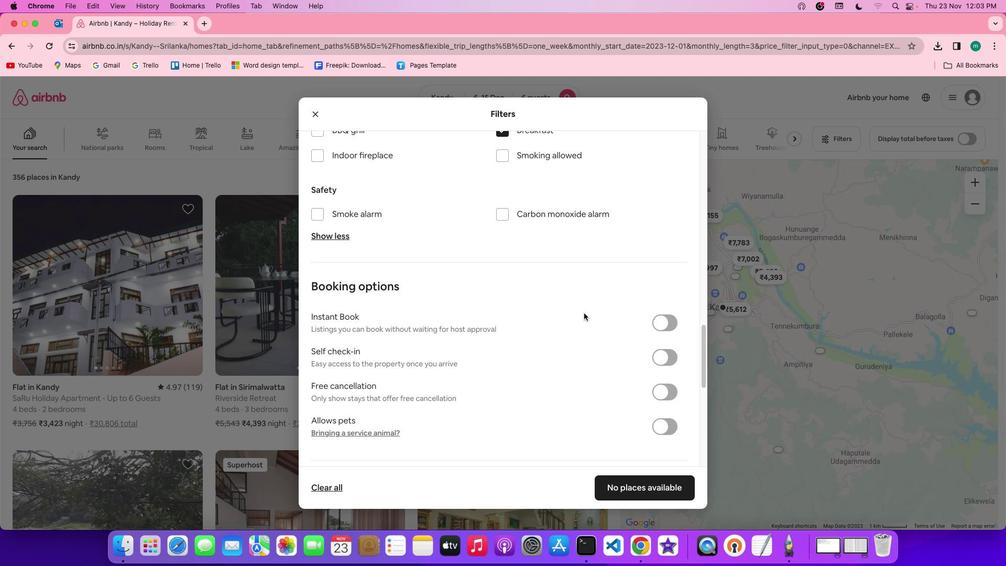 
Action: Mouse scrolled (584, 312) with delta (0, 0)
Screenshot: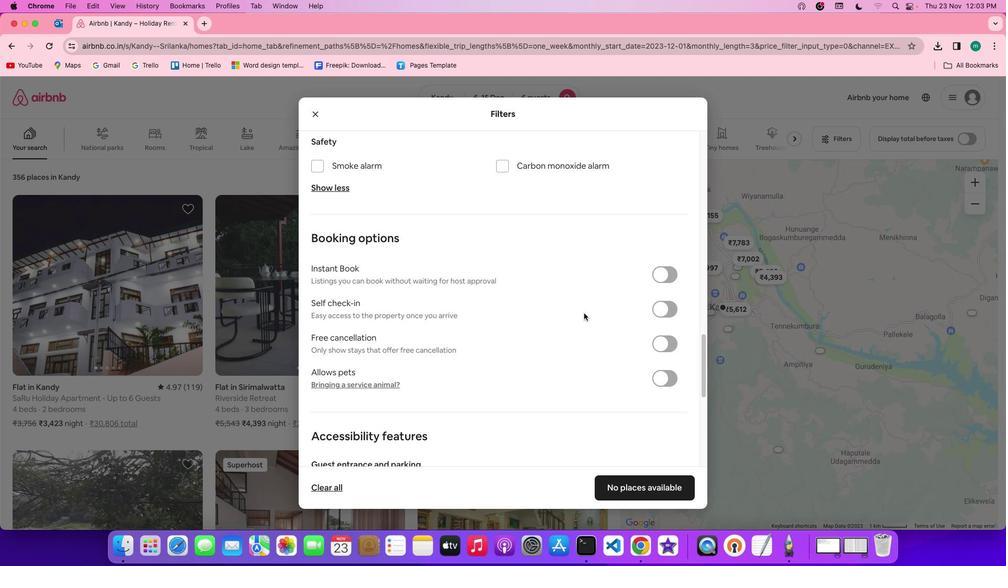 
Action: Mouse moved to (583, 329)
Screenshot: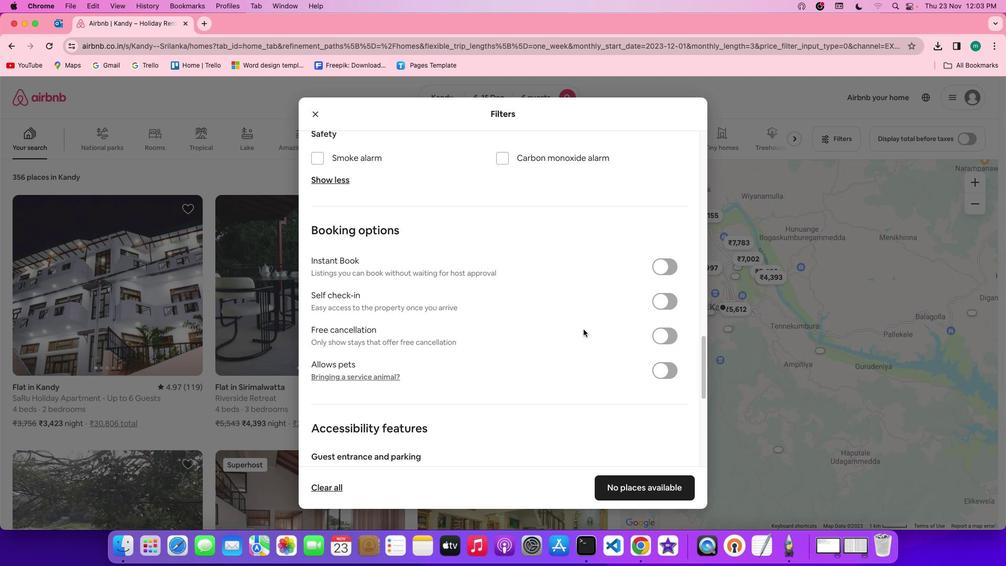 
Action: Mouse scrolled (583, 329) with delta (0, 0)
Screenshot: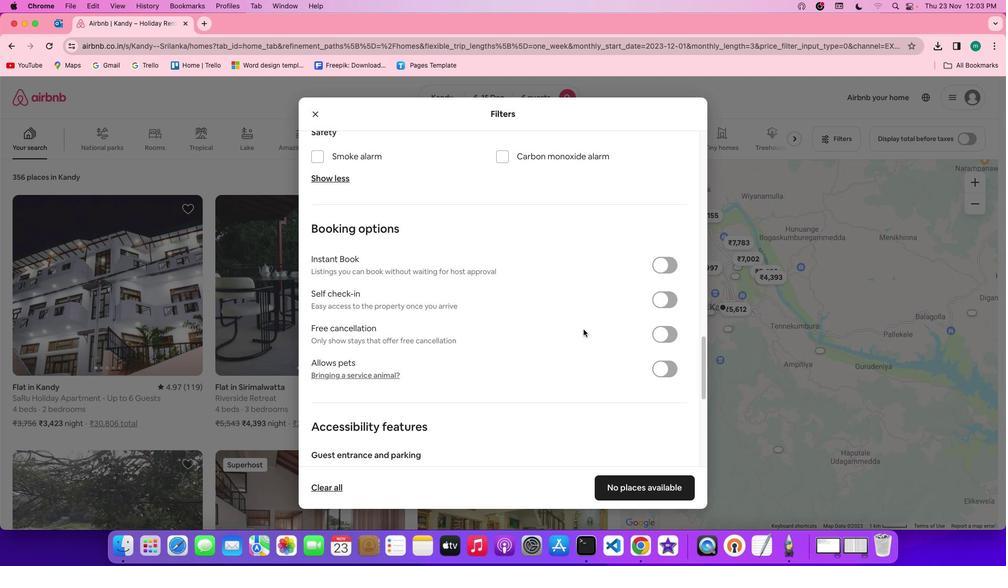 
Action: Mouse scrolled (583, 329) with delta (0, 0)
Screenshot: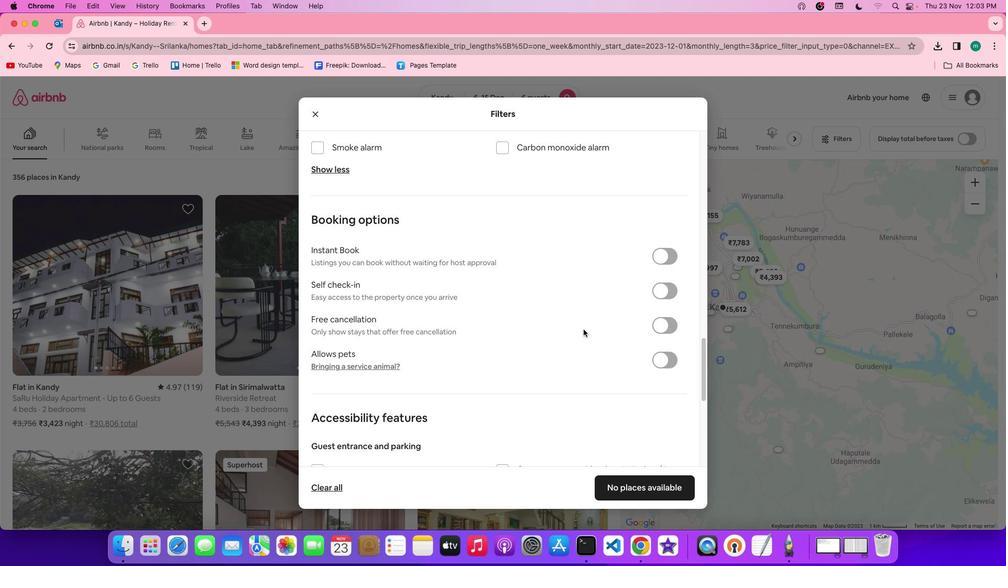 
Action: Mouse scrolled (583, 329) with delta (0, 0)
Screenshot: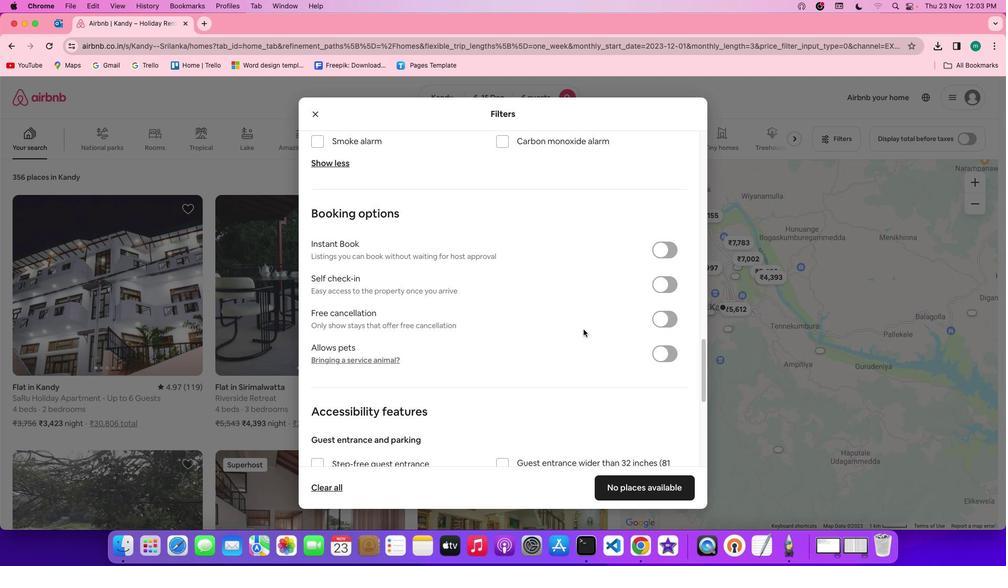 
Action: Mouse scrolled (583, 329) with delta (0, 0)
Screenshot: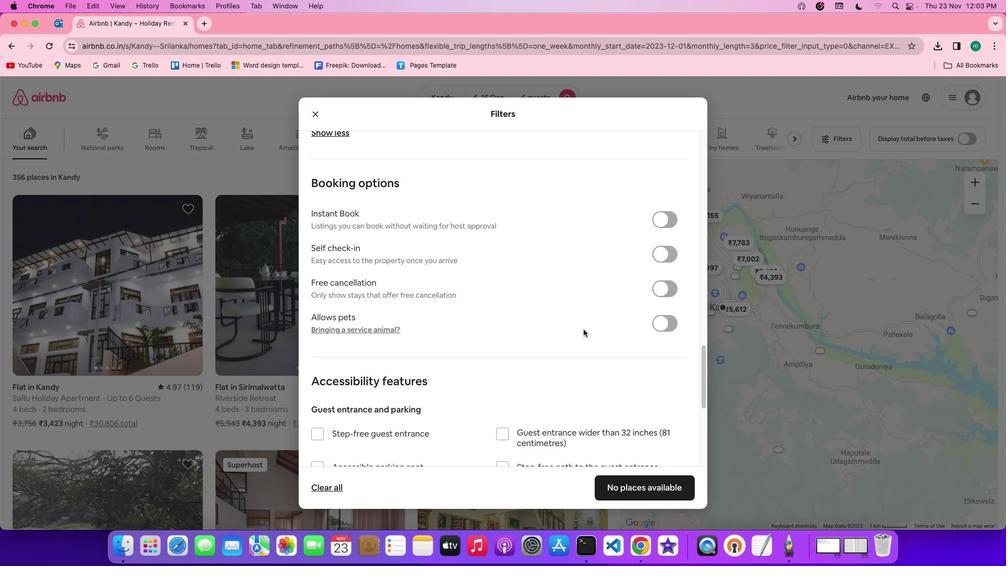 
Action: Mouse scrolled (583, 329) with delta (0, -1)
Screenshot: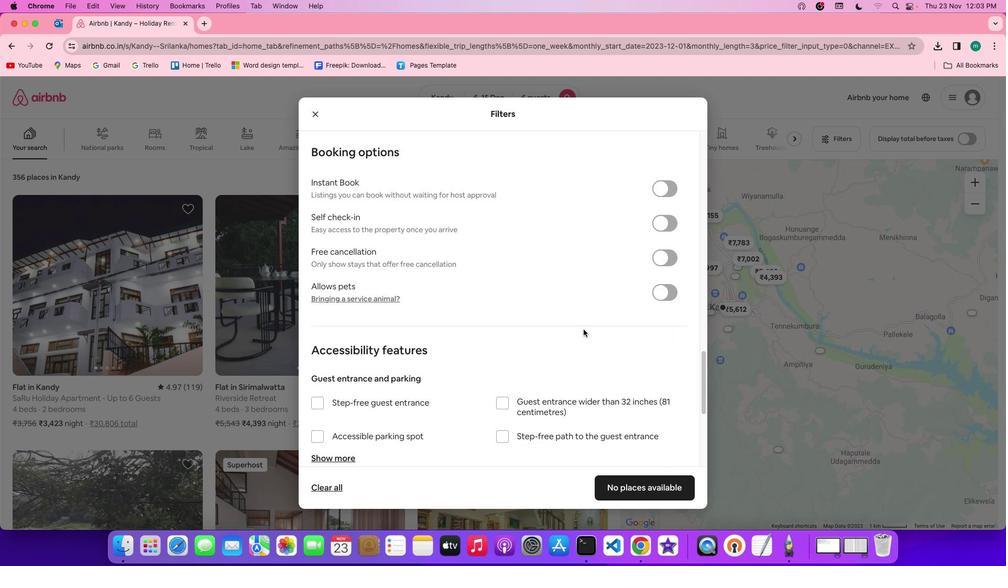 
Action: Mouse scrolled (583, 329) with delta (0, 0)
Screenshot: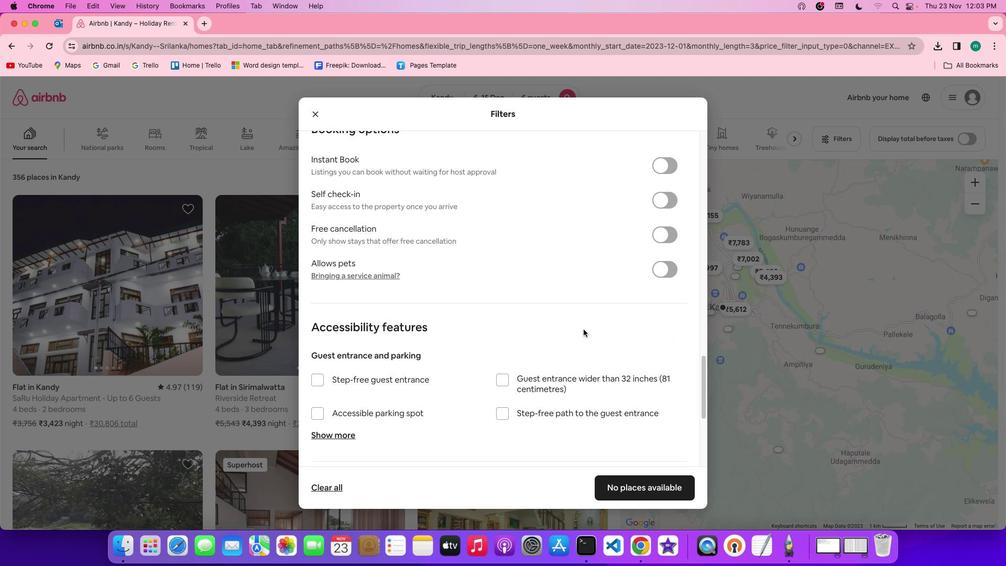
Action: Mouse scrolled (583, 329) with delta (0, 0)
Screenshot: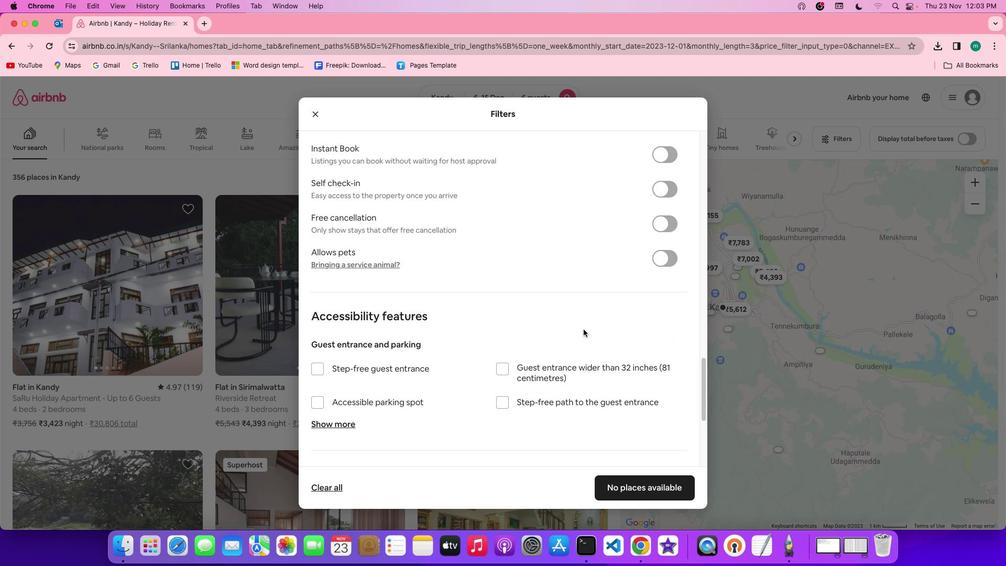 
Action: Mouse scrolled (583, 329) with delta (0, 0)
Screenshot: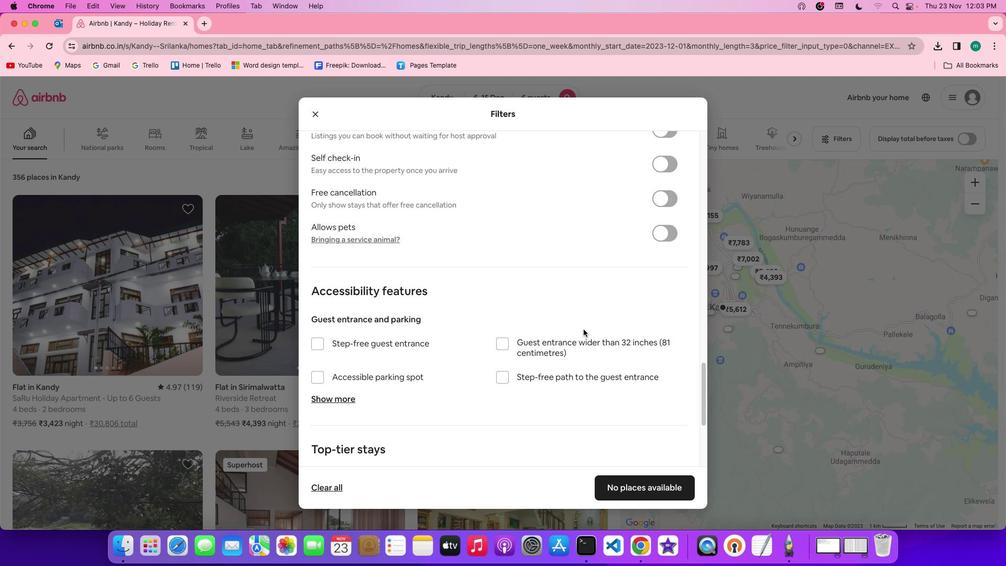 
Action: Mouse scrolled (583, 329) with delta (0, -1)
Screenshot: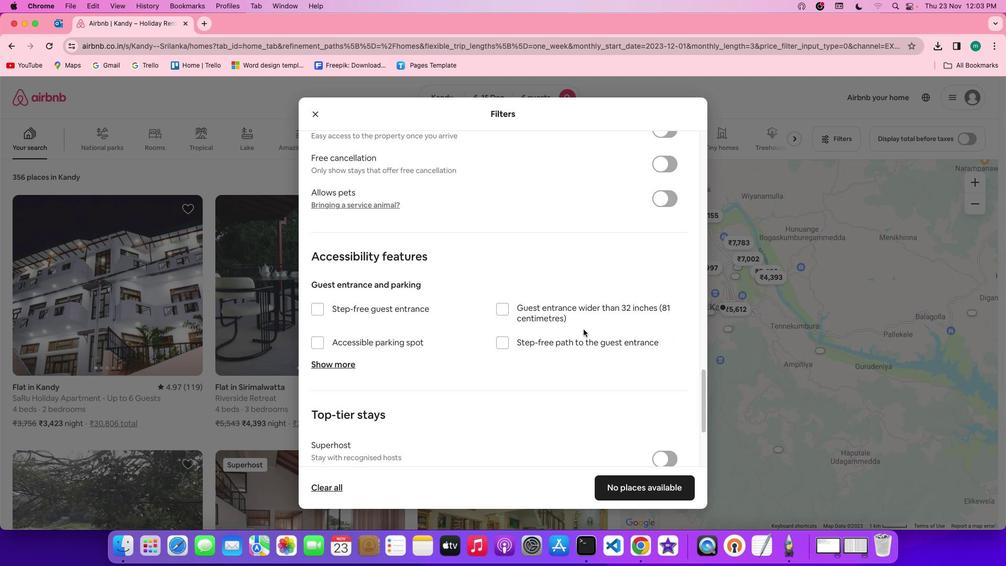 
Action: Mouse scrolled (583, 329) with delta (0, 0)
Screenshot: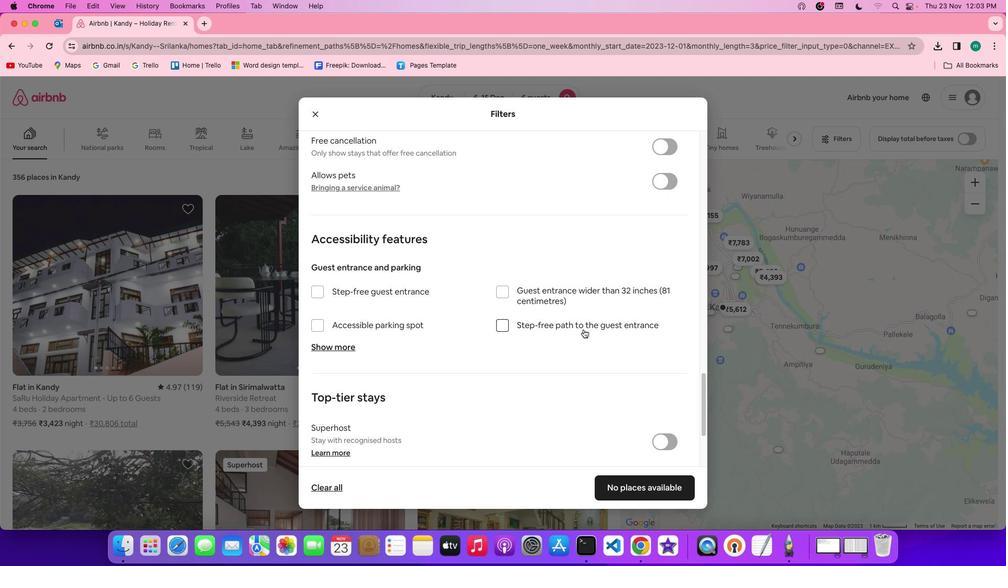 
Action: Mouse scrolled (583, 329) with delta (0, 0)
Screenshot: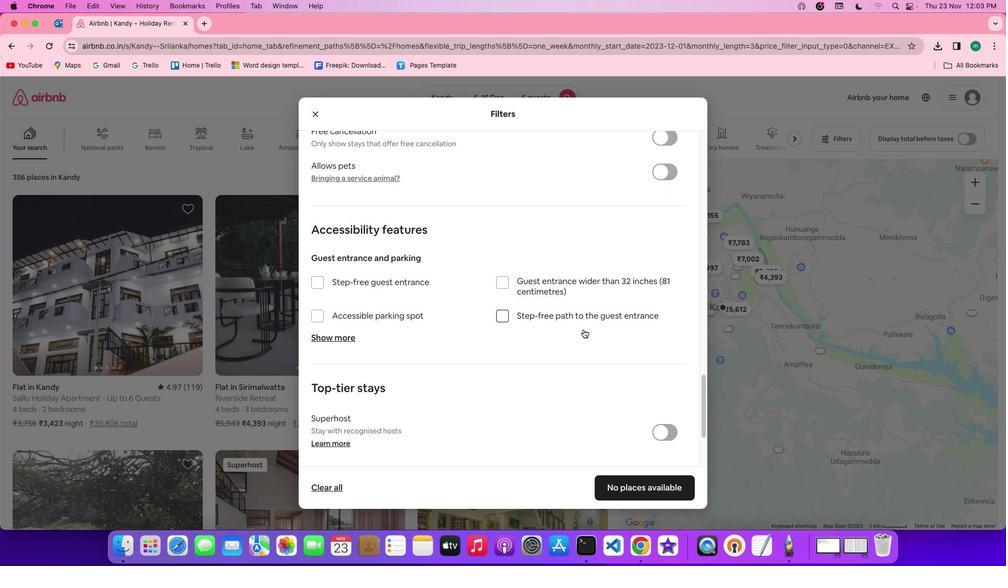 
Action: Mouse scrolled (583, 329) with delta (0, 0)
Screenshot: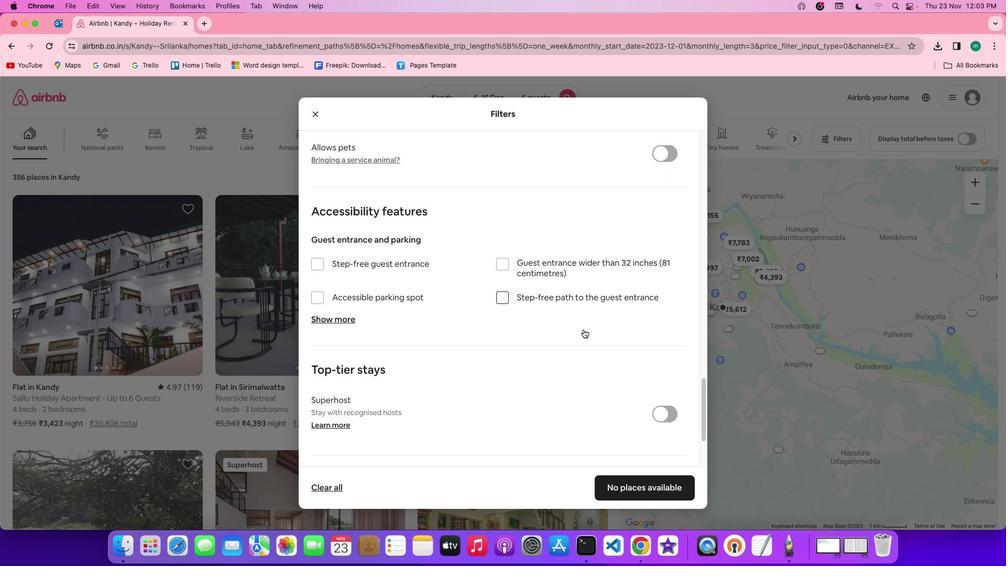 
Action: Mouse scrolled (583, 329) with delta (0, 0)
Screenshot: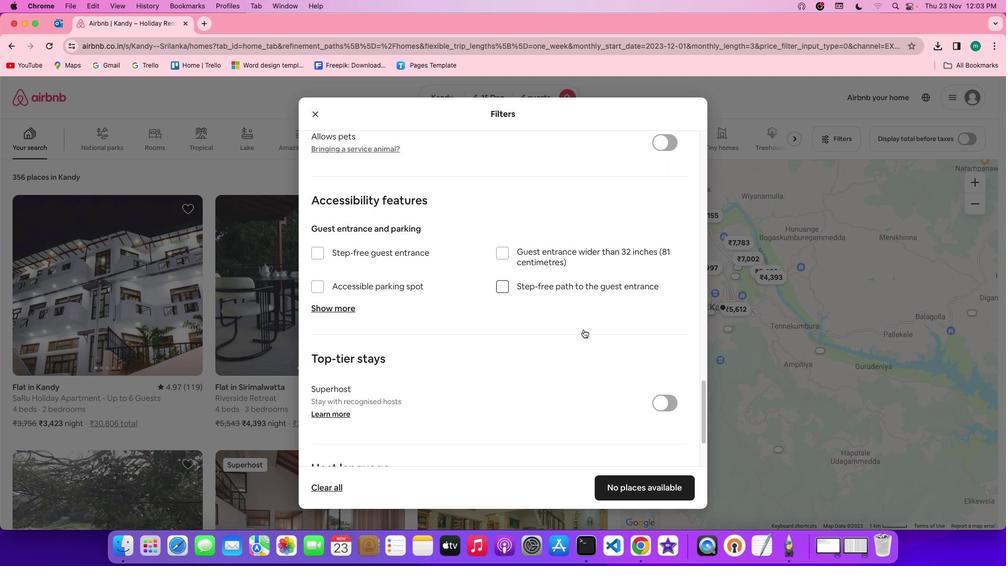 
Action: Mouse scrolled (583, 329) with delta (0, 0)
Screenshot: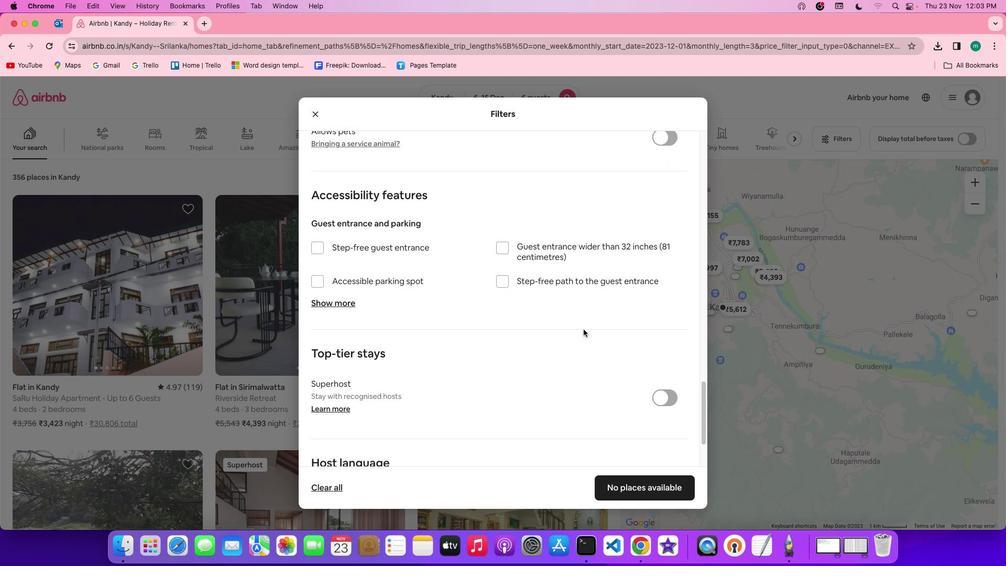 
Action: Mouse scrolled (583, 329) with delta (0, 0)
Screenshot: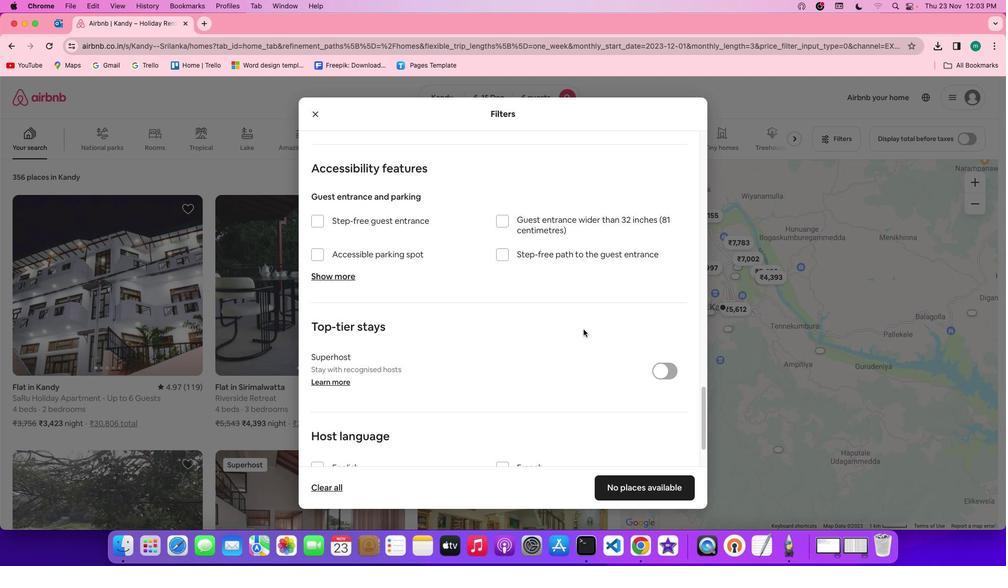 
Action: Mouse scrolled (583, 329) with delta (0, -1)
Screenshot: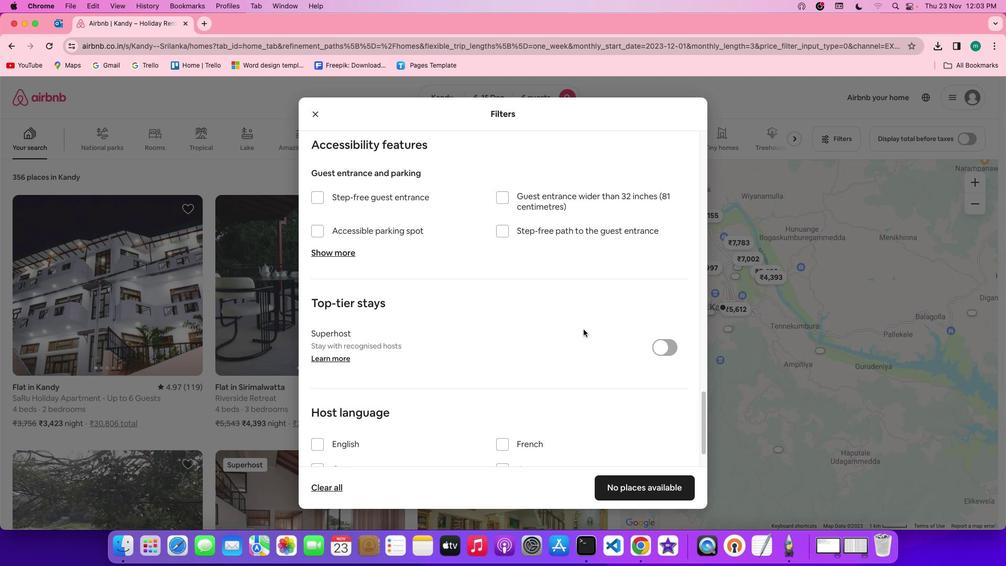 
Action: Mouse scrolled (583, 329) with delta (0, -1)
Screenshot: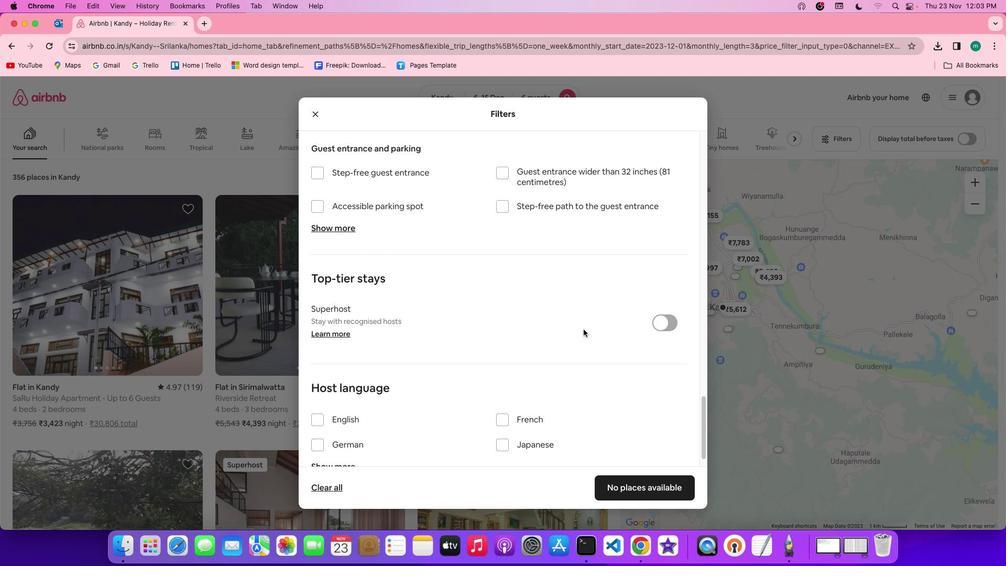 
Action: Mouse scrolled (583, 329) with delta (0, 0)
Screenshot: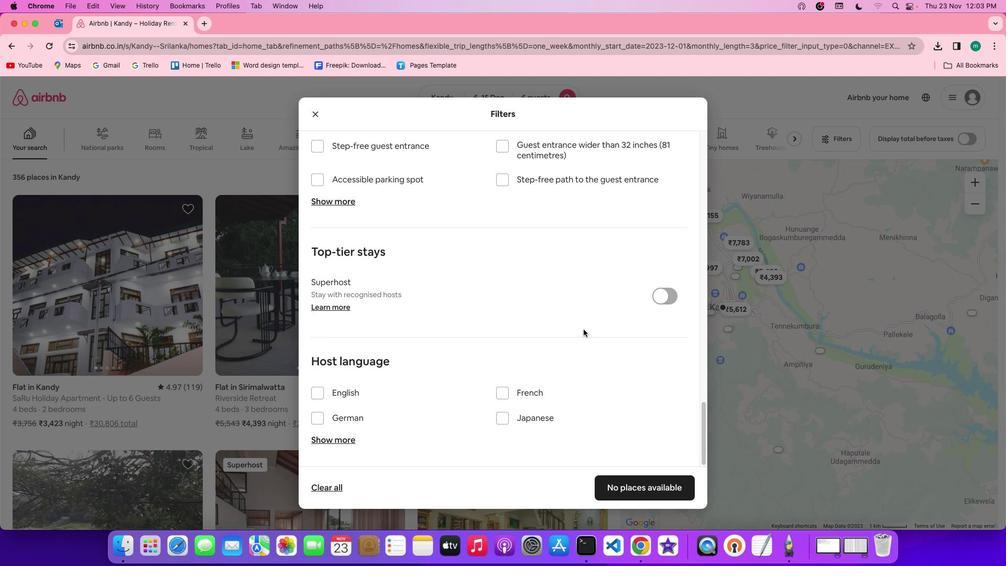 
Action: Mouse scrolled (583, 329) with delta (0, 0)
Screenshot: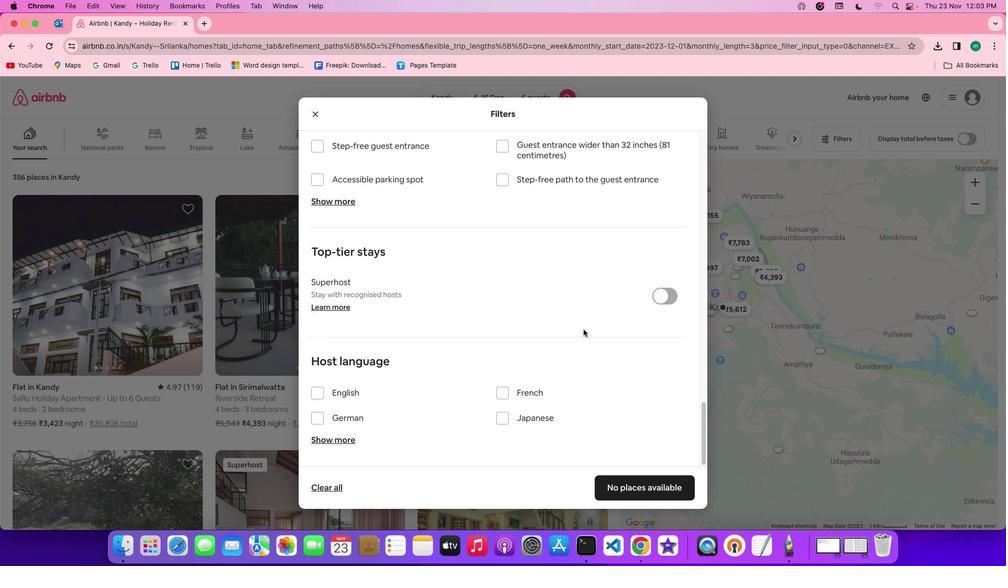 
Action: Mouse scrolled (583, 329) with delta (0, 0)
Screenshot: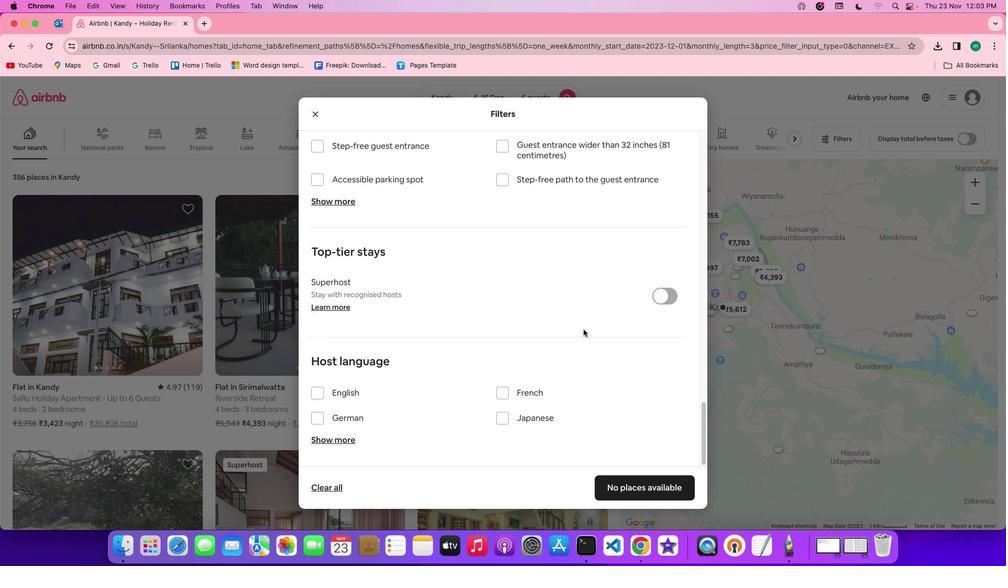 
Action: Mouse scrolled (583, 329) with delta (0, -1)
Screenshot: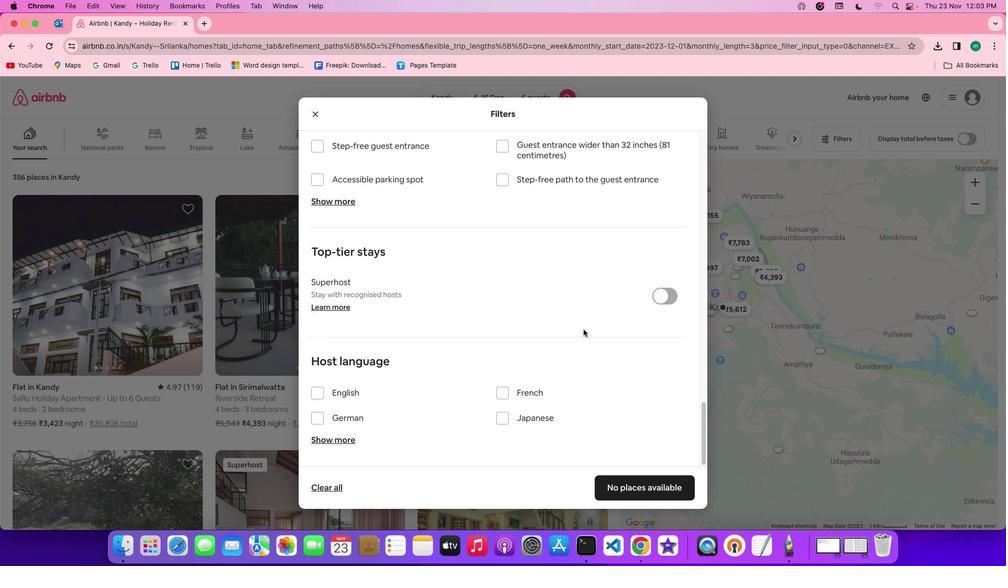 
Action: Mouse scrolled (583, 329) with delta (0, -2)
Screenshot: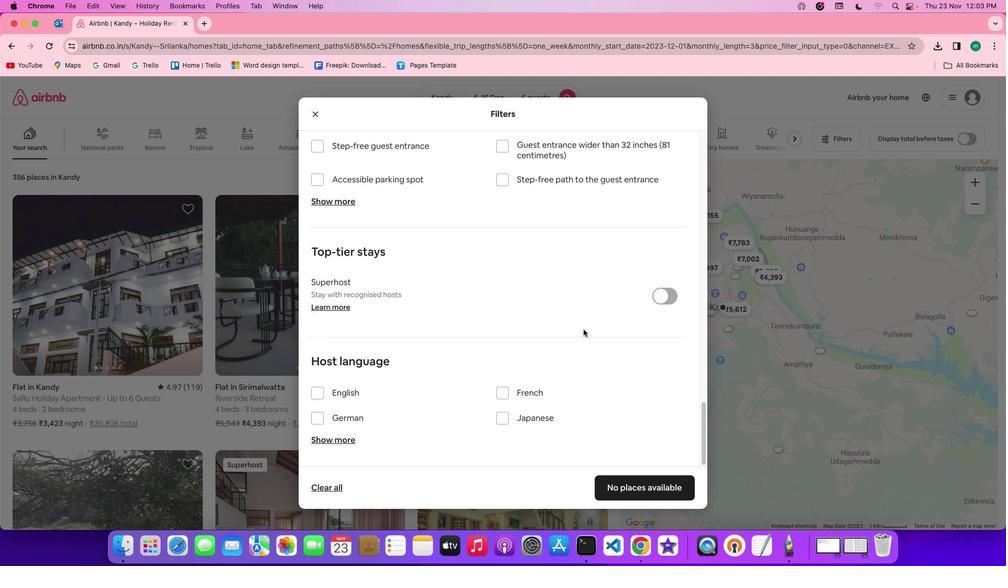 
Action: Mouse scrolled (583, 329) with delta (0, -2)
Screenshot: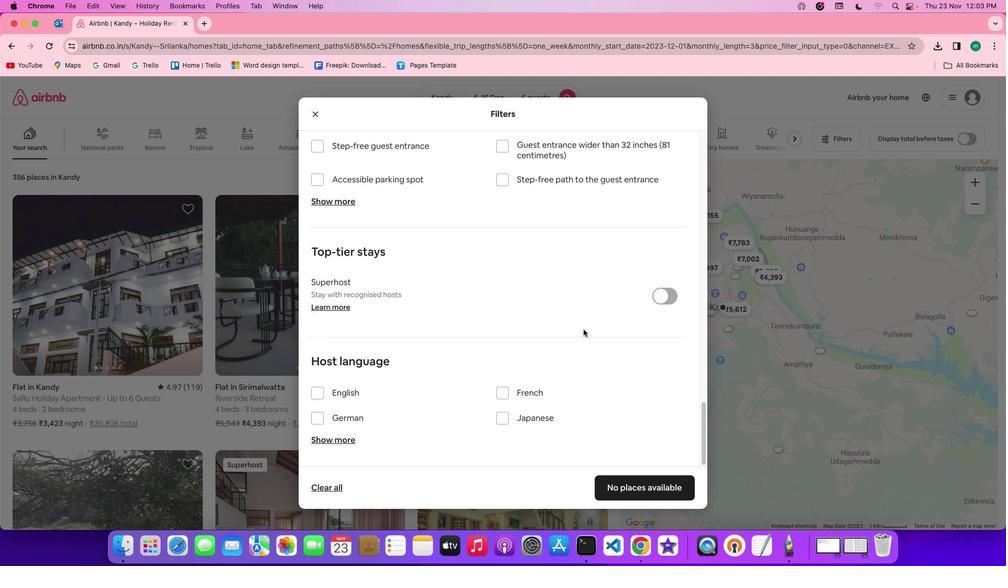 
Action: Mouse scrolled (583, 329) with delta (0, 0)
Screenshot: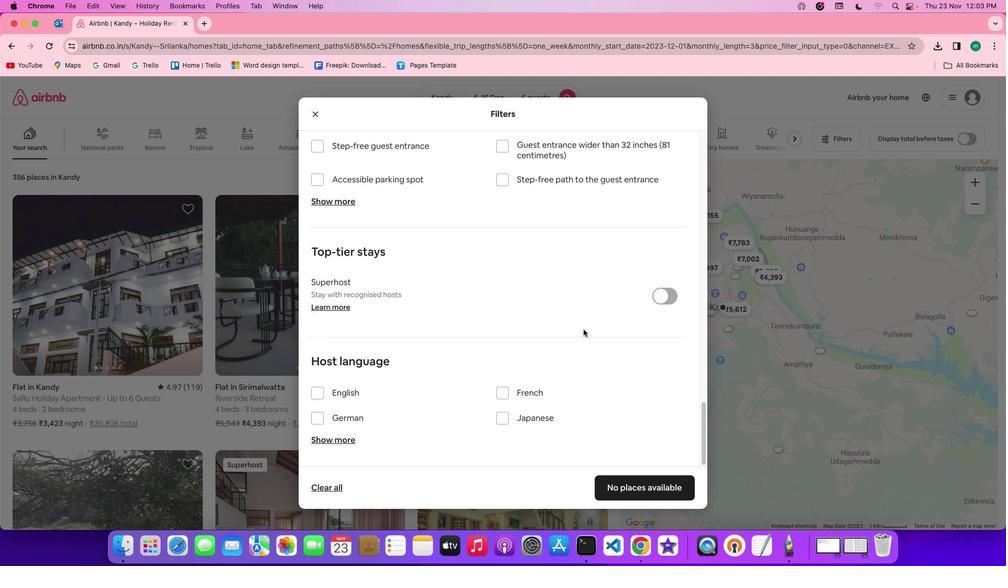 
Action: Mouse scrolled (583, 329) with delta (0, 0)
Screenshot: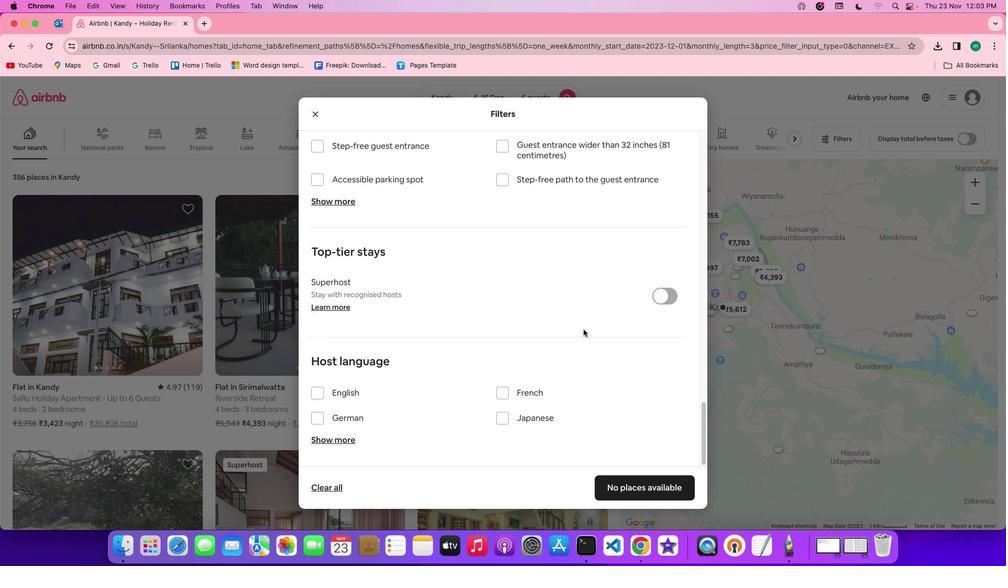 
Action: Mouse scrolled (583, 329) with delta (0, -1)
Screenshot: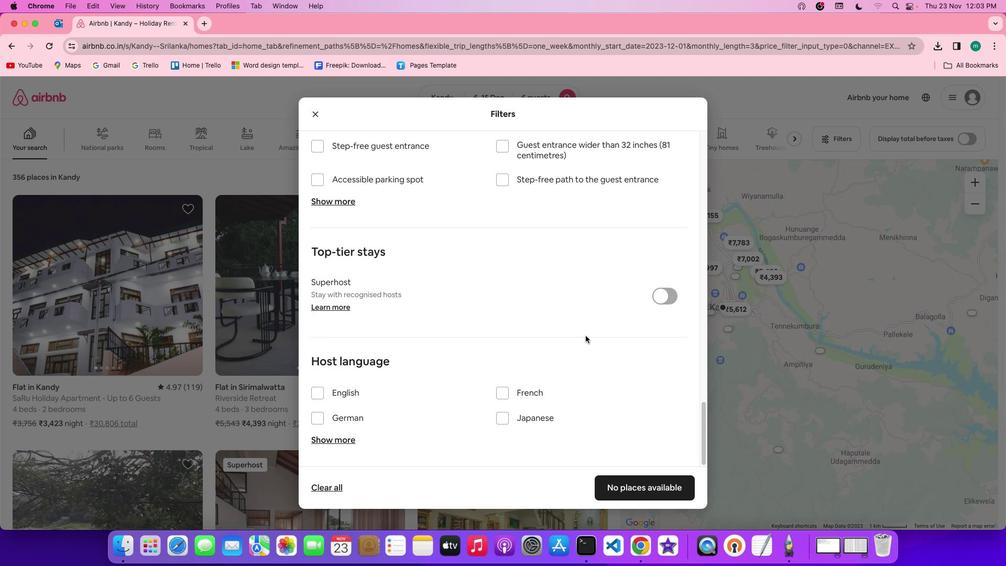
Action: Mouse moved to (655, 487)
Screenshot: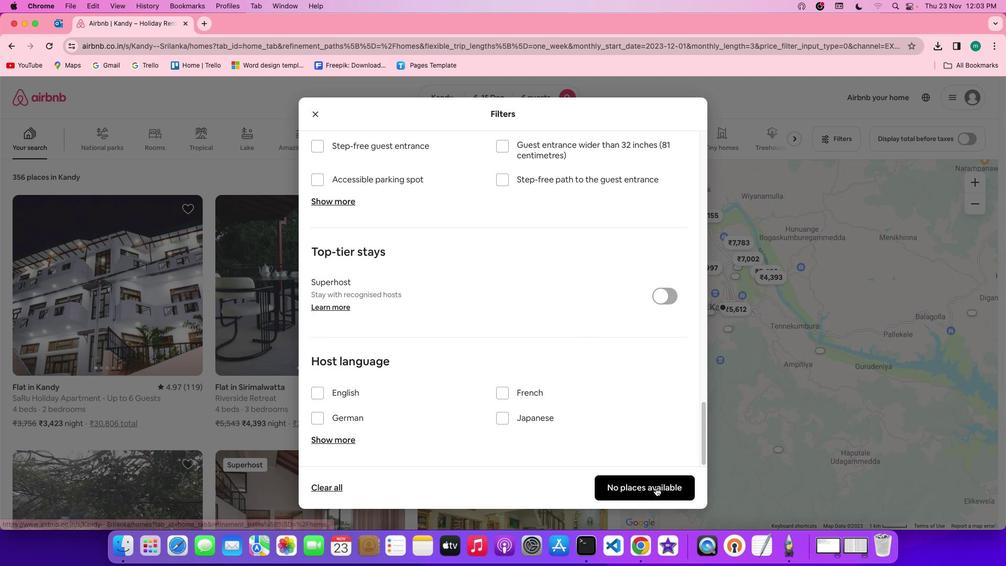 
Action: Mouse pressed left at (655, 487)
Screenshot: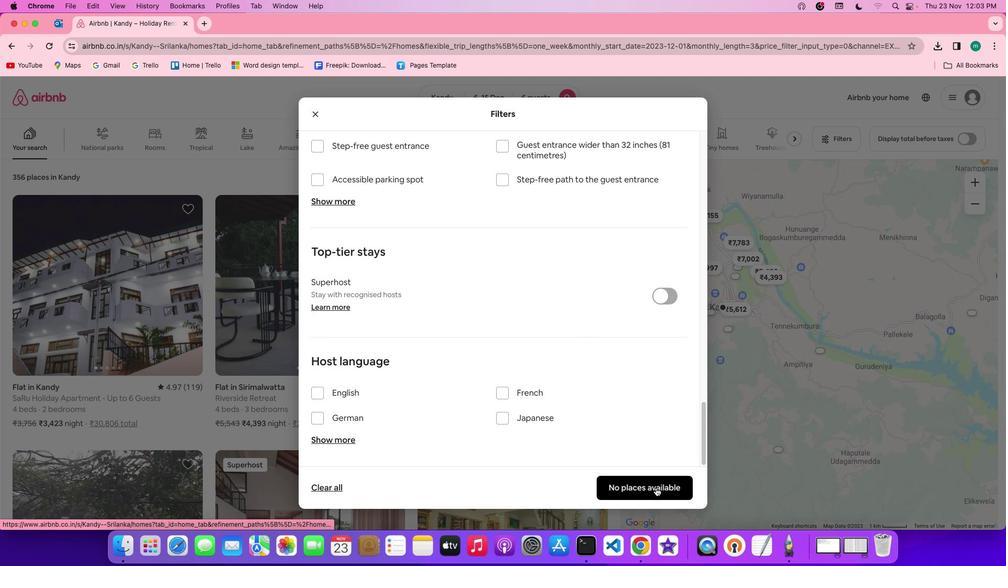 
Action: Mouse moved to (324, 290)
Screenshot: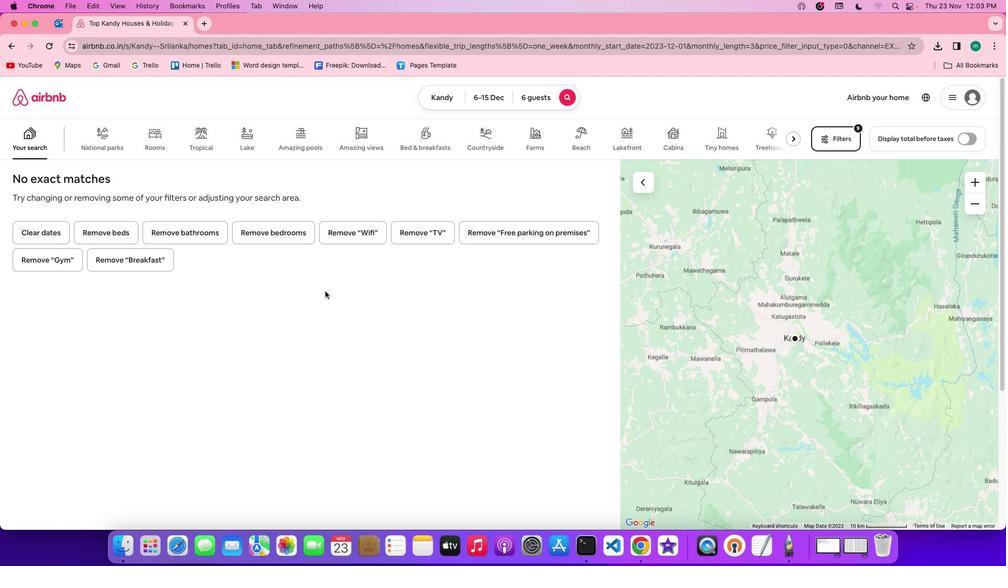 
